 Task: Search one way flight ticket for 4 adults, 2 children, 2 infants in seat and 1 infant on lap in economy from Hattiesburg/laurel: Hattiesburg-laurel Regional Airport to Rock Springs: Southwest Wyoming Regional Airport (rock Springs Sweetwater County Airport) on 8-5-2023. Choice of flights is American. Number of bags: 1 carry on bag. Price is upto 95000. Outbound departure time preference is 19:30.
Action: Mouse moved to (418, 345)
Screenshot: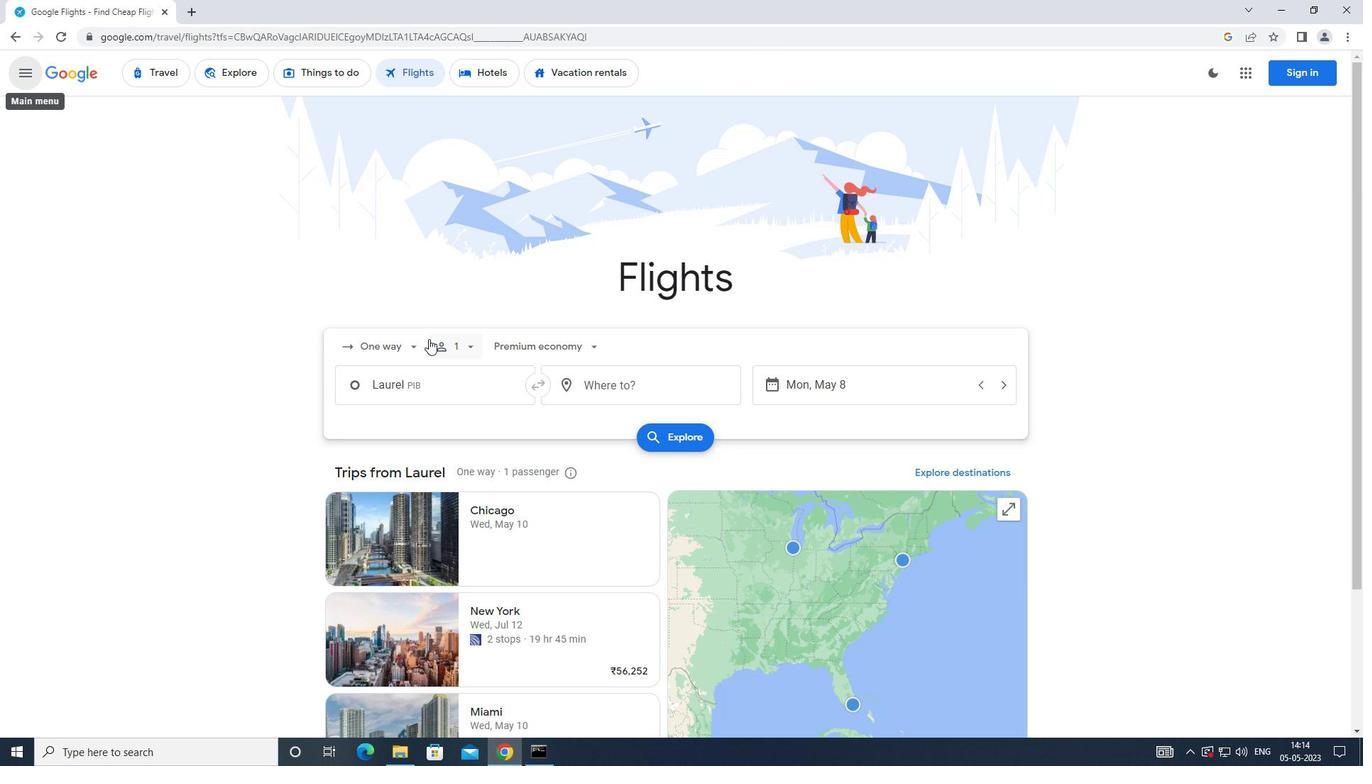 
Action: Mouse pressed left at (418, 345)
Screenshot: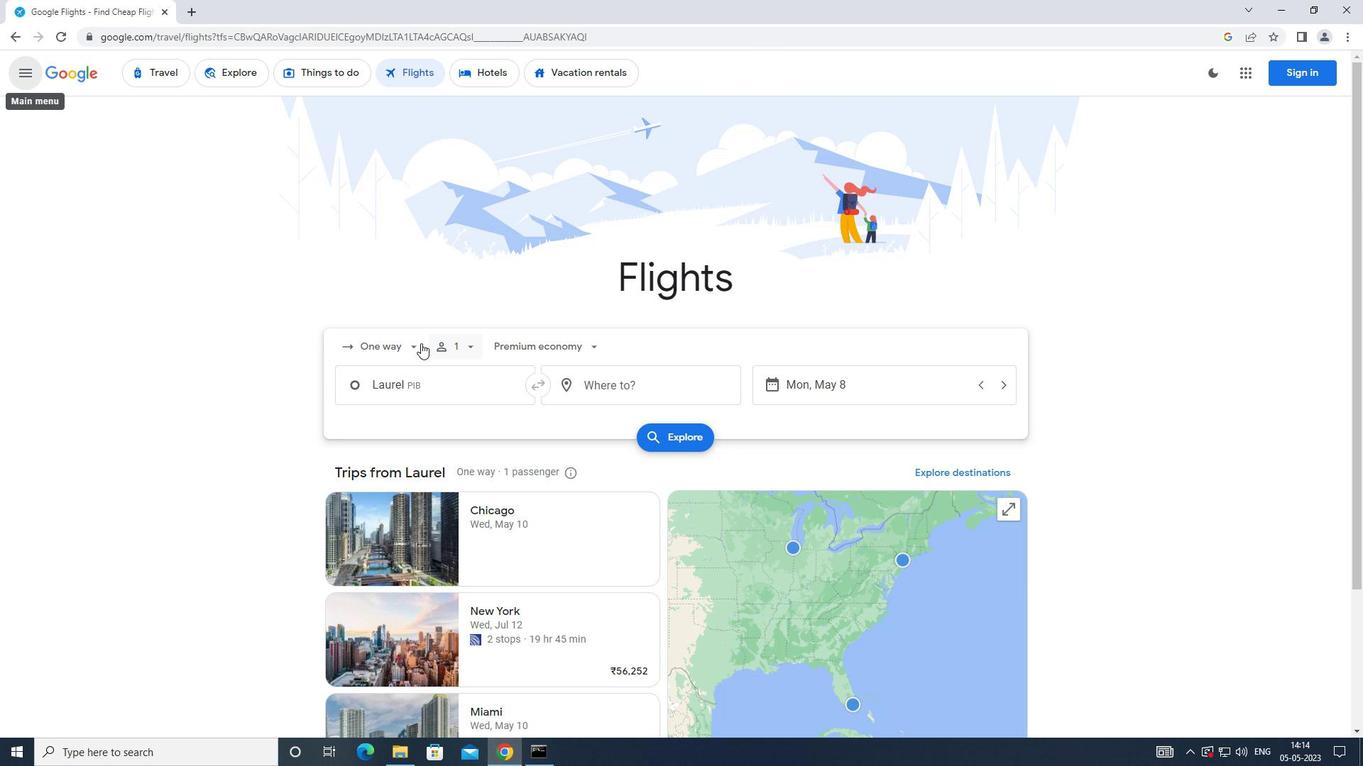 
Action: Mouse moved to (414, 411)
Screenshot: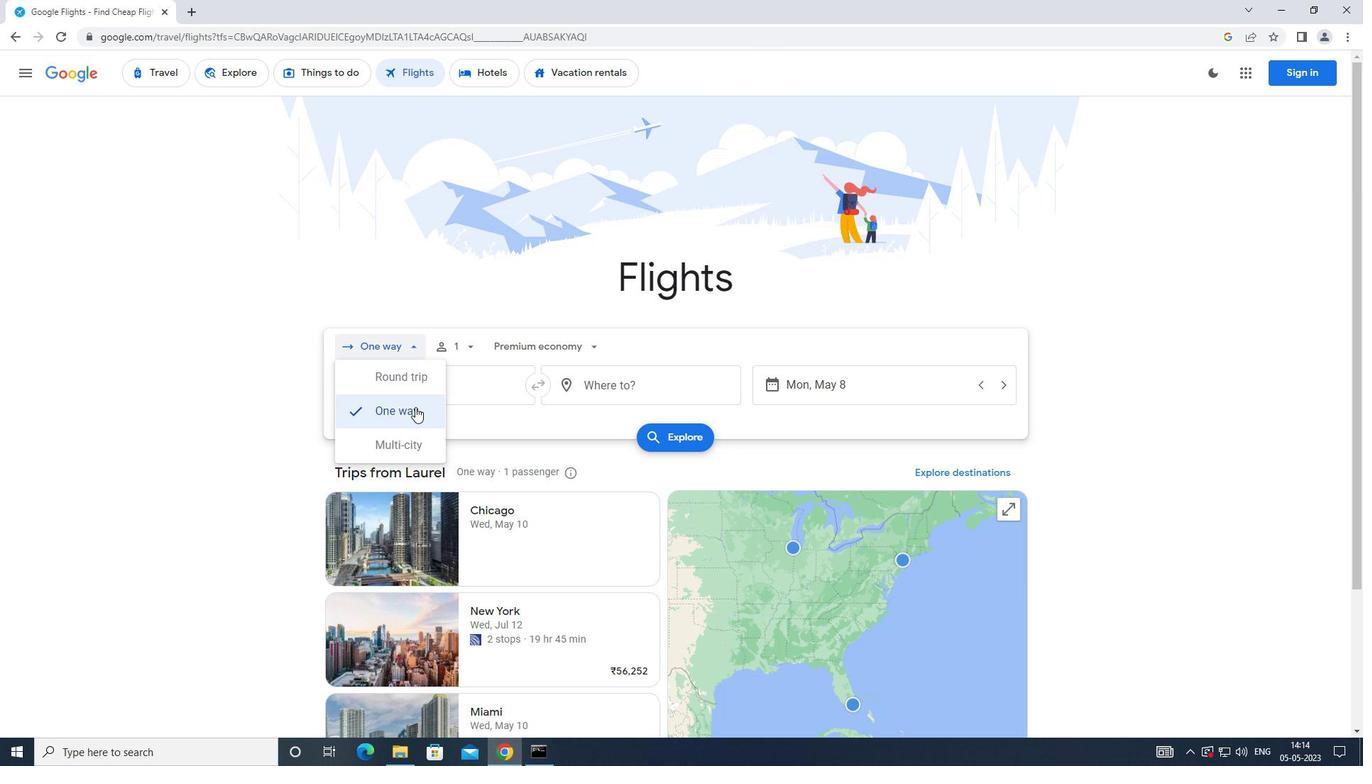 
Action: Mouse pressed left at (414, 411)
Screenshot: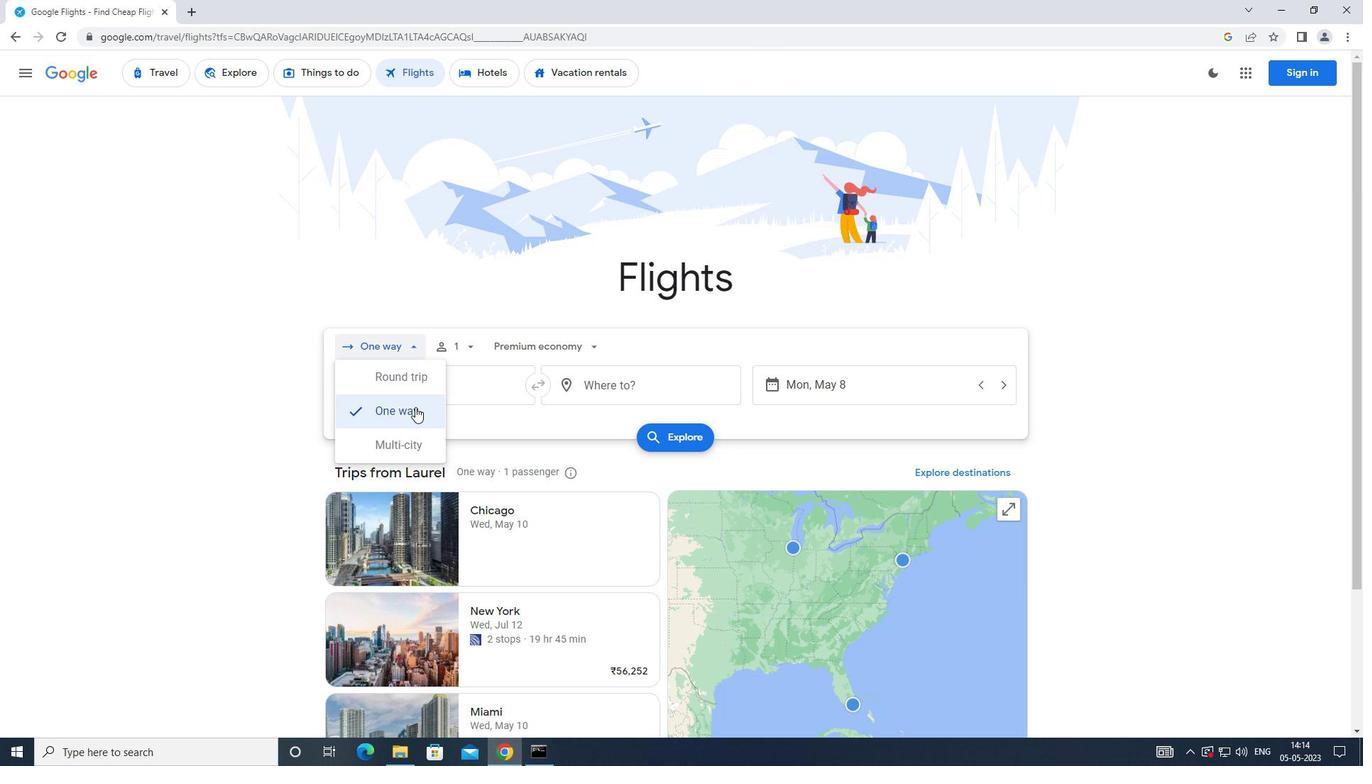 
Action: Mouse moved to (460, 345)
Screenshot: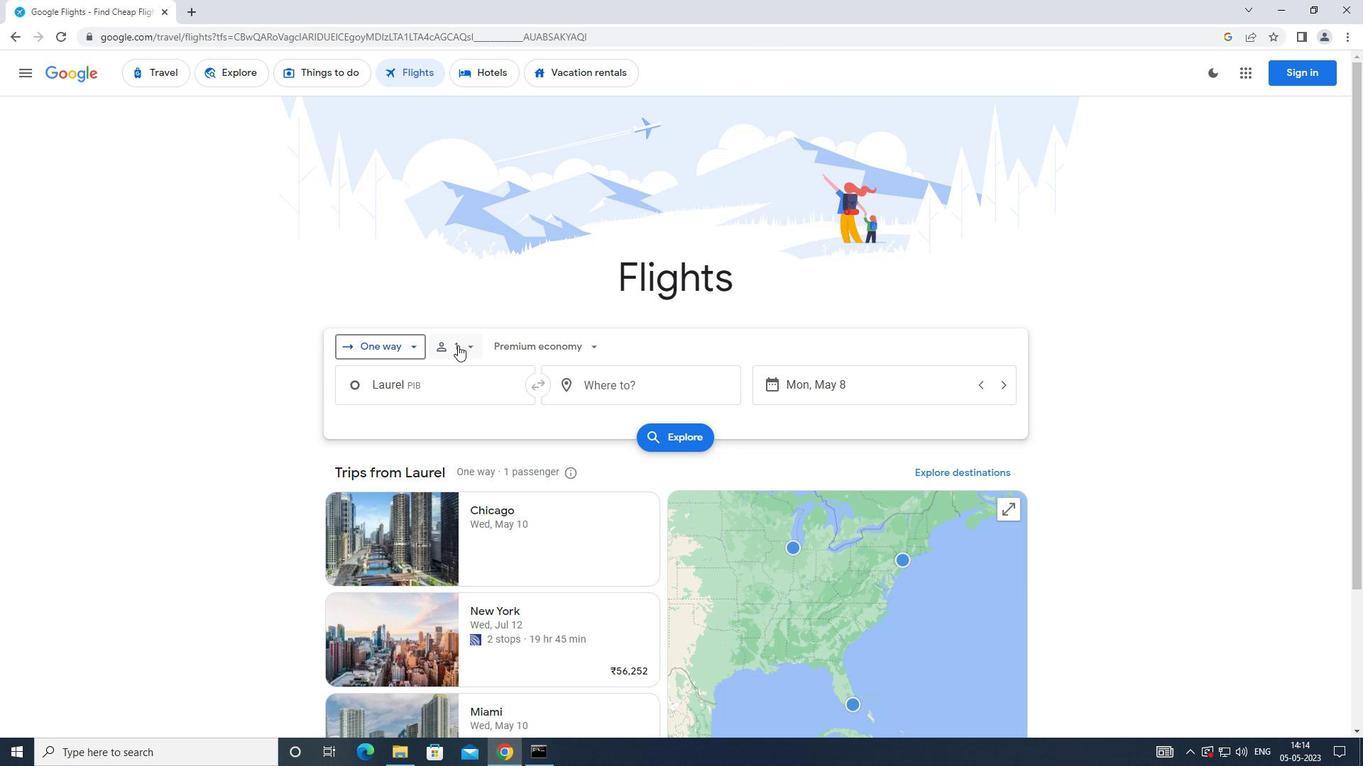 
Action: Mouse pressed left at (460, 345)
Screenshot: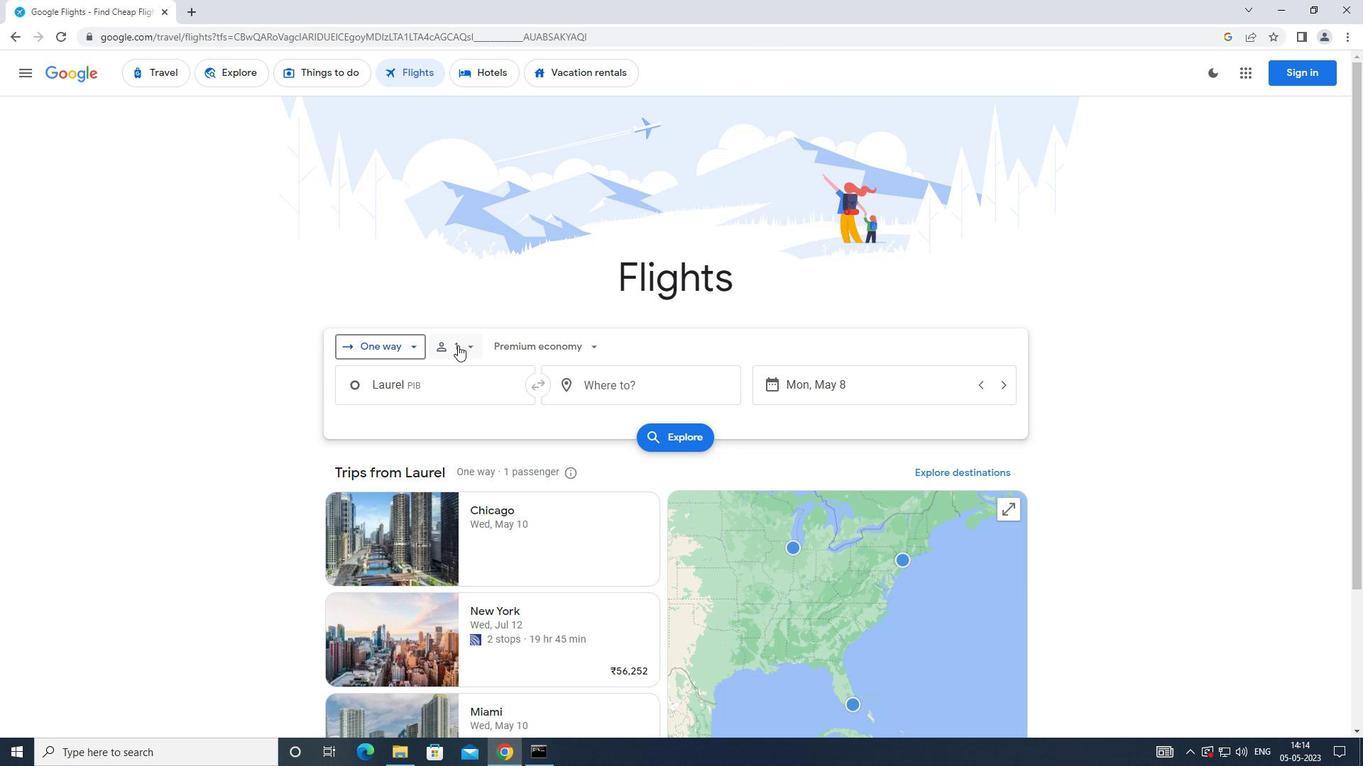 
Action: Mouse moved to (572, 381)
Screenshot: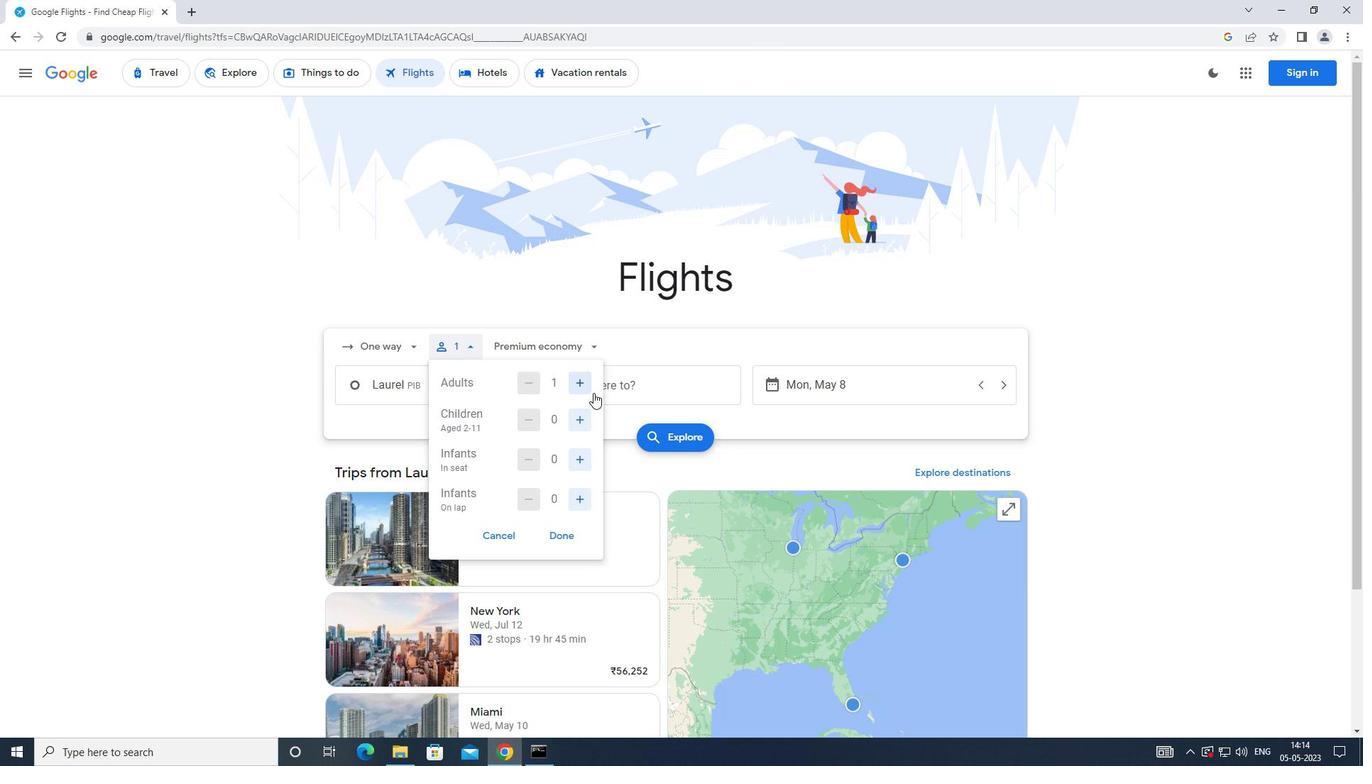 
Action: Mouse pressed left at (572, 381)
Screenshot: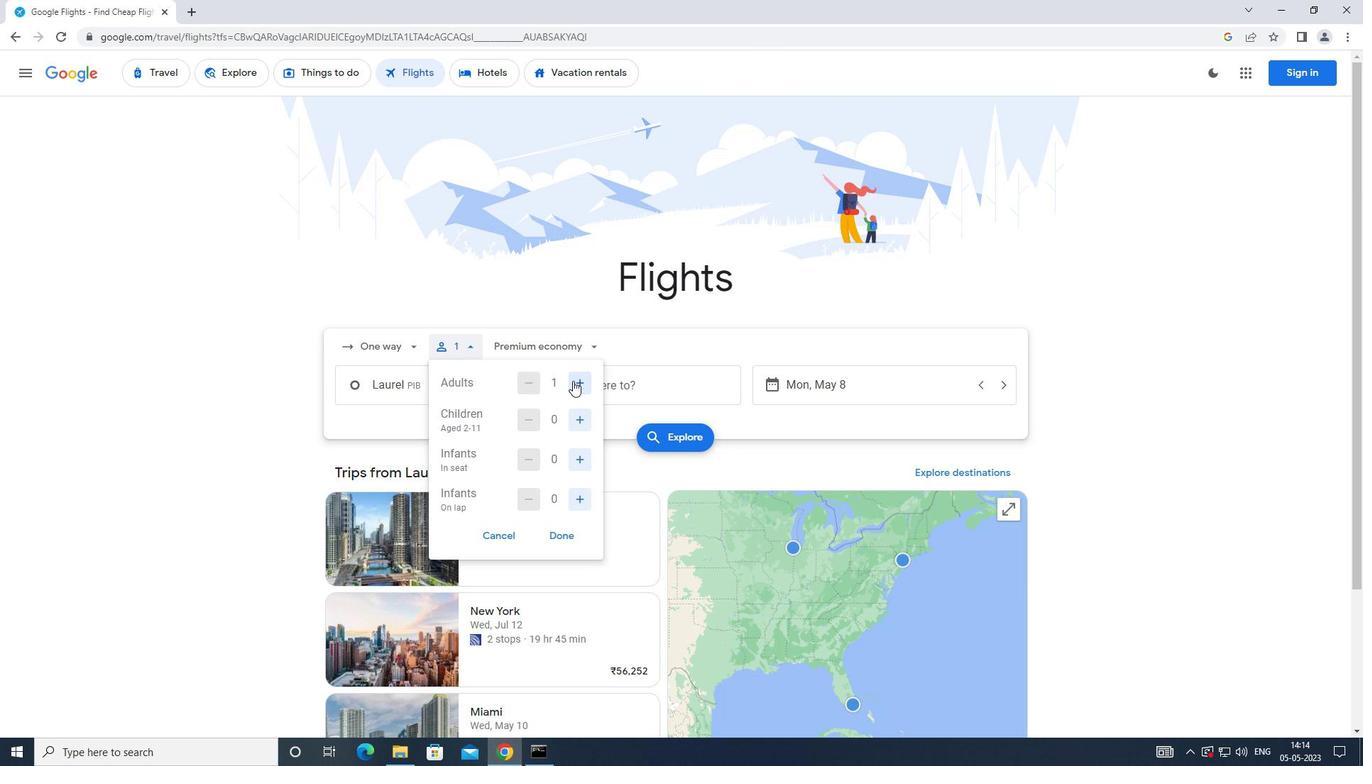 
Action: Mouse moved to (572, 381)
Screenshot: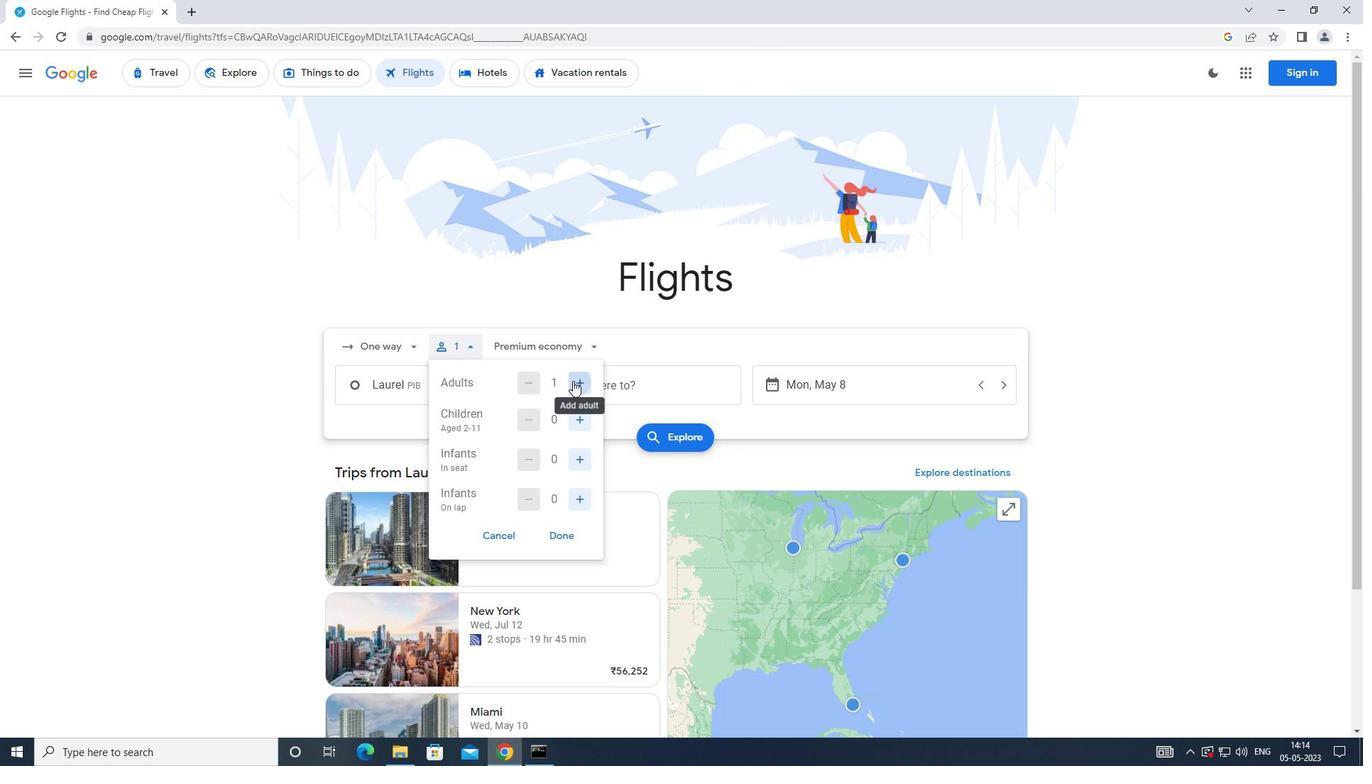 
Action: Mouse pressed left at (572, 381)
Screenshot: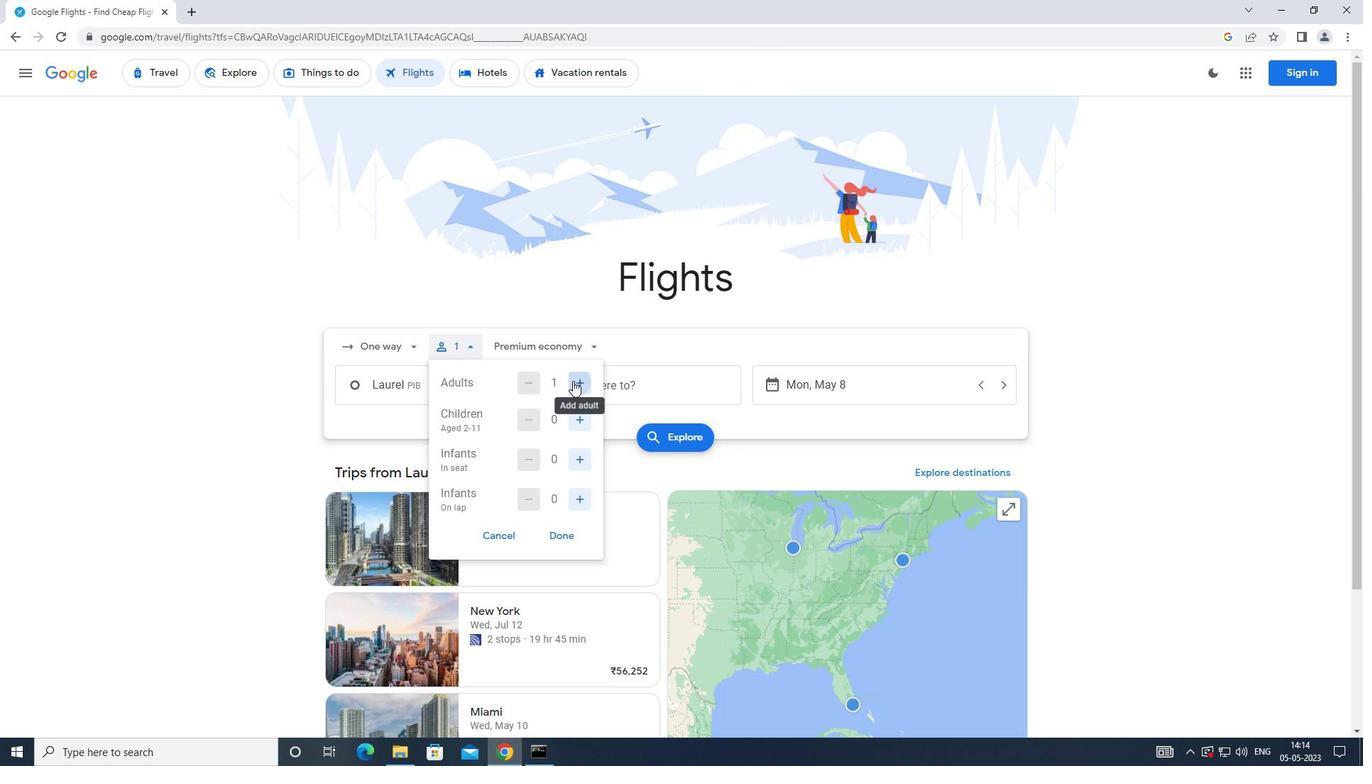 
Action: Mouse moved to (571, 381)
Screenshot: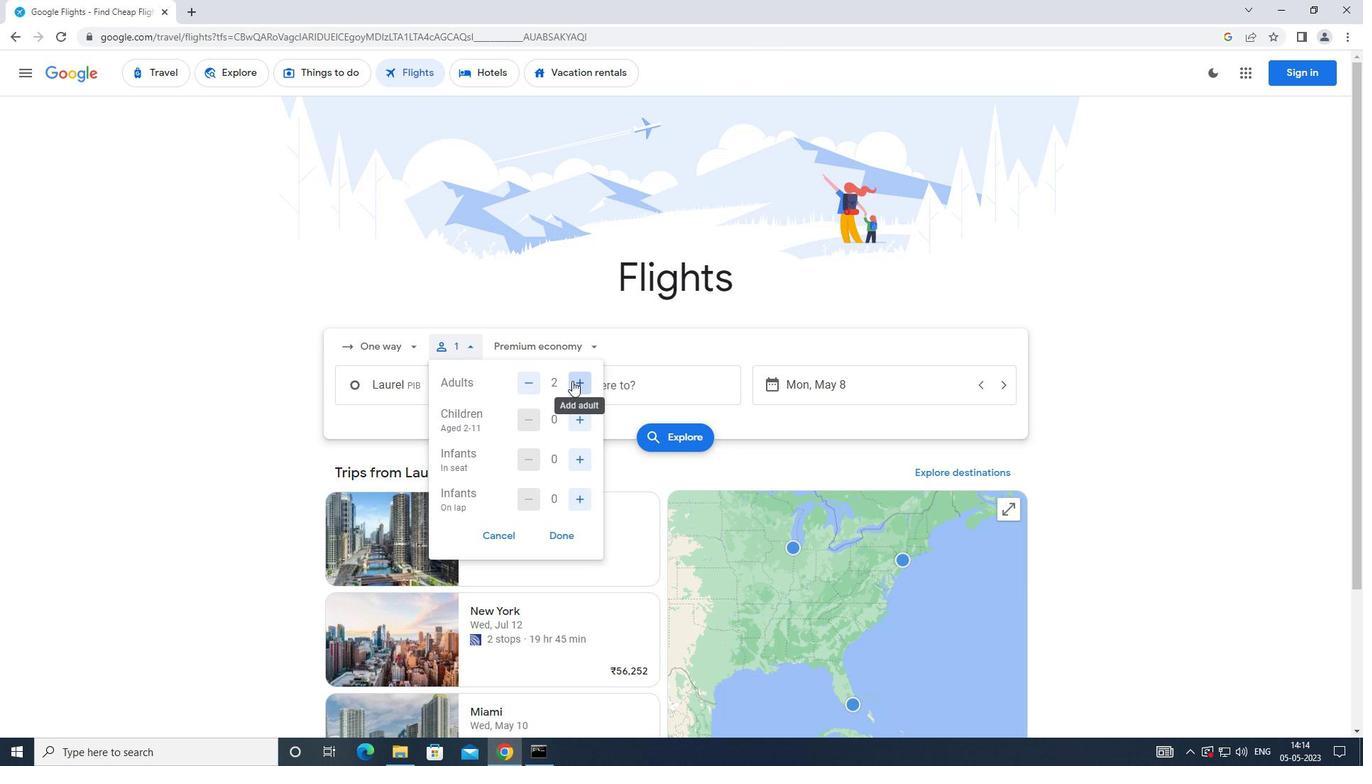 
Action: Mouse pressed left at (571, 381)
Screenshot: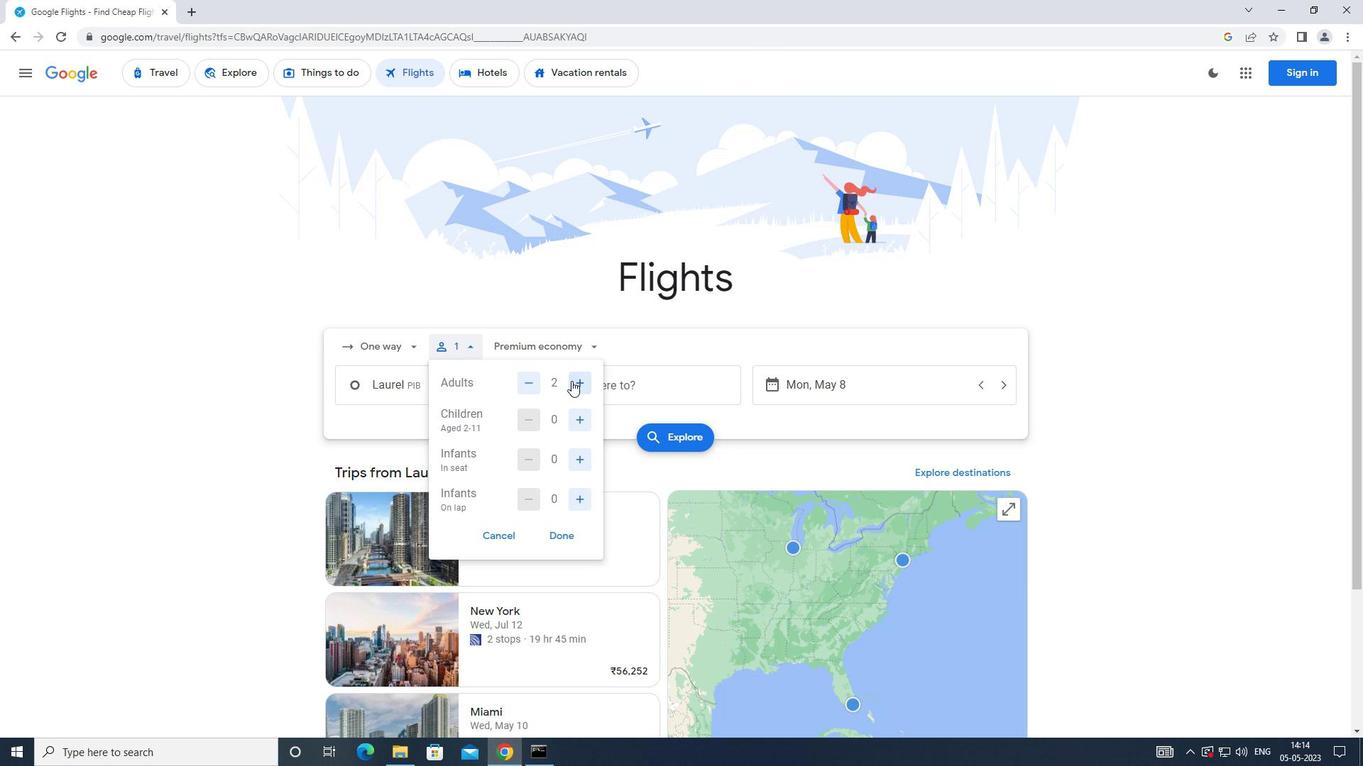 
Action: Mouse moved to (582, 416)
Screenshot: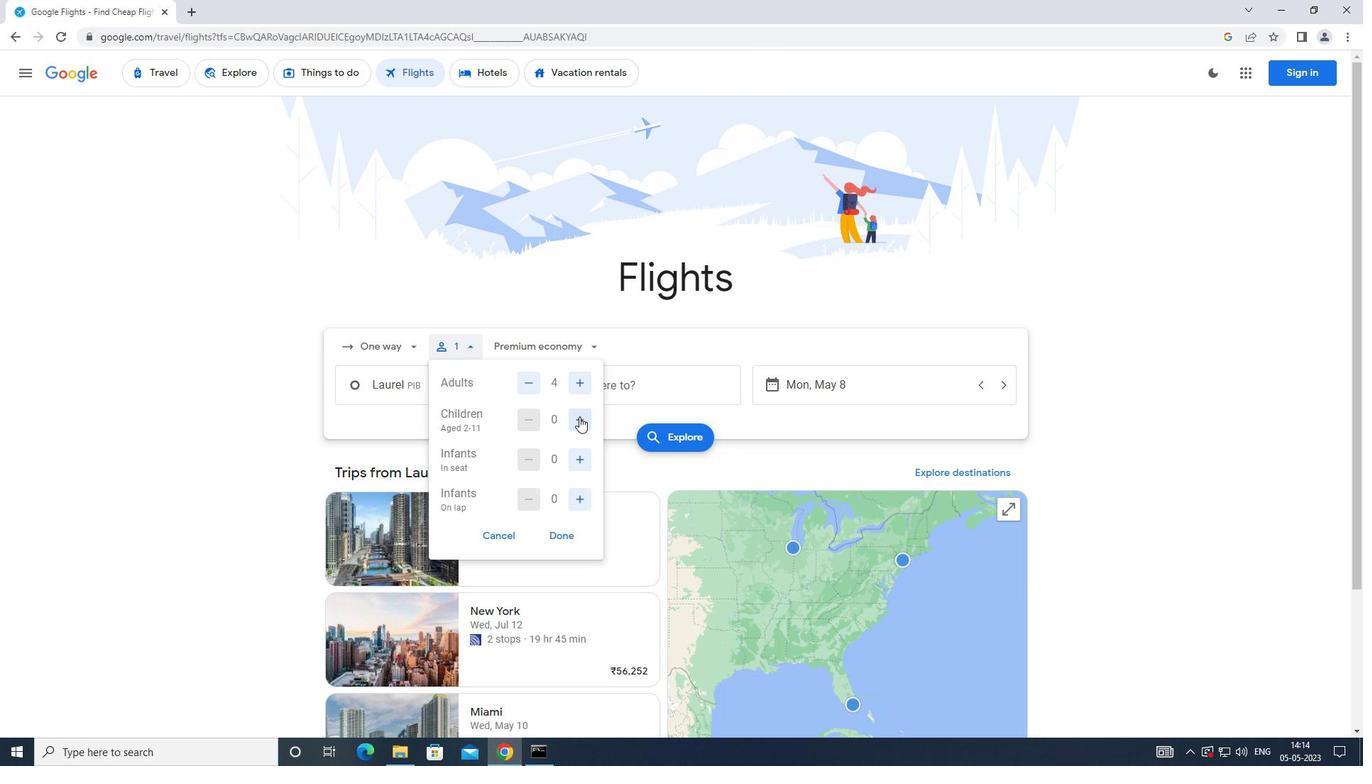 
Action: Mouse pressed left at (582, 416)
Screenshot: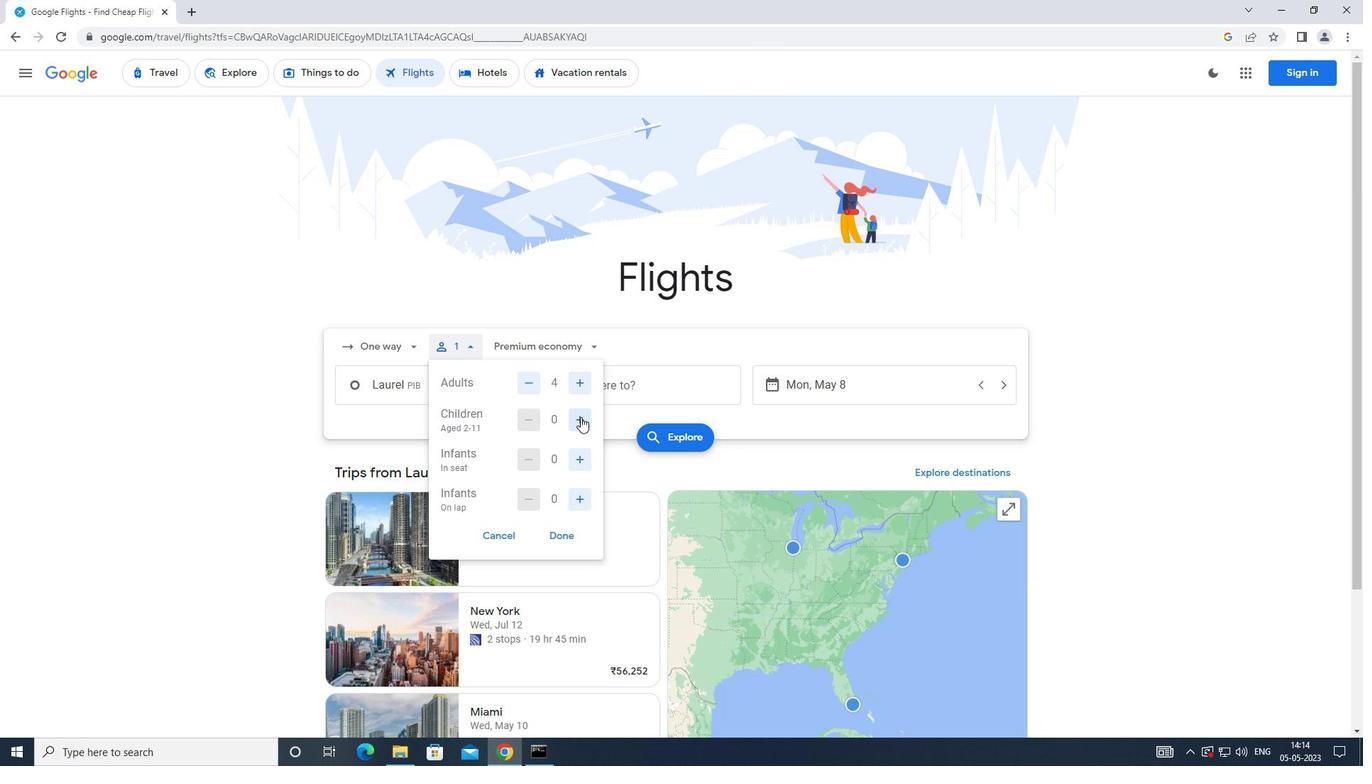 
Action: Mouse pressed left at (582, 416)
Screenshot: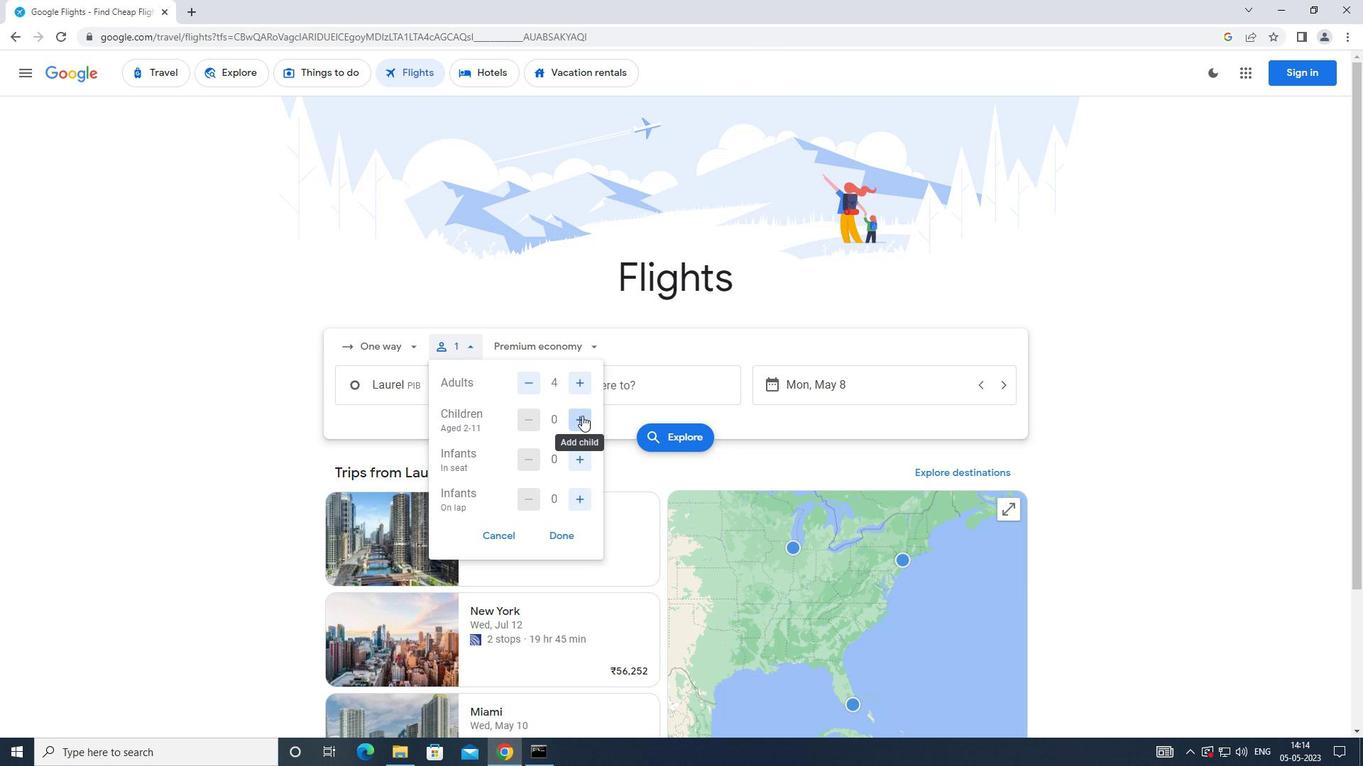 
Action: Mouse moved to (579, 452)
Screenshot: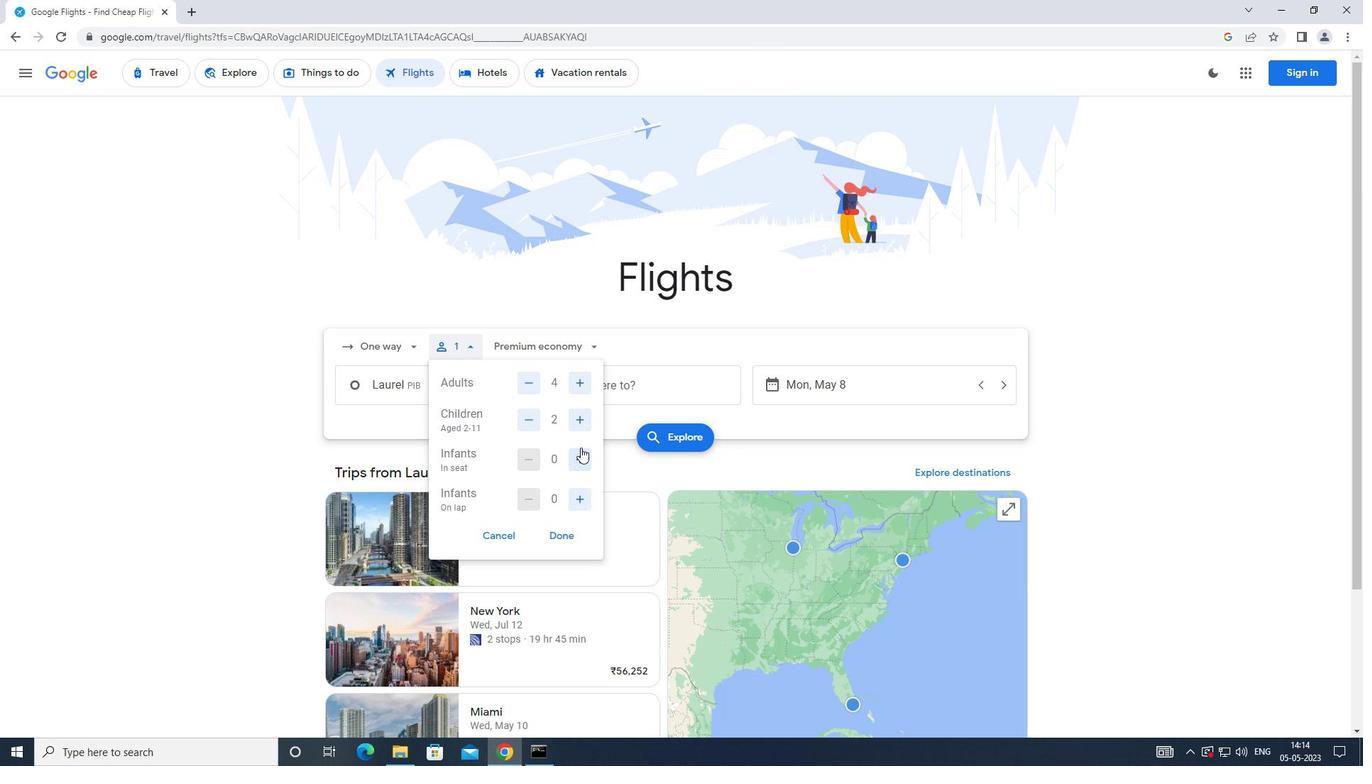 
Action: Mouse pressed left at (579, 452)
Screenshot: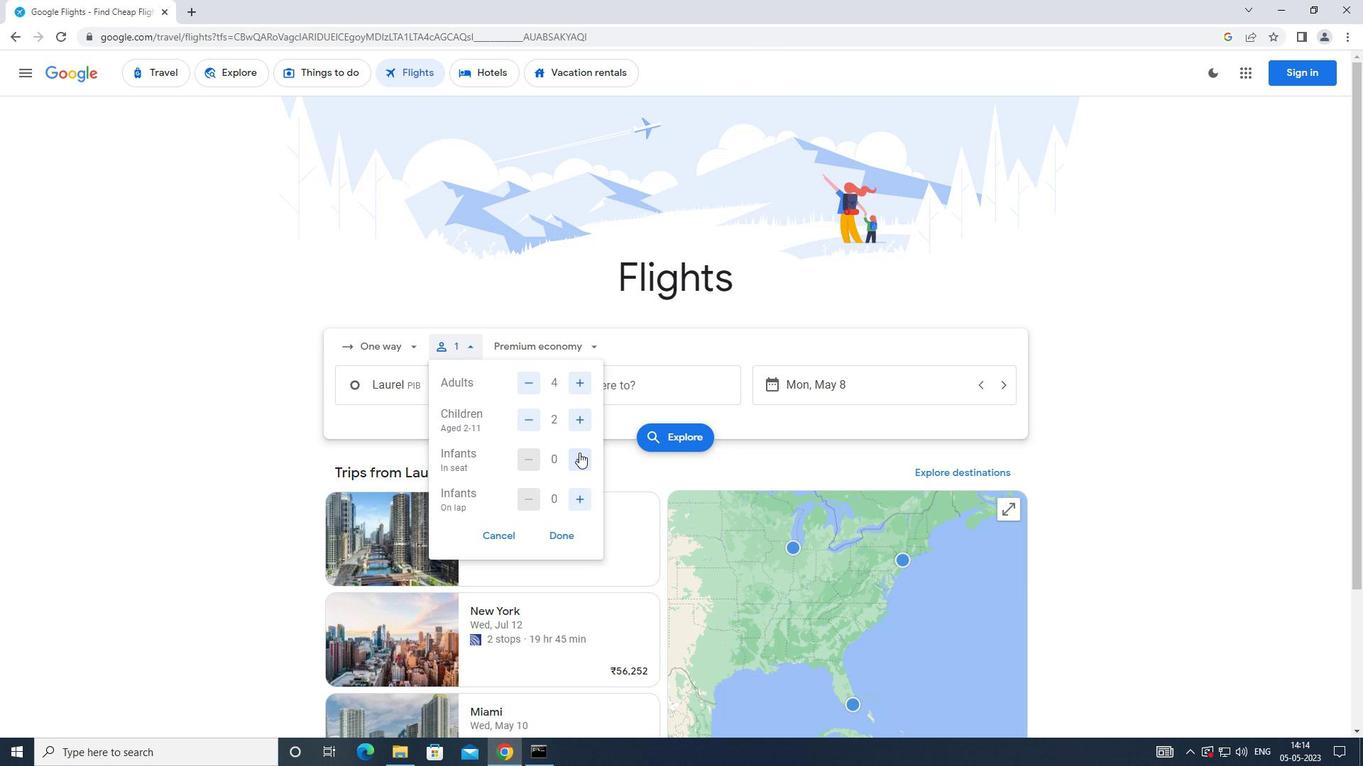 
Action: Mouse moved to (579, 452)
Screenshot: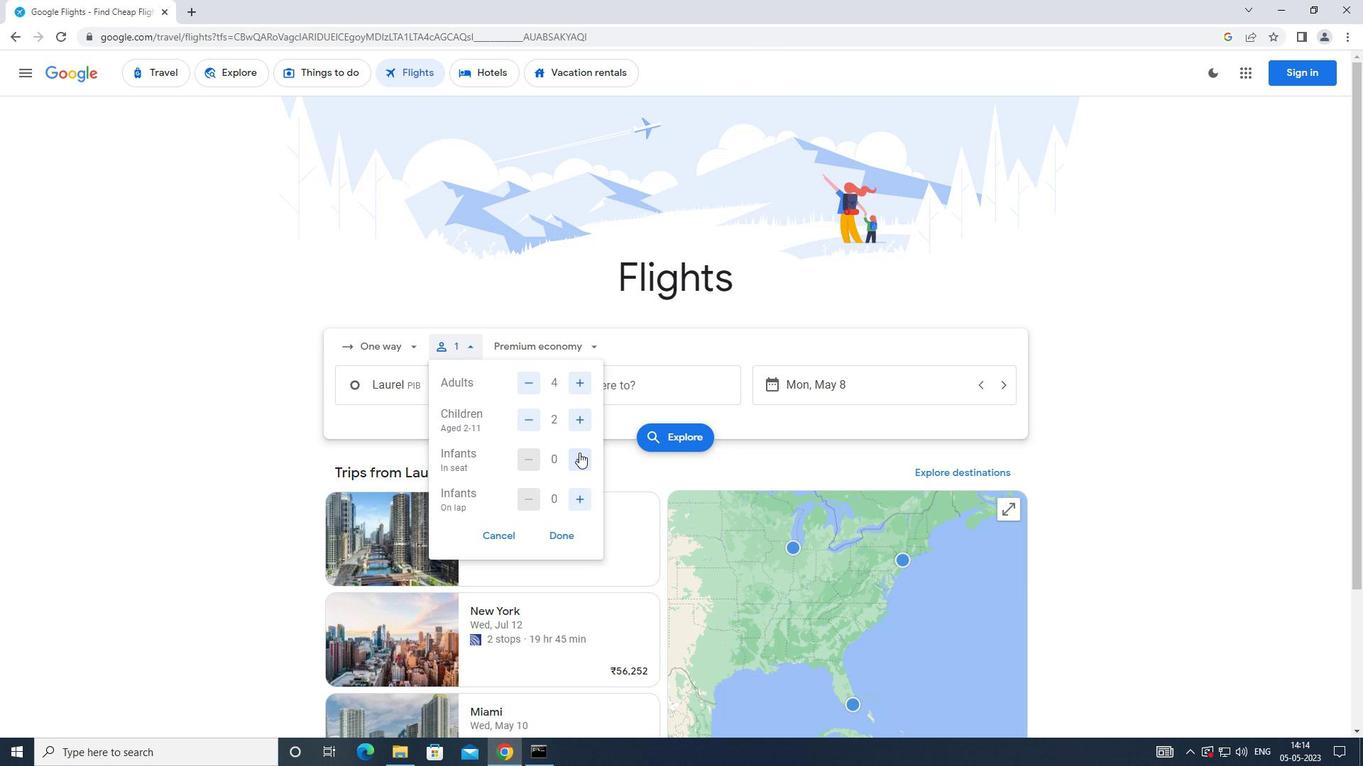 
Action: Mouse pressed left at (579, 452)
Screenshot: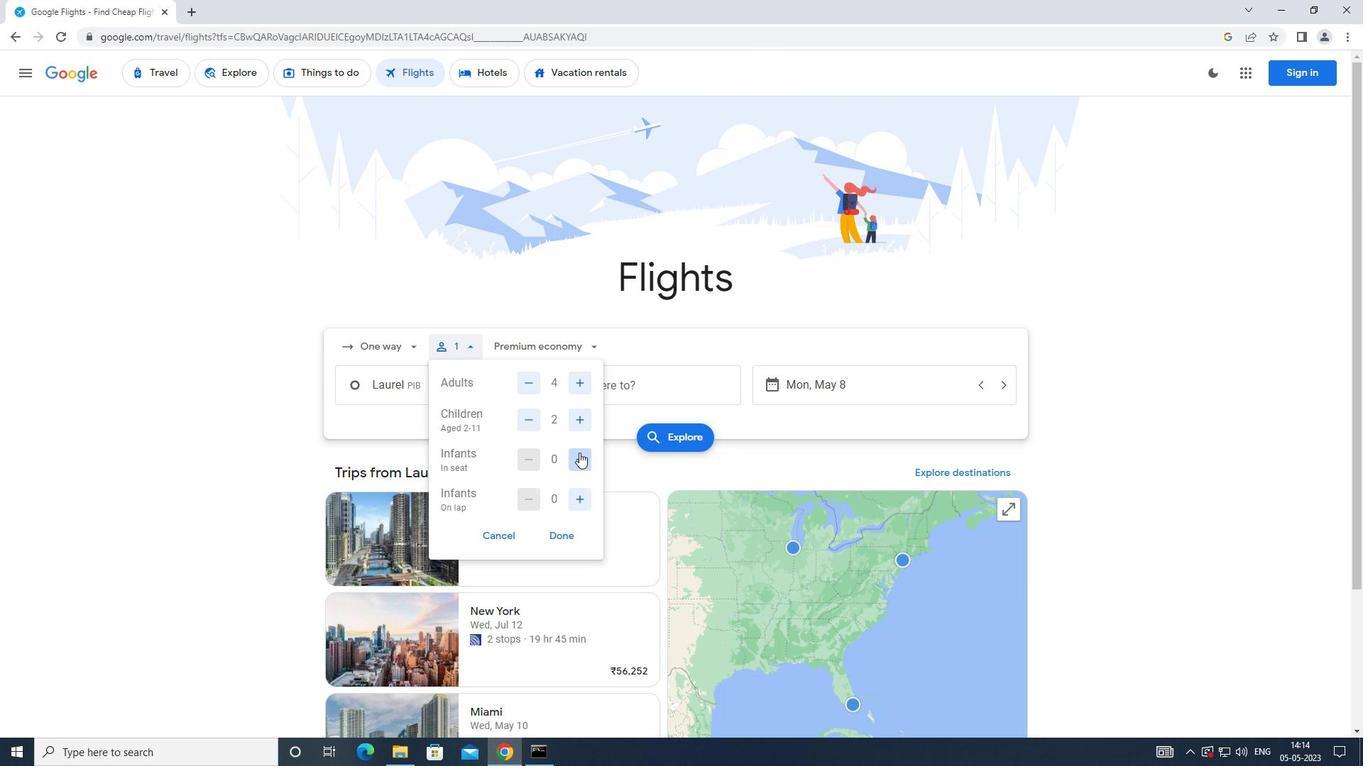 
Action: Mouse moved to (581, 499)
Screenshot: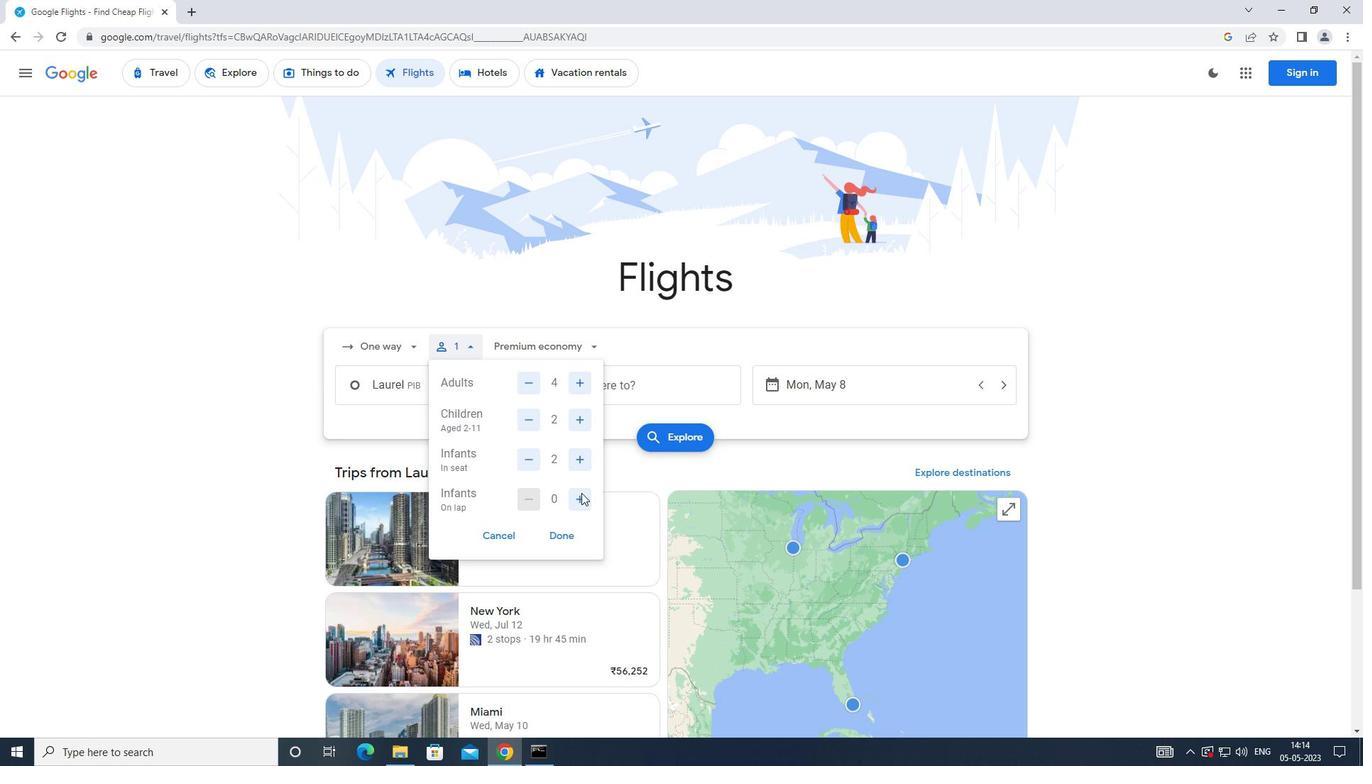 
Action: Mouse pressed left at (581, 499)
Screenshot: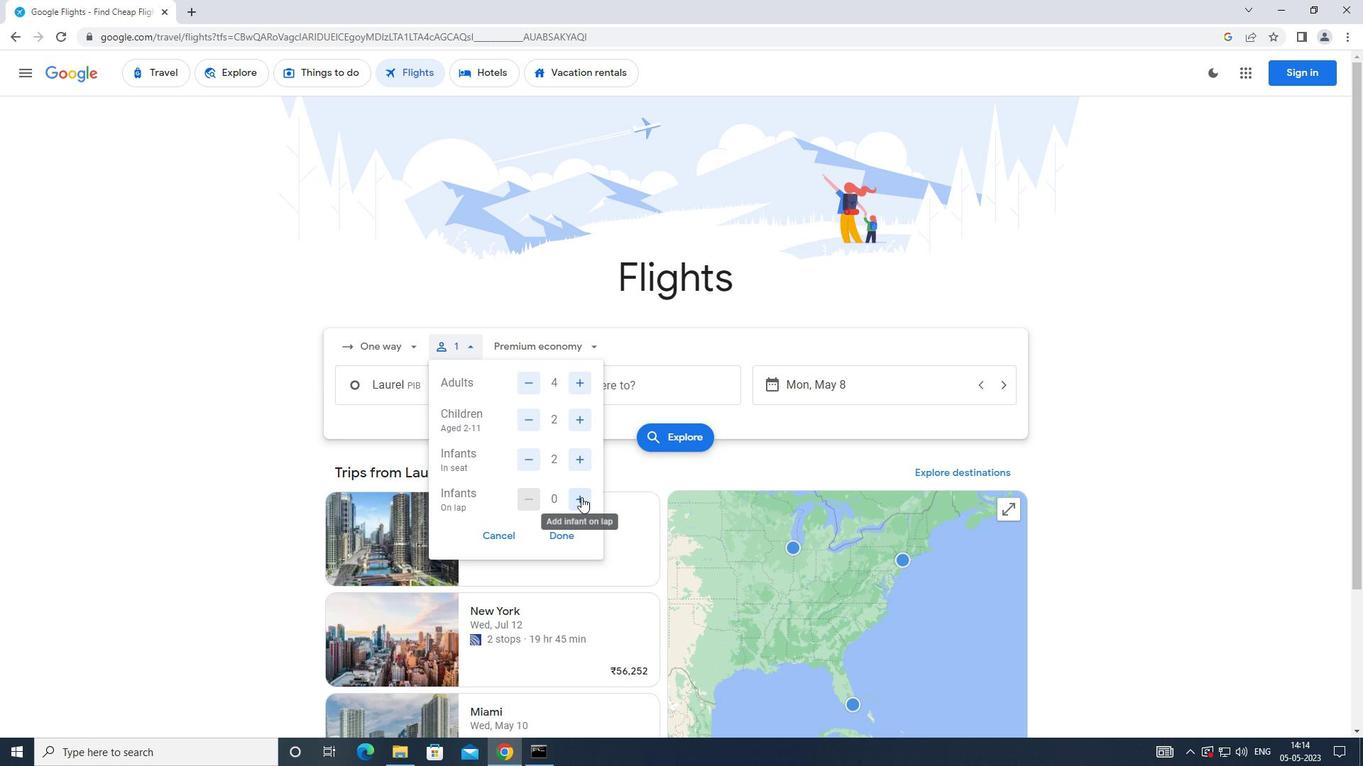
Action: Mouse moved to (568, 529)
Screenshot: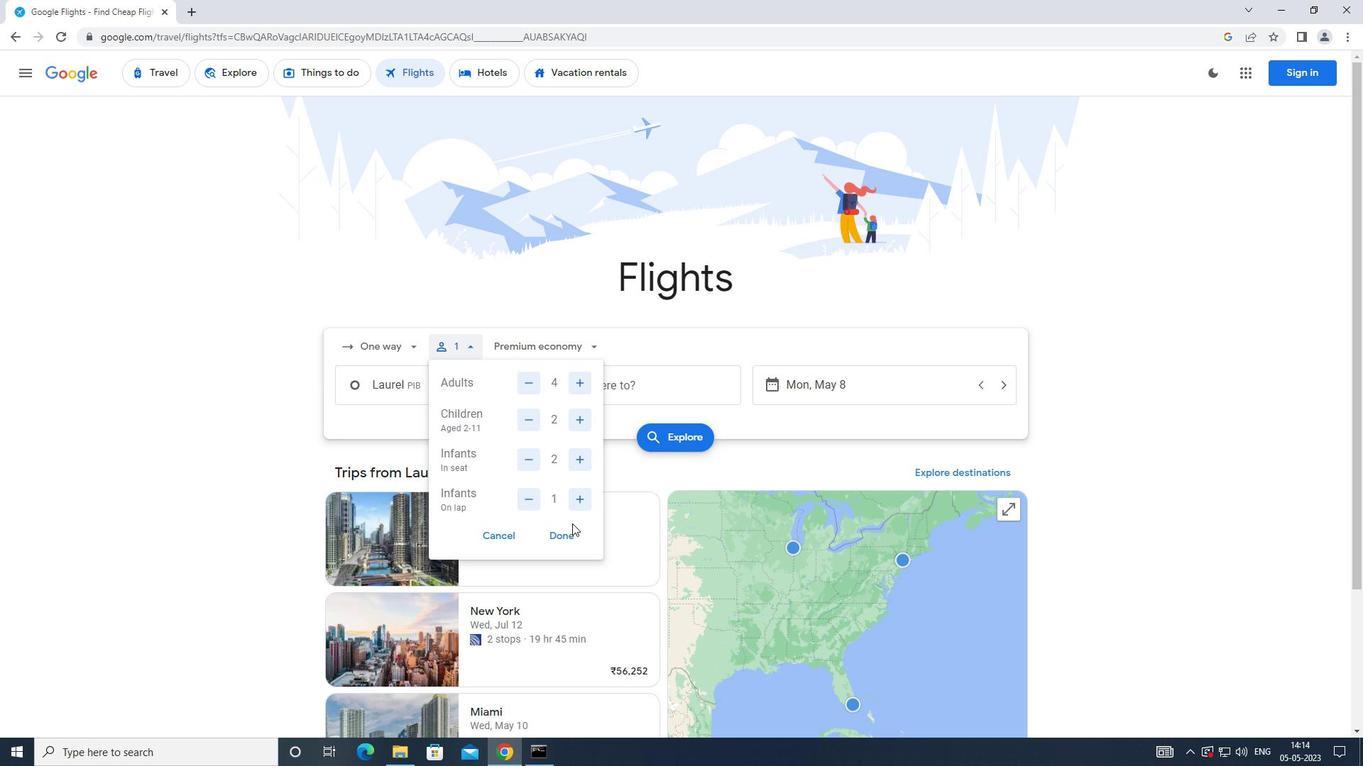 
Action: Mouse pressed left at (568, 529)
Screenshot: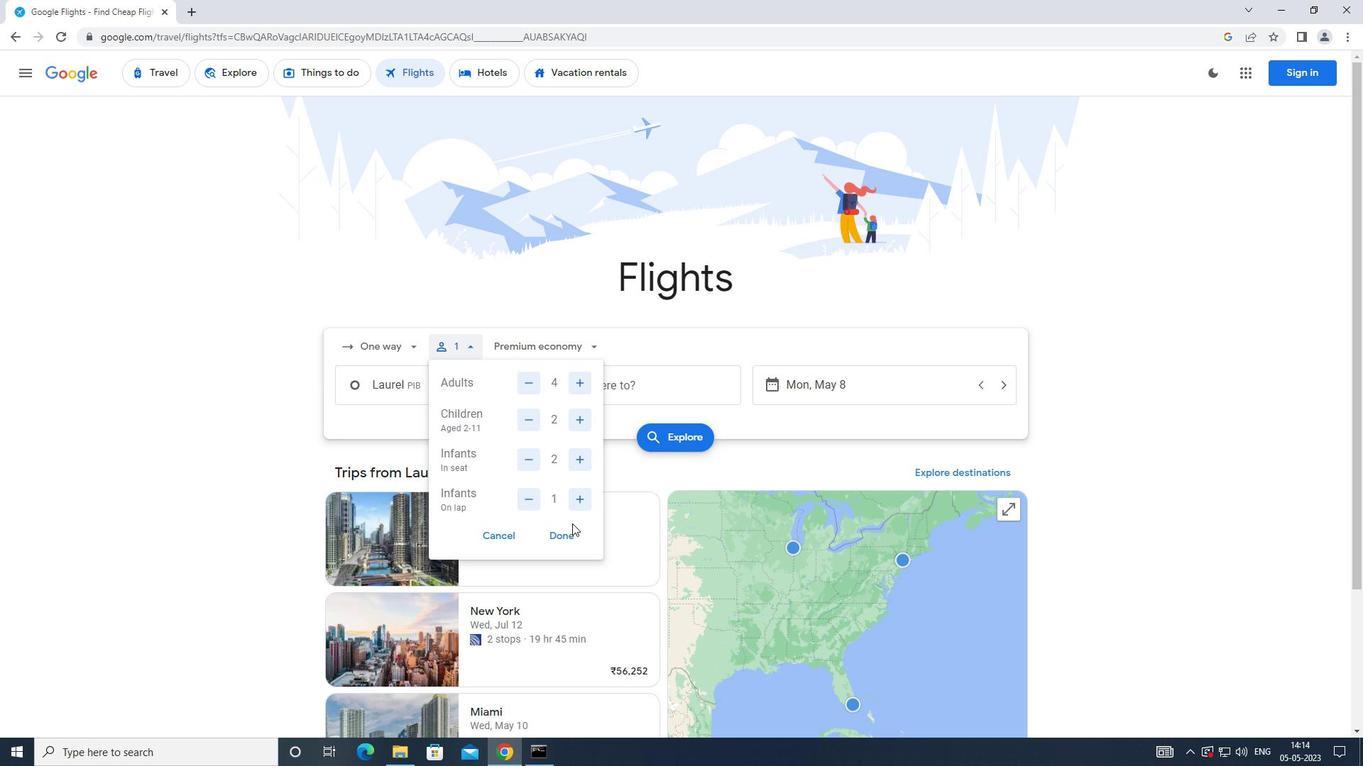 
Action: Mouse moved to (580, 352)
Screenshot: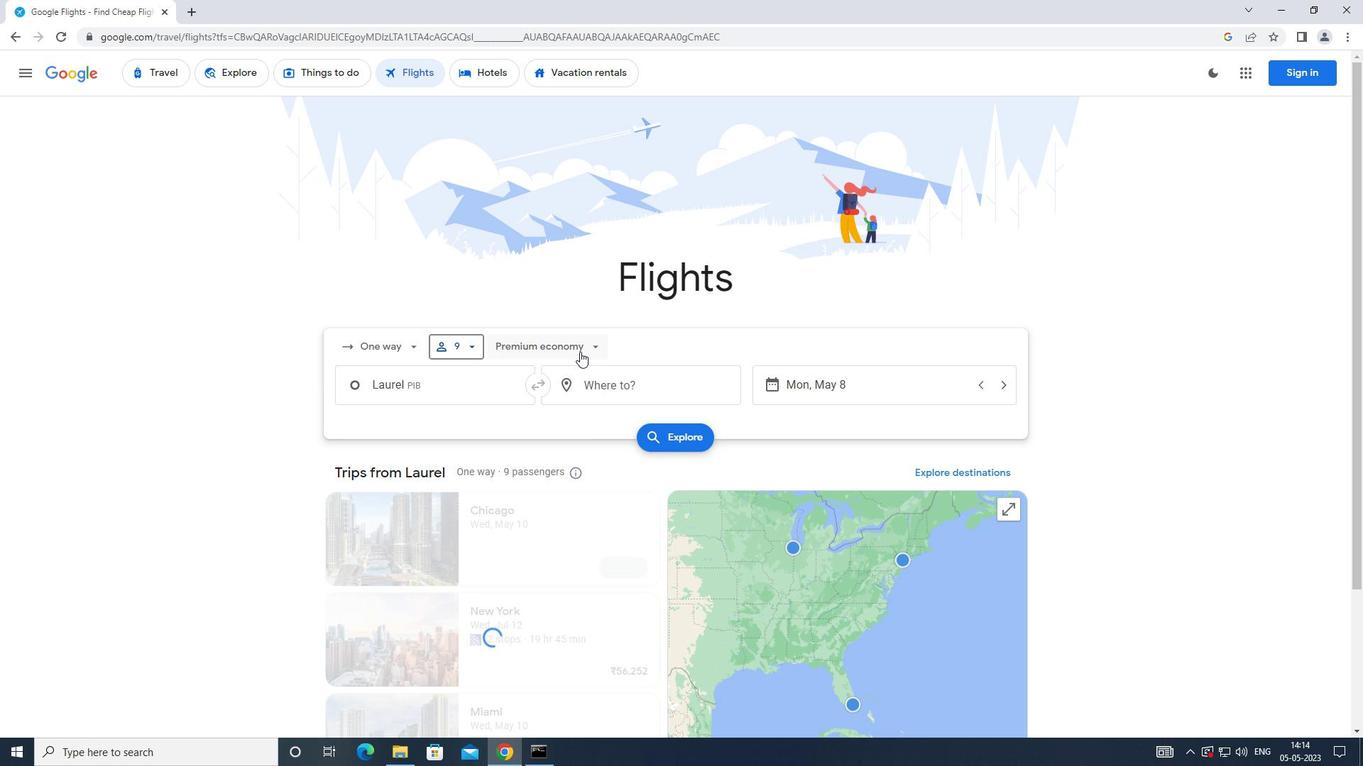 
Action: Mouse pressed left at (580, 352)
Screenshot: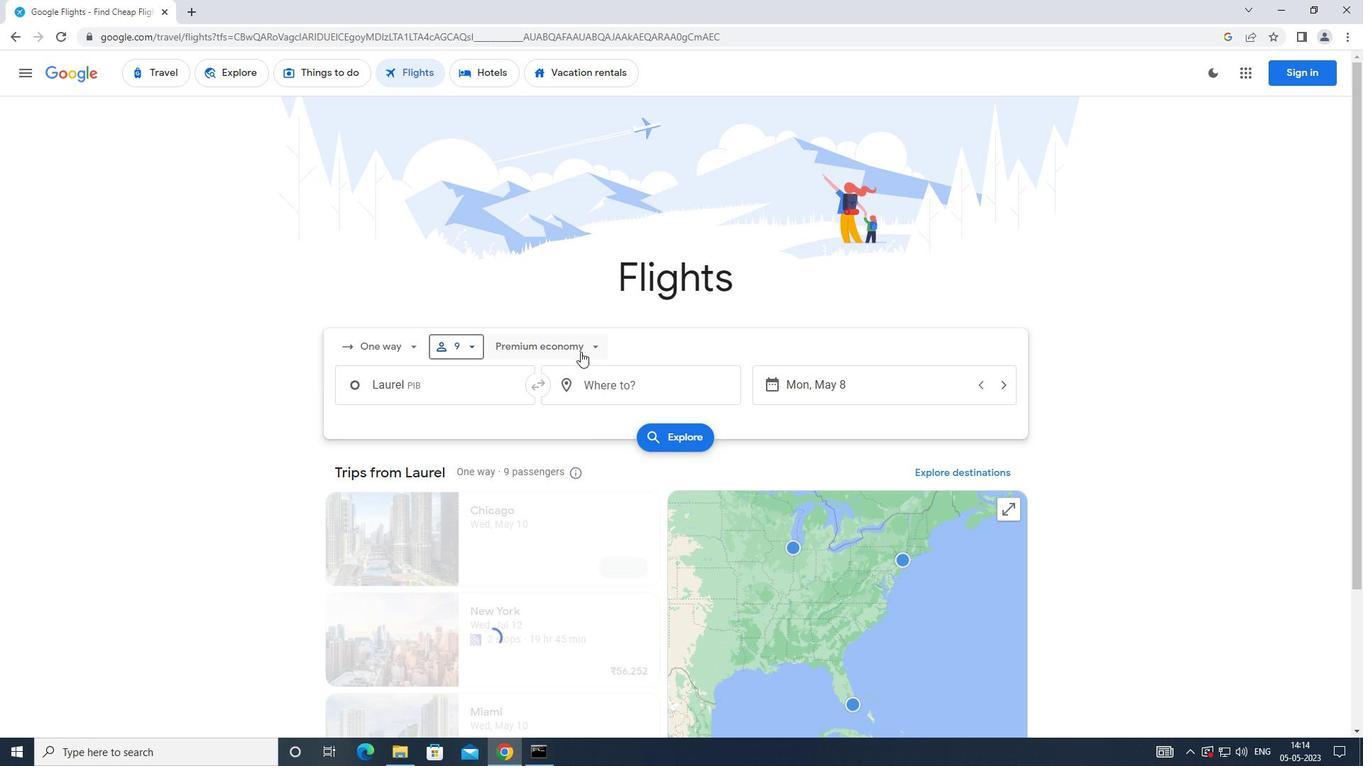 
Action: Mouse moved to (581, 389)
Screenshot: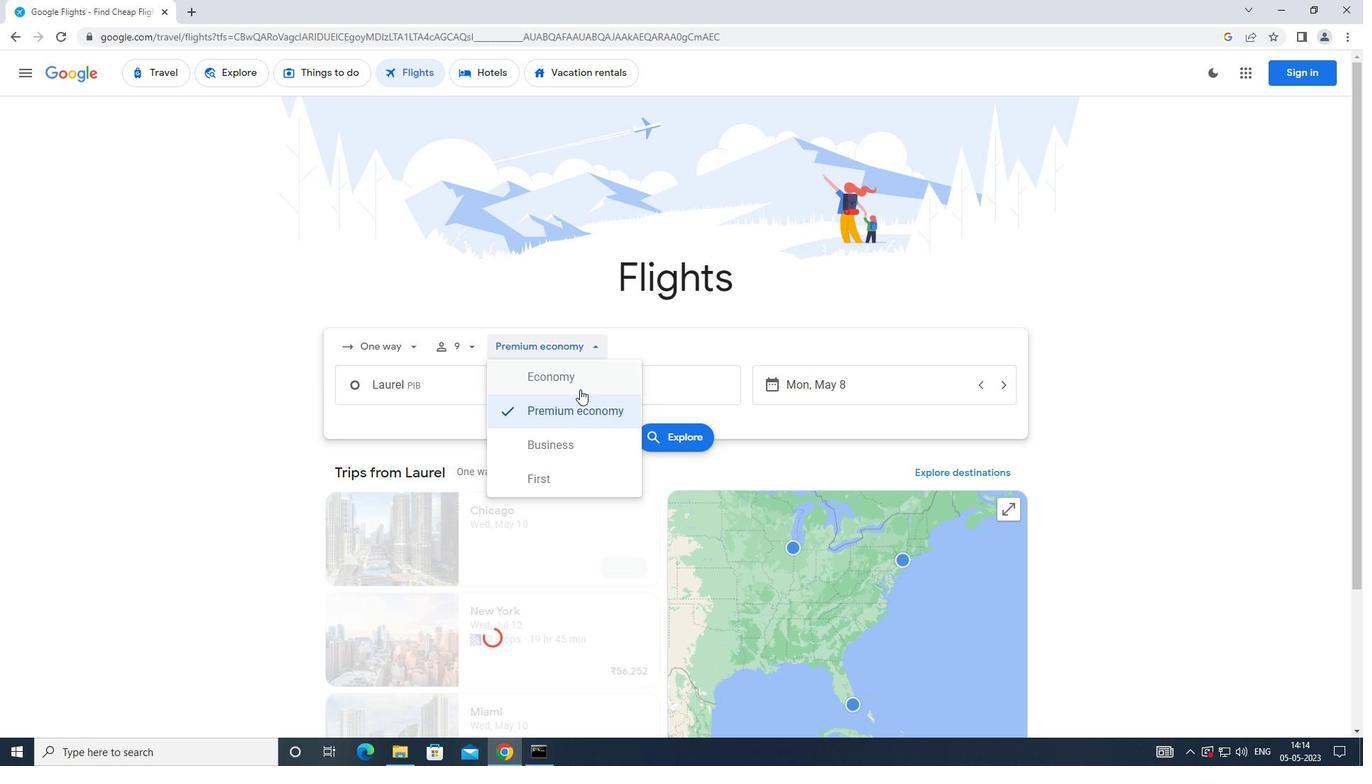 
Action: Mouse pressed left at (581, 389)
Screenshot: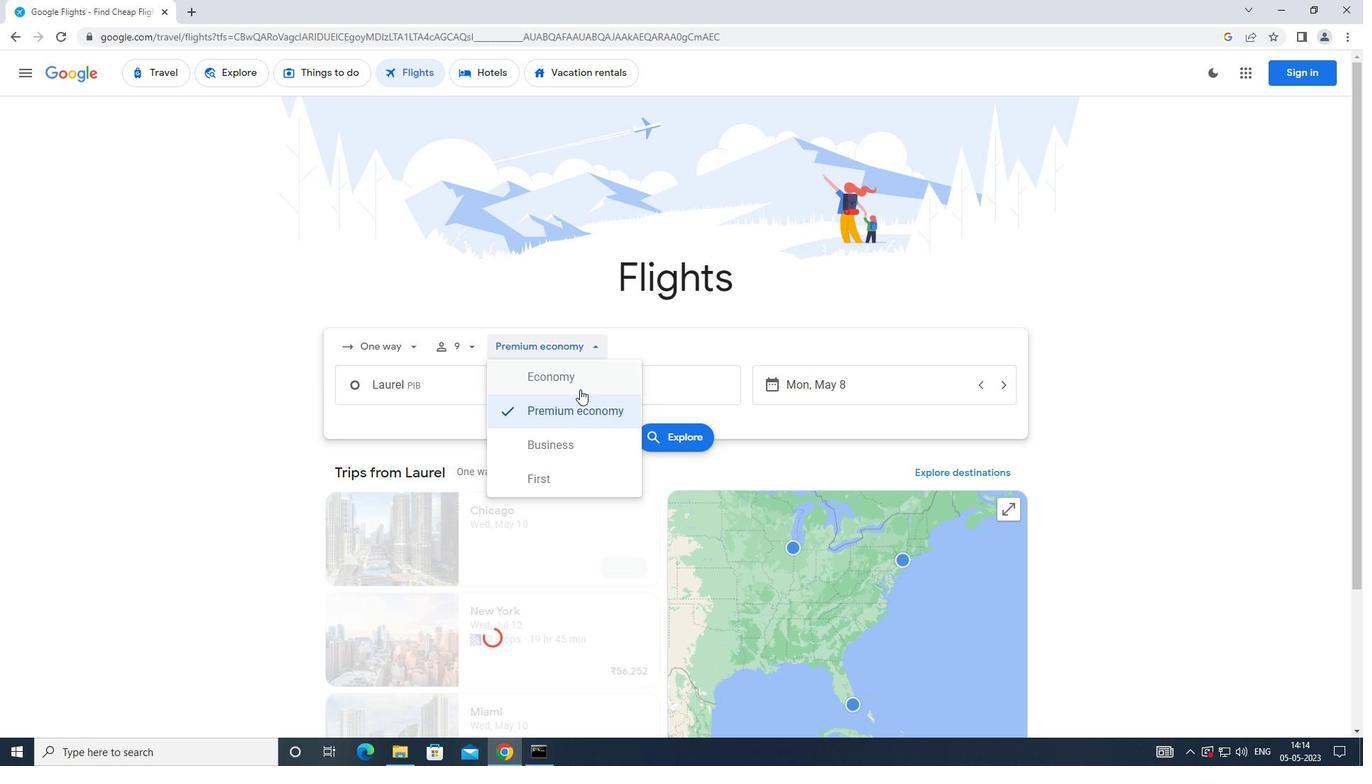 
Action: Mouse moved to (476, 389)
Screenshot: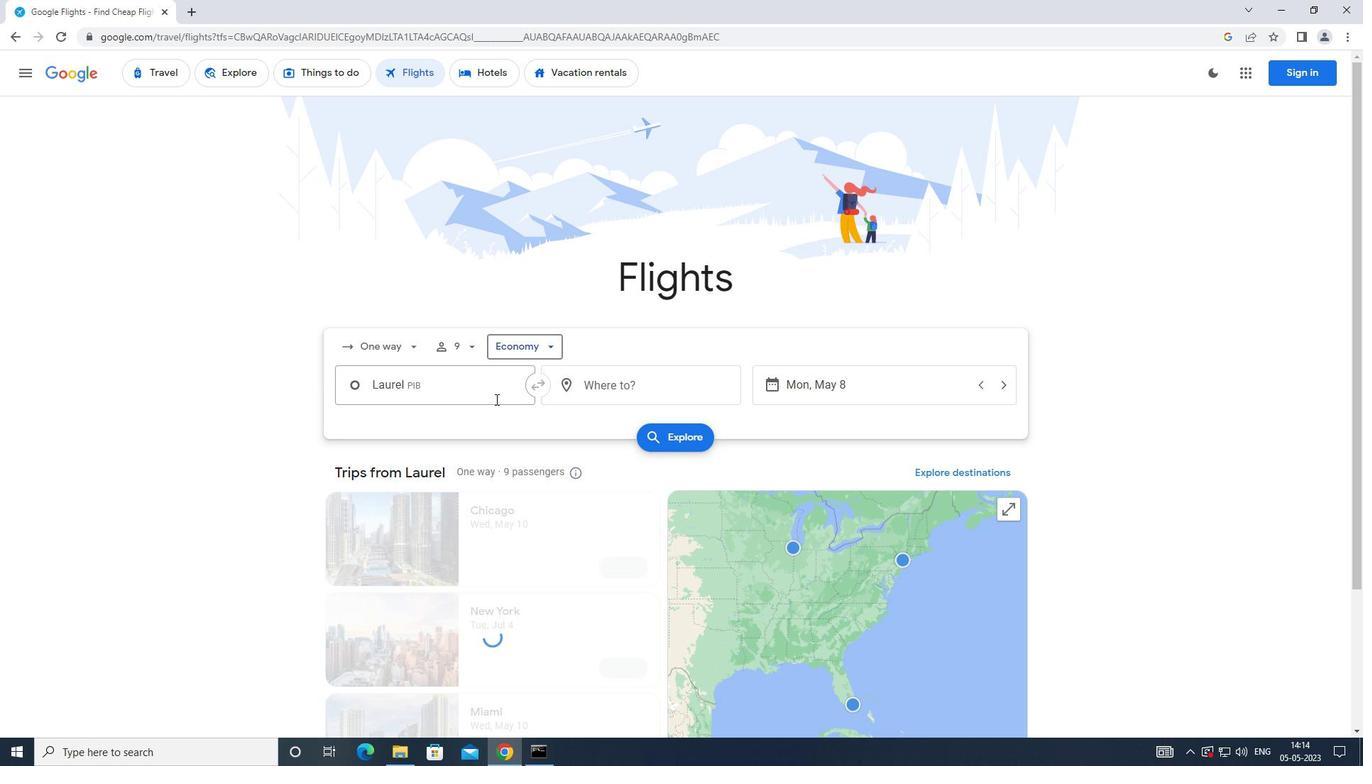 
Action: Mouse pressed left at (476, 389)
Screenshot: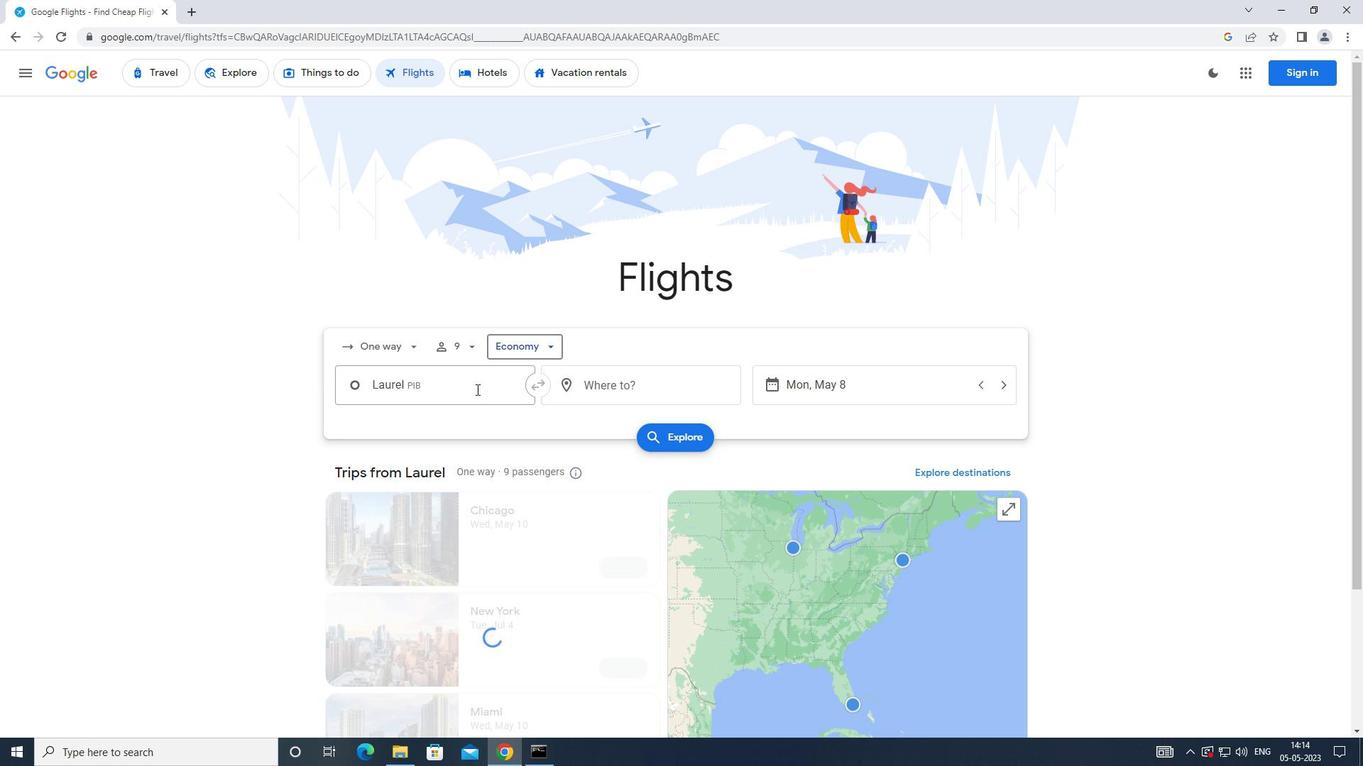 
Action: Mouse moved to (497, 394)
Screenshot: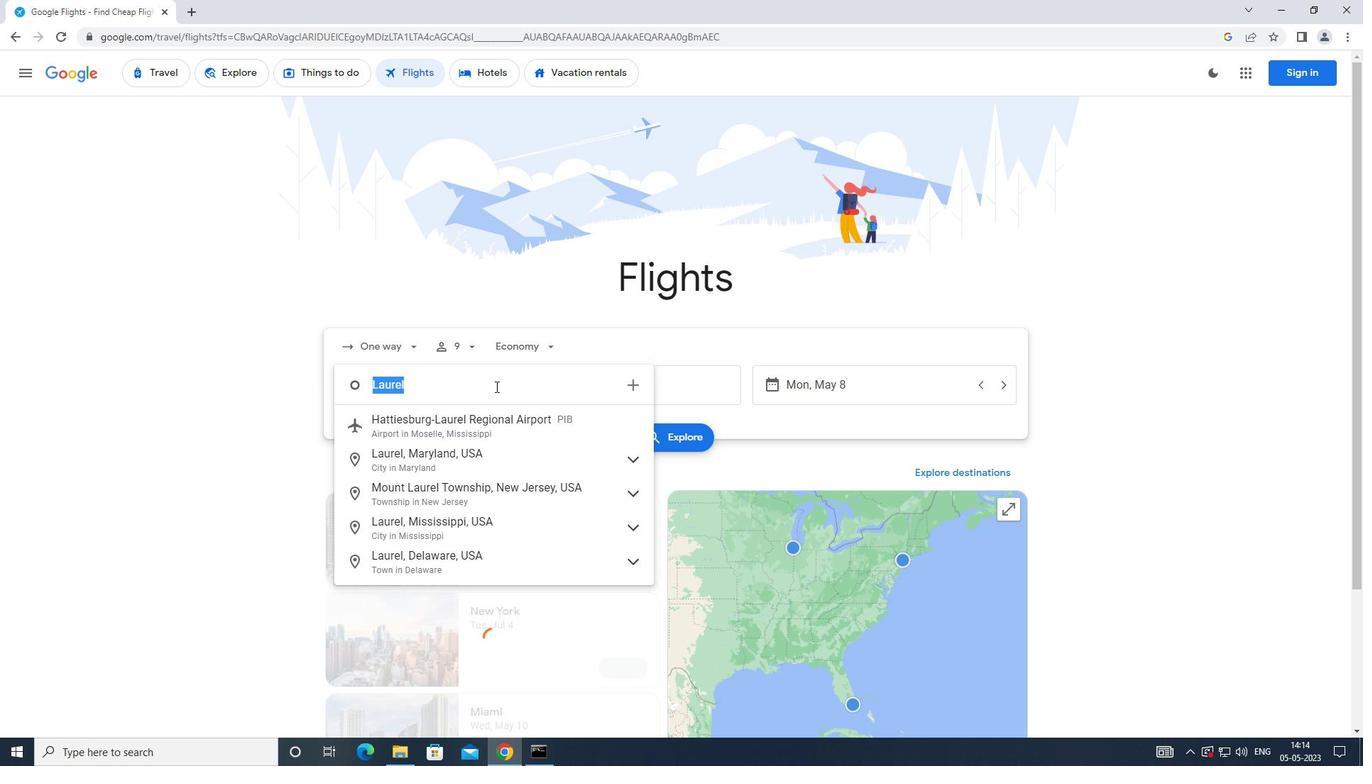 
Action: Key pressed <Key.caps_lock>h<Key.caps_lock>attieburg
Screenshot: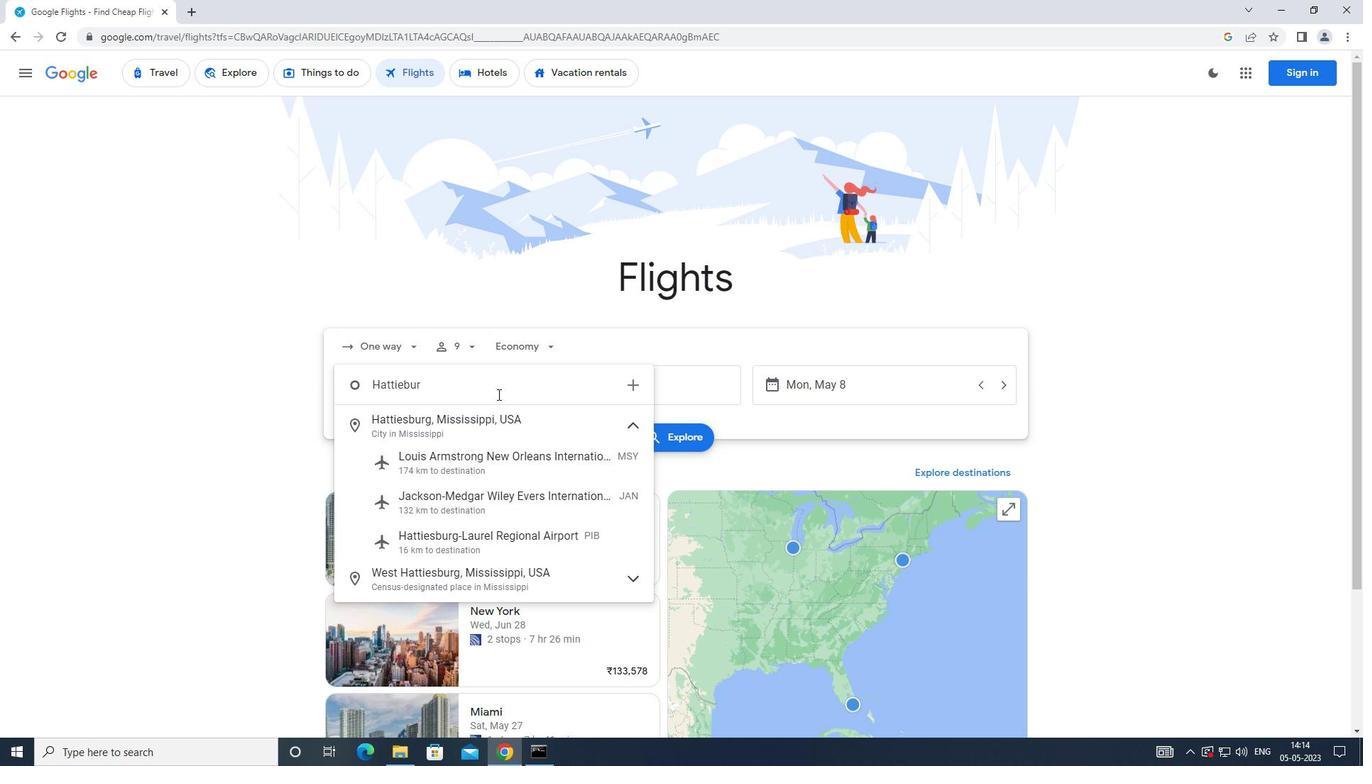 
Action: Mouse moved to (512, 552)
Screenshot: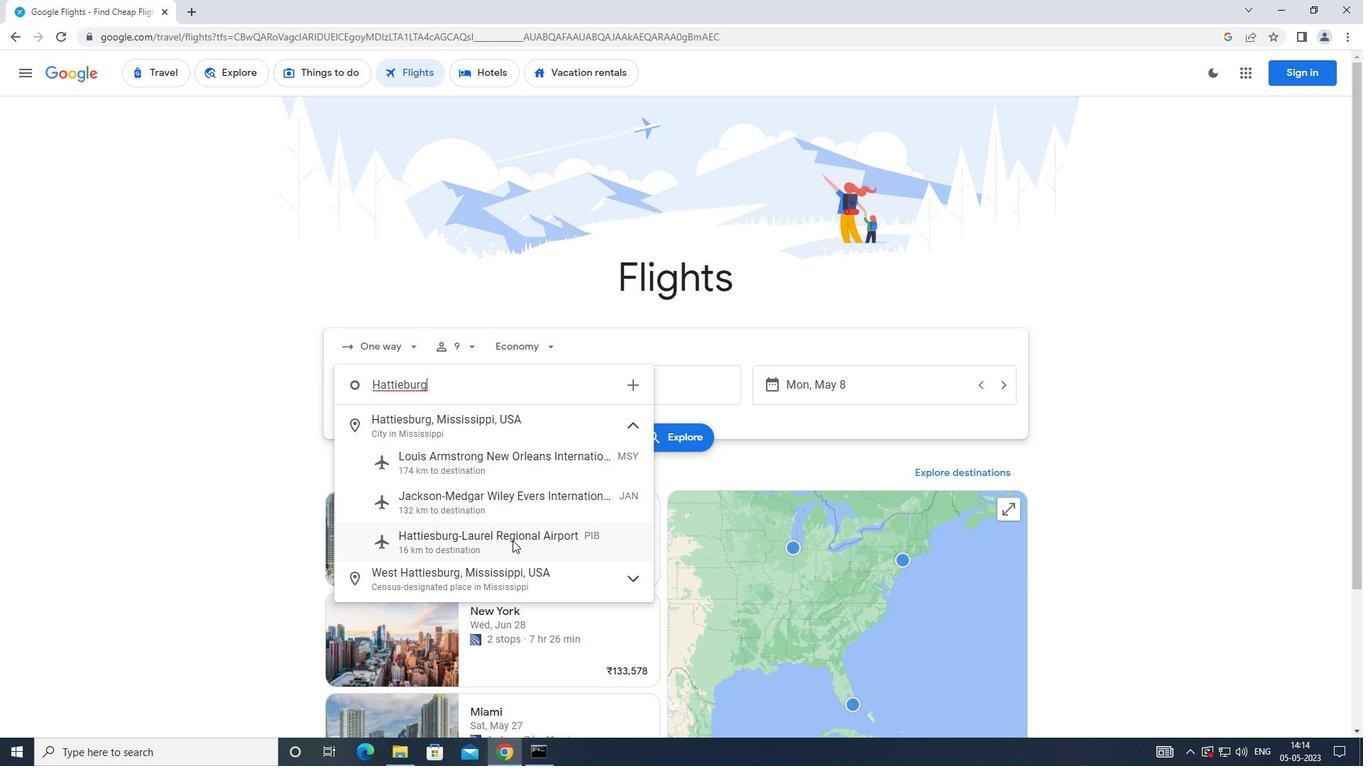 
Action: Mouse pressed left at (512, 552)
Screenshot: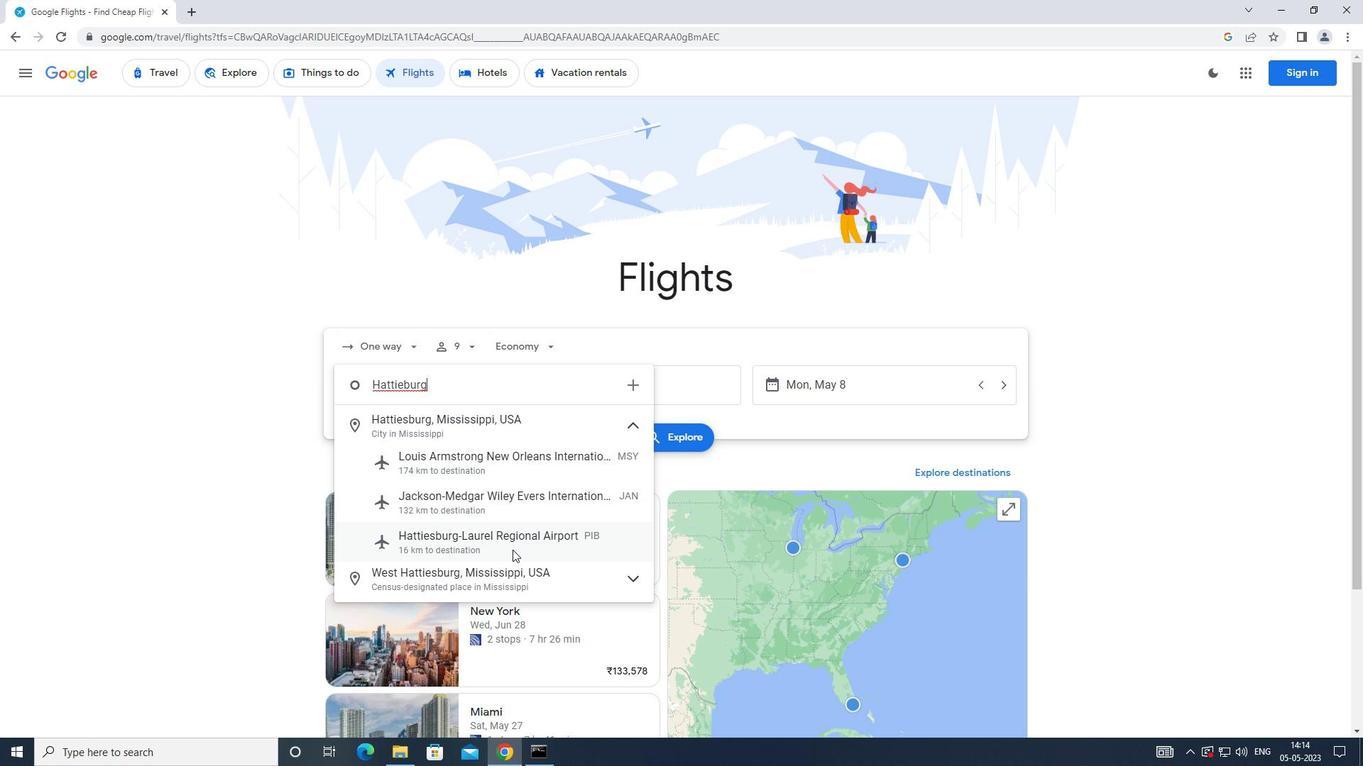 
Action: Mouse moved to (705, 392)
Screenshot: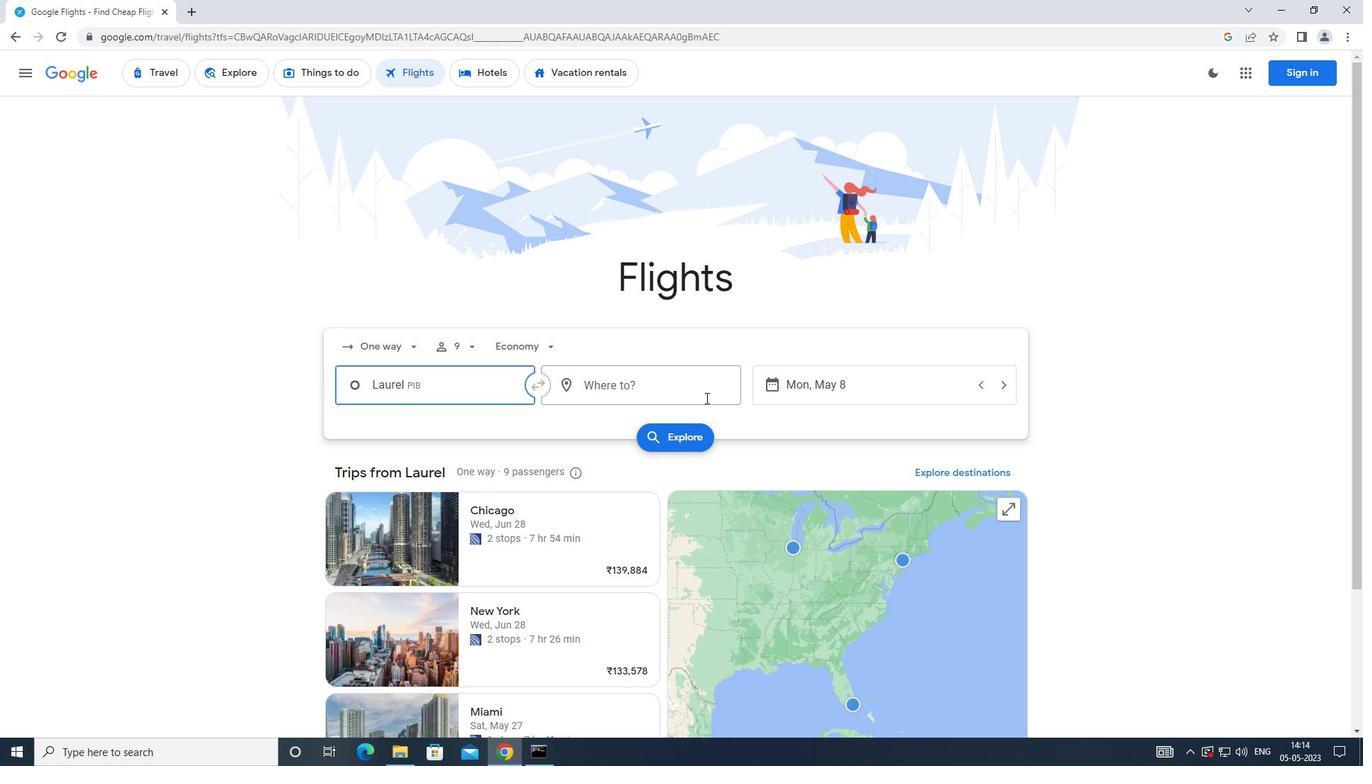 
Action: Mouse pressed left at (705, 392)
Screenshot: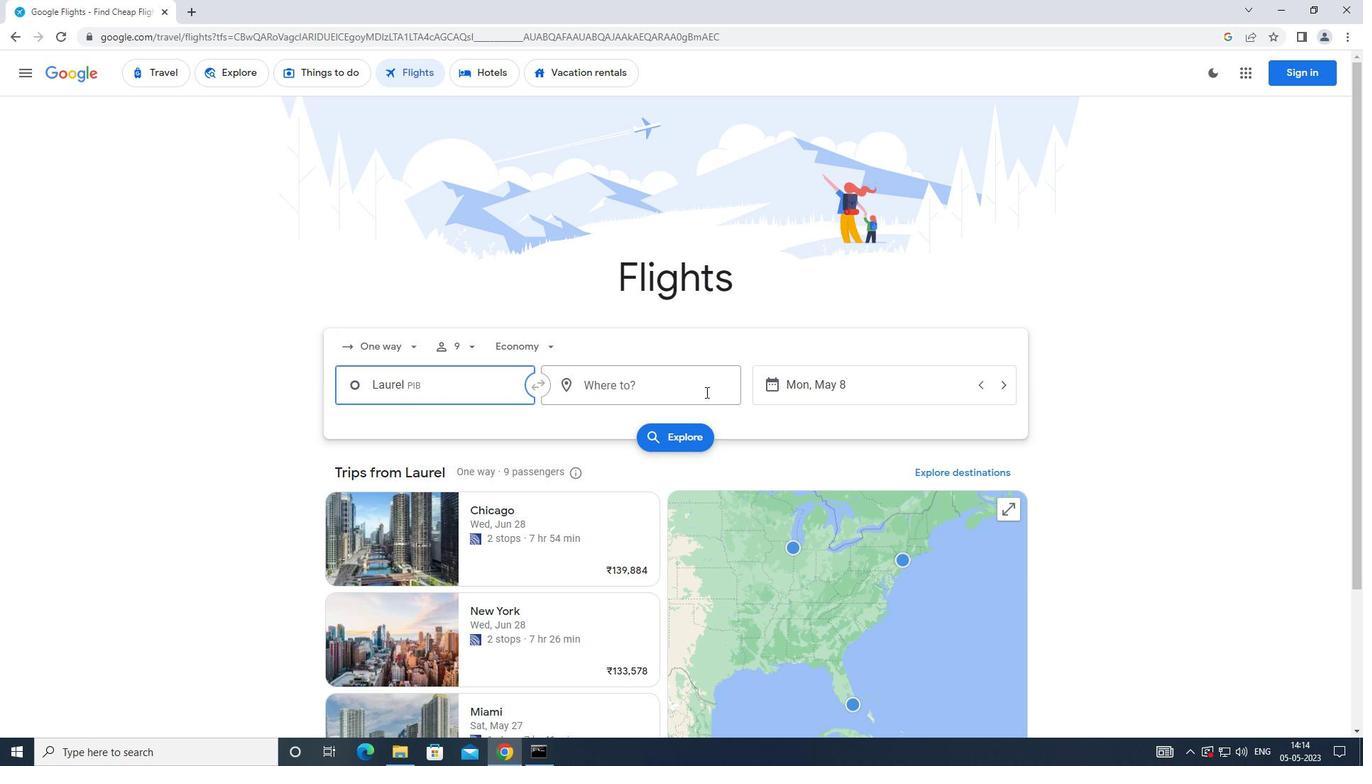 
Action: Mouse moved to (706, 384)
Screenshot: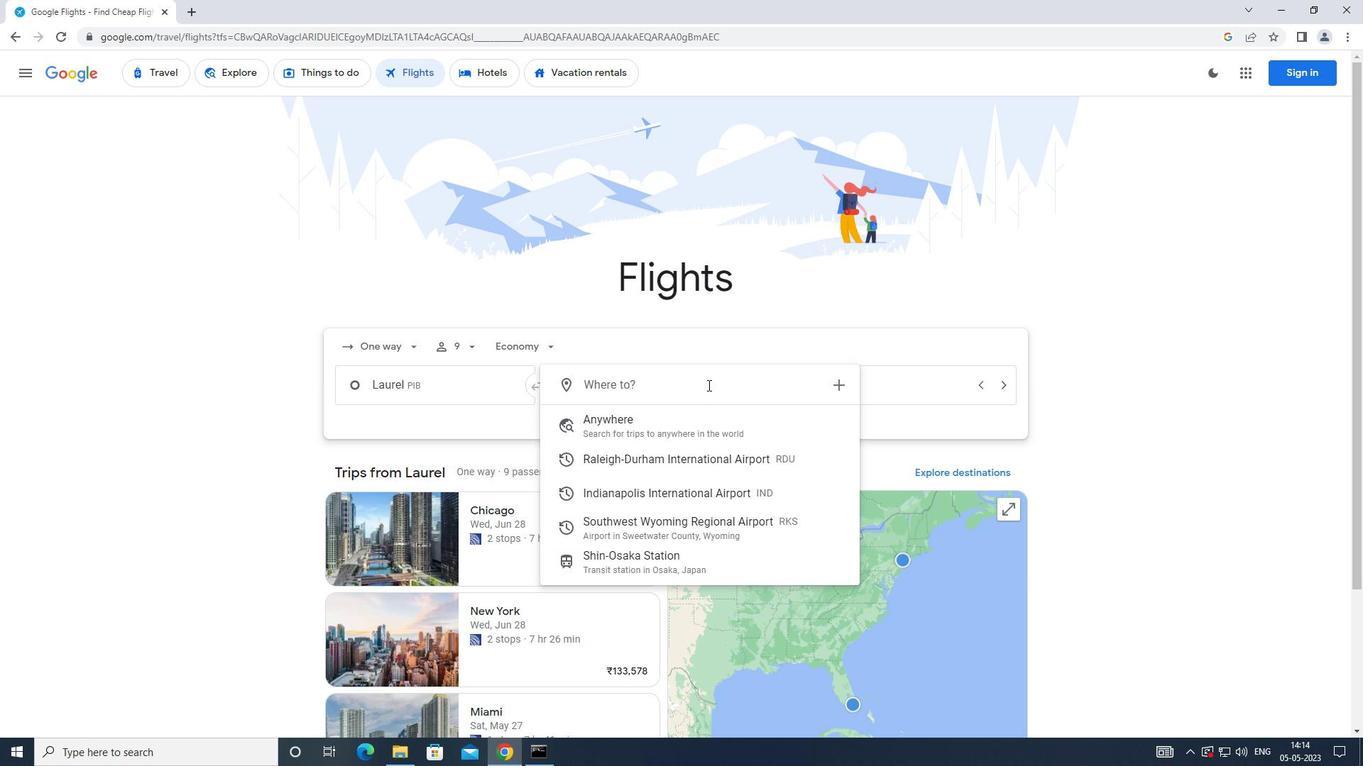 
Action: Key pressed <Key.caps_lock>s<Key.caps_lock>outhwest
Screenshot: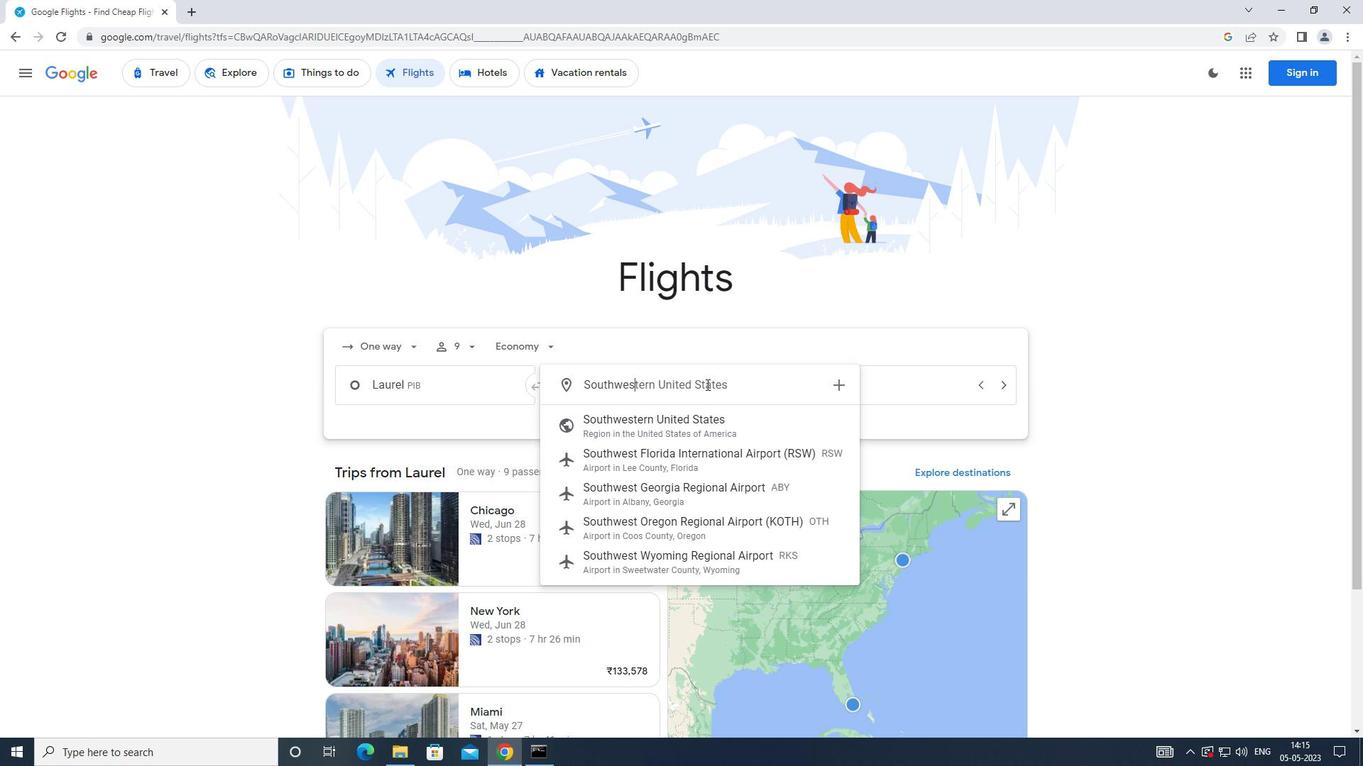 
Action: Mouse moved to (676, 558)
Screenshot: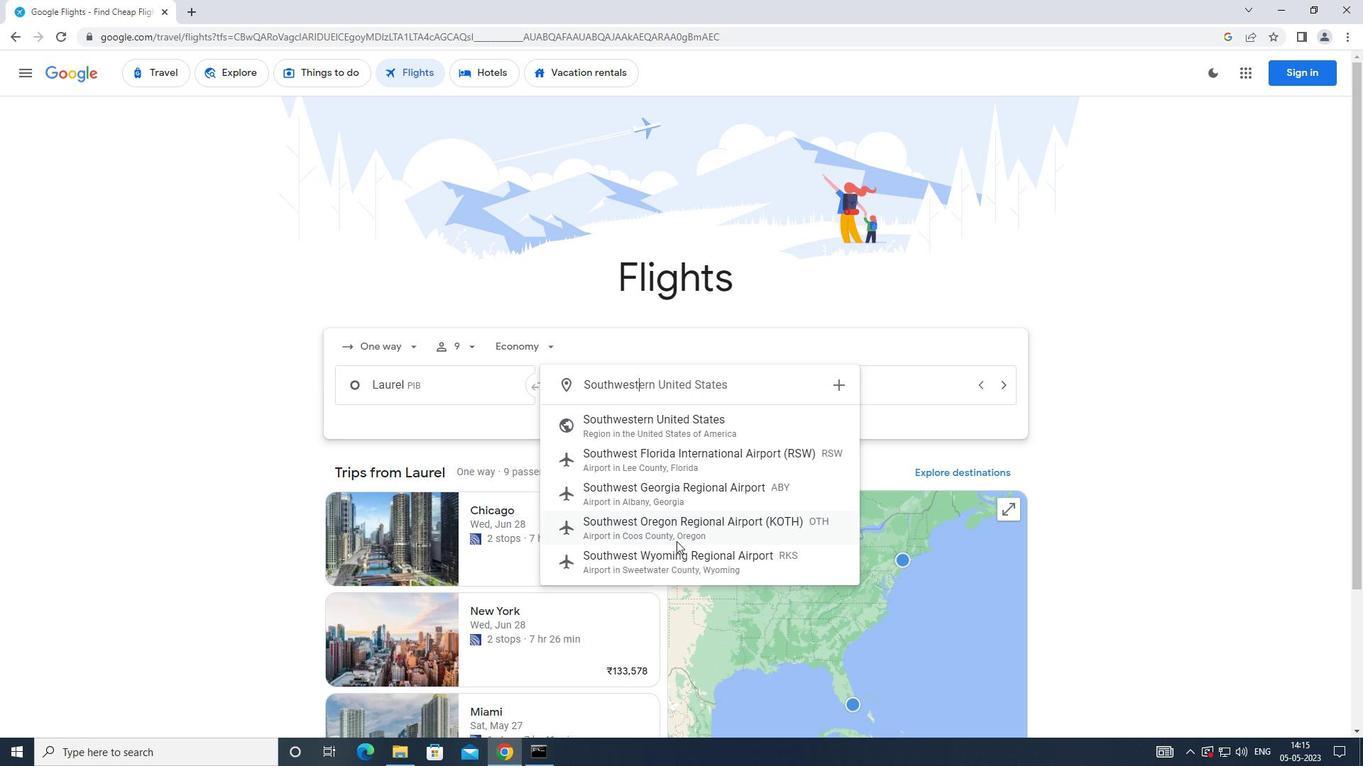 
Action: Mouse pressed left at (676, 558)
Screenshot: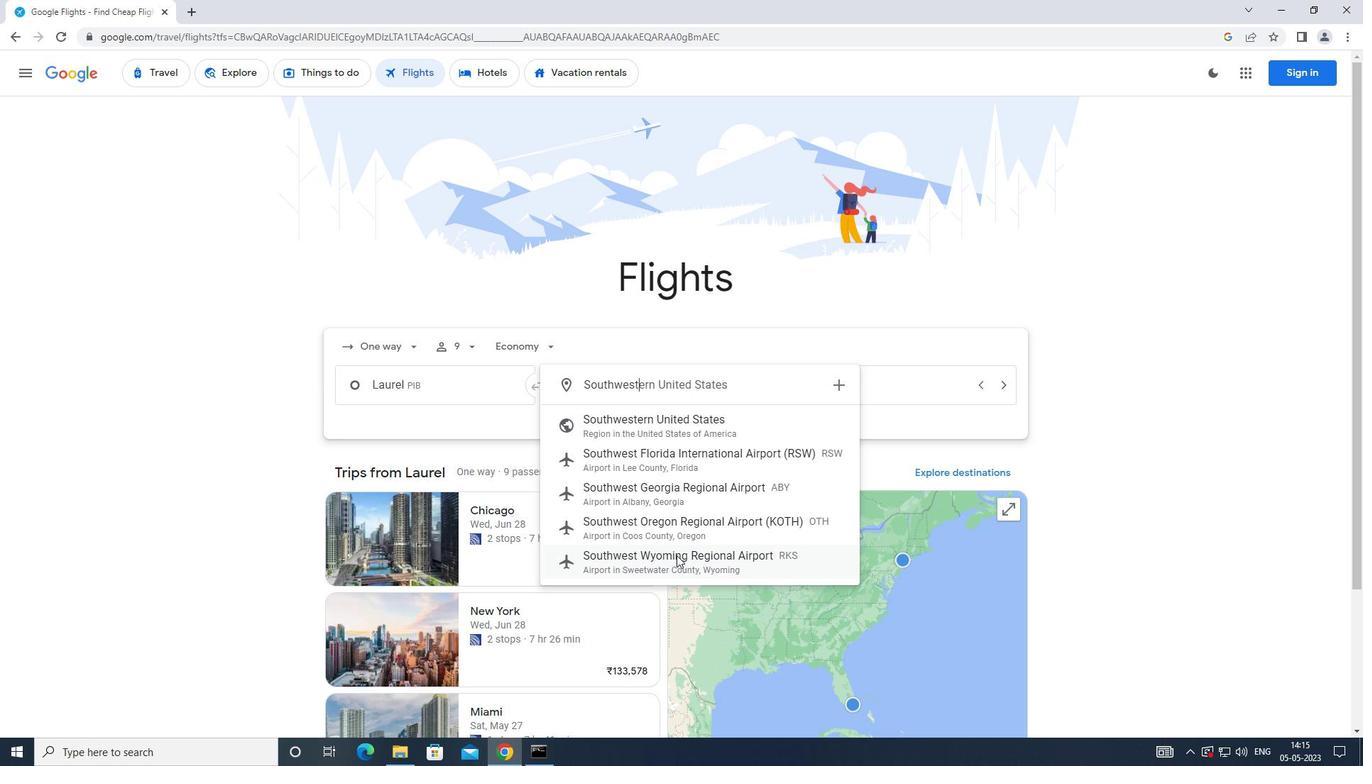 
Action: Mouse moved to (822, 400)
Screenshot: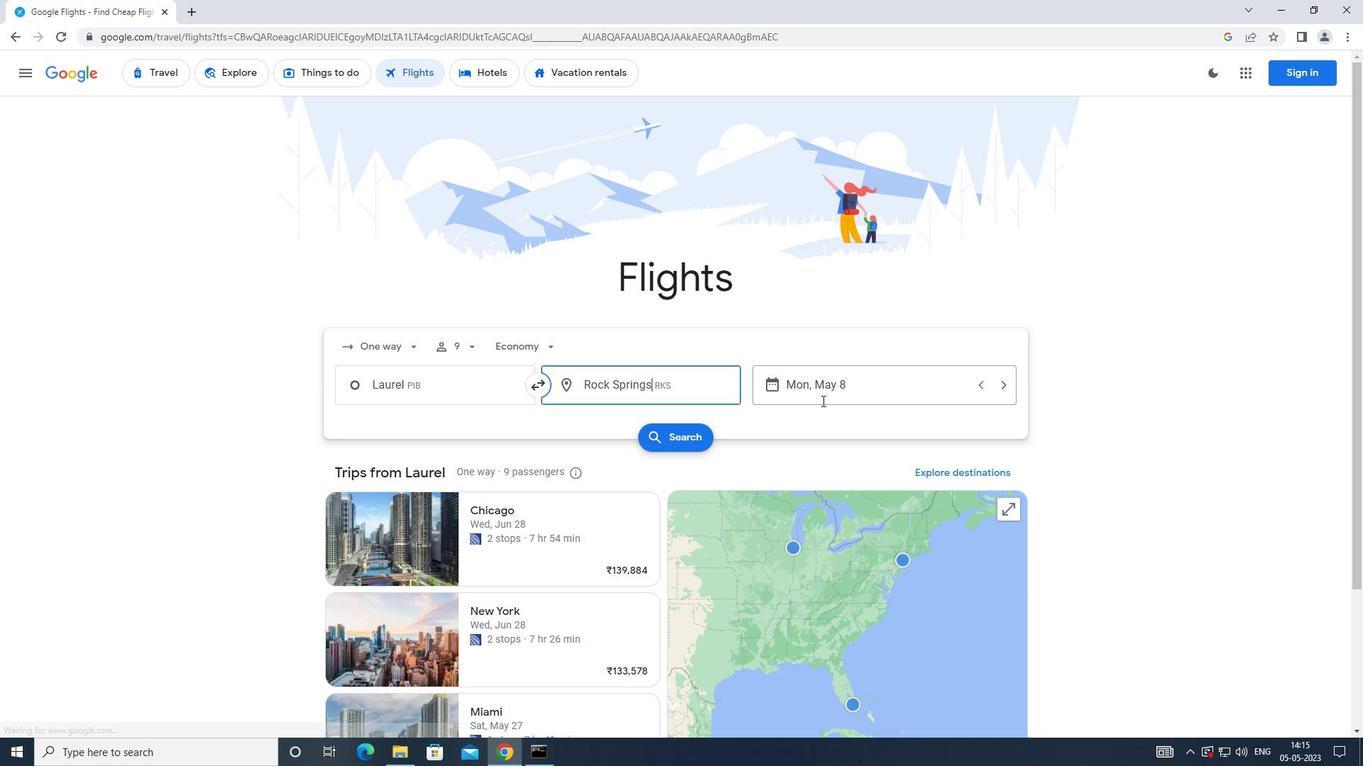 
Action: Mouse pressed left at (822, 400)
Screenshot: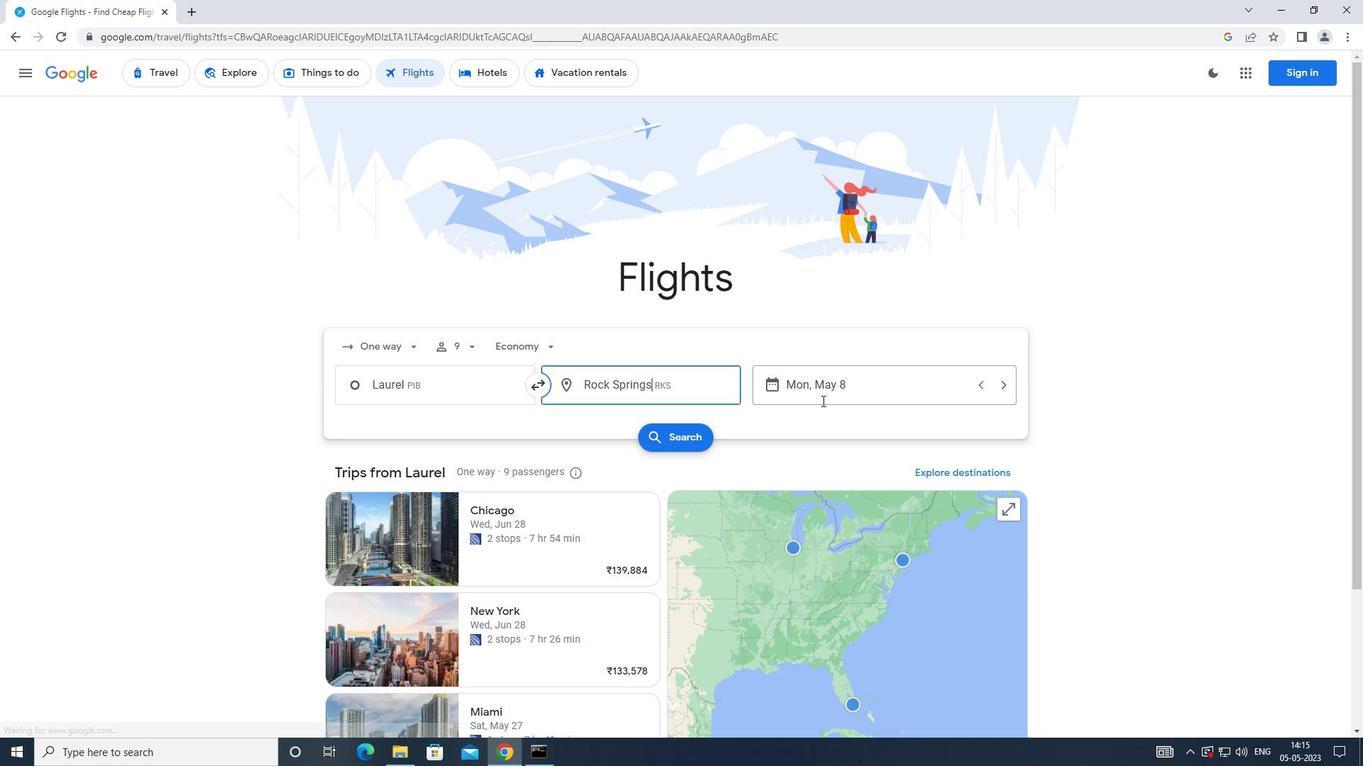 
Action: Mouse moved to (543, 519)
Screenshot: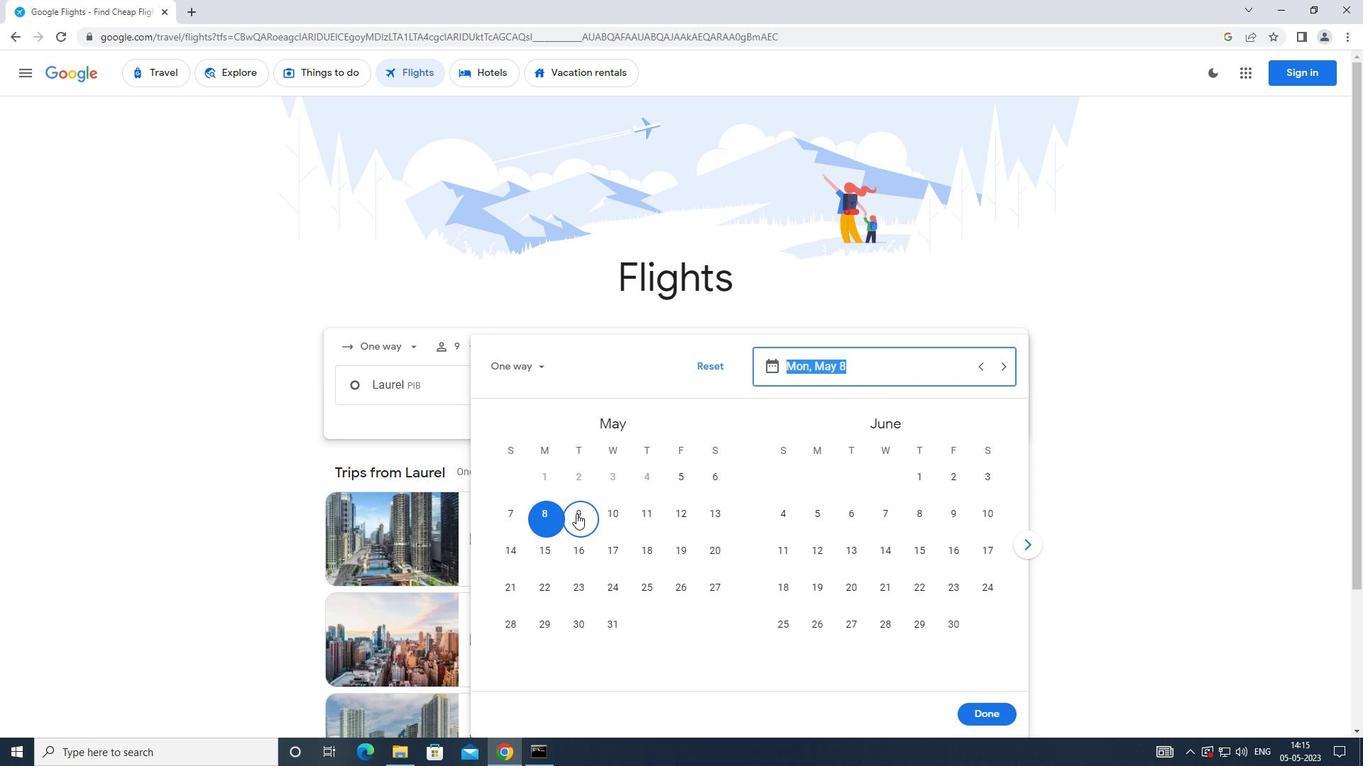 
Action: Mouse pressed left at (543, 519)
Screenshot: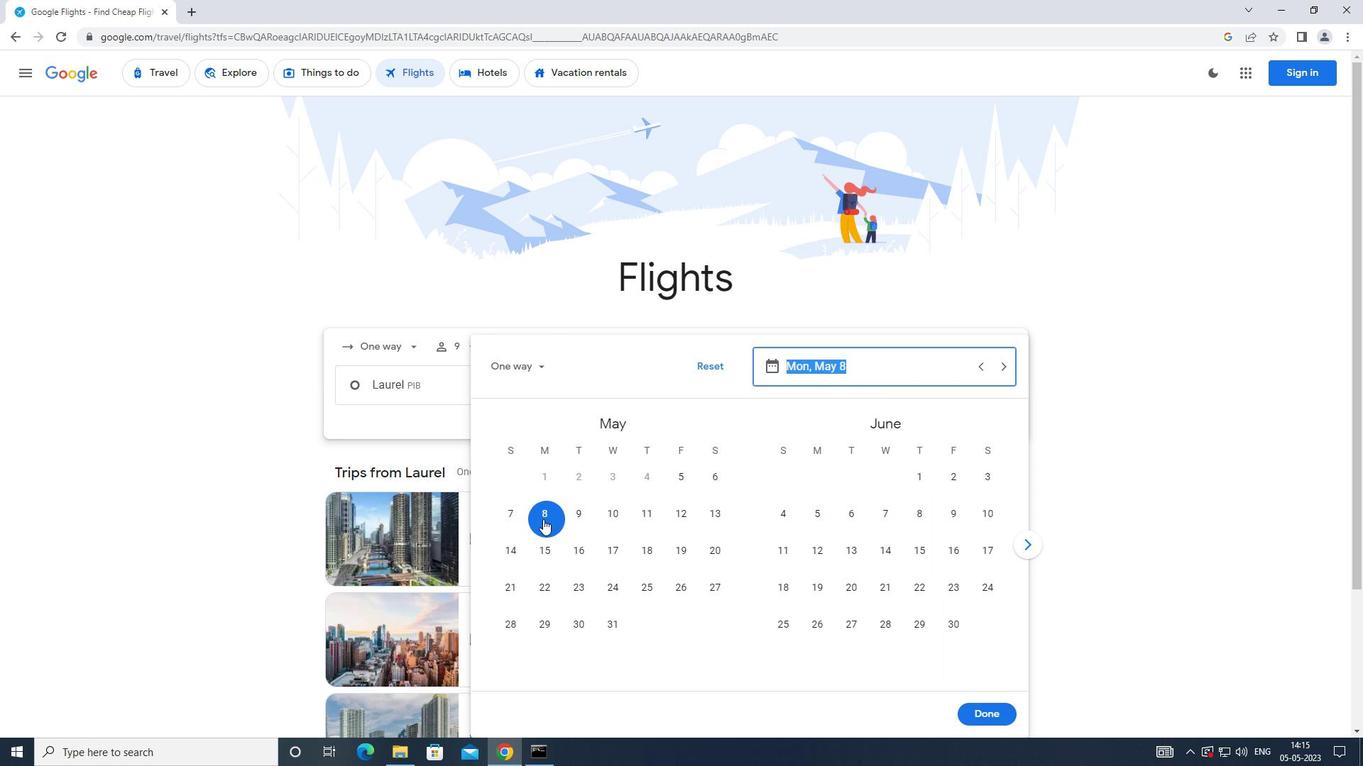 
Action: Mouse moved to (996, 711)
Screenshot: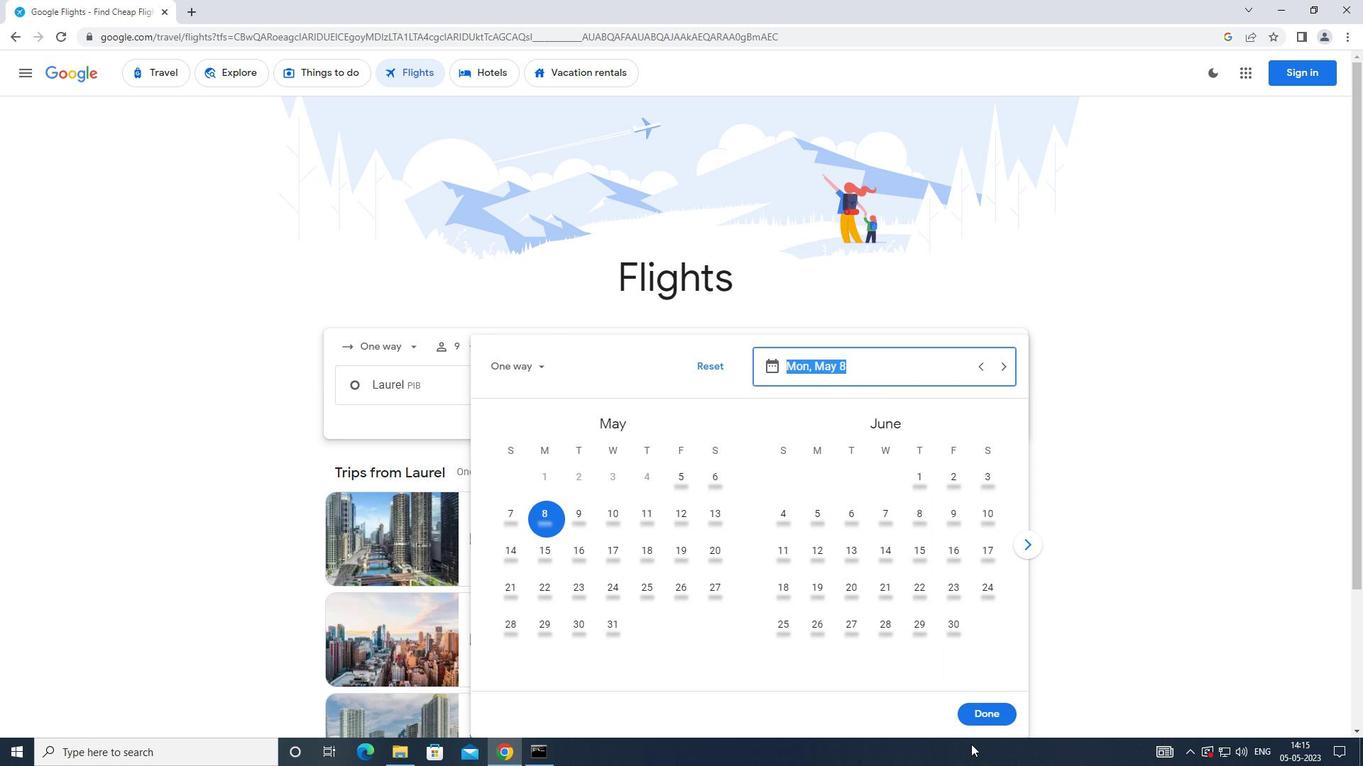 
Action: Mouse pressed left at (996, 711)
Screenshot: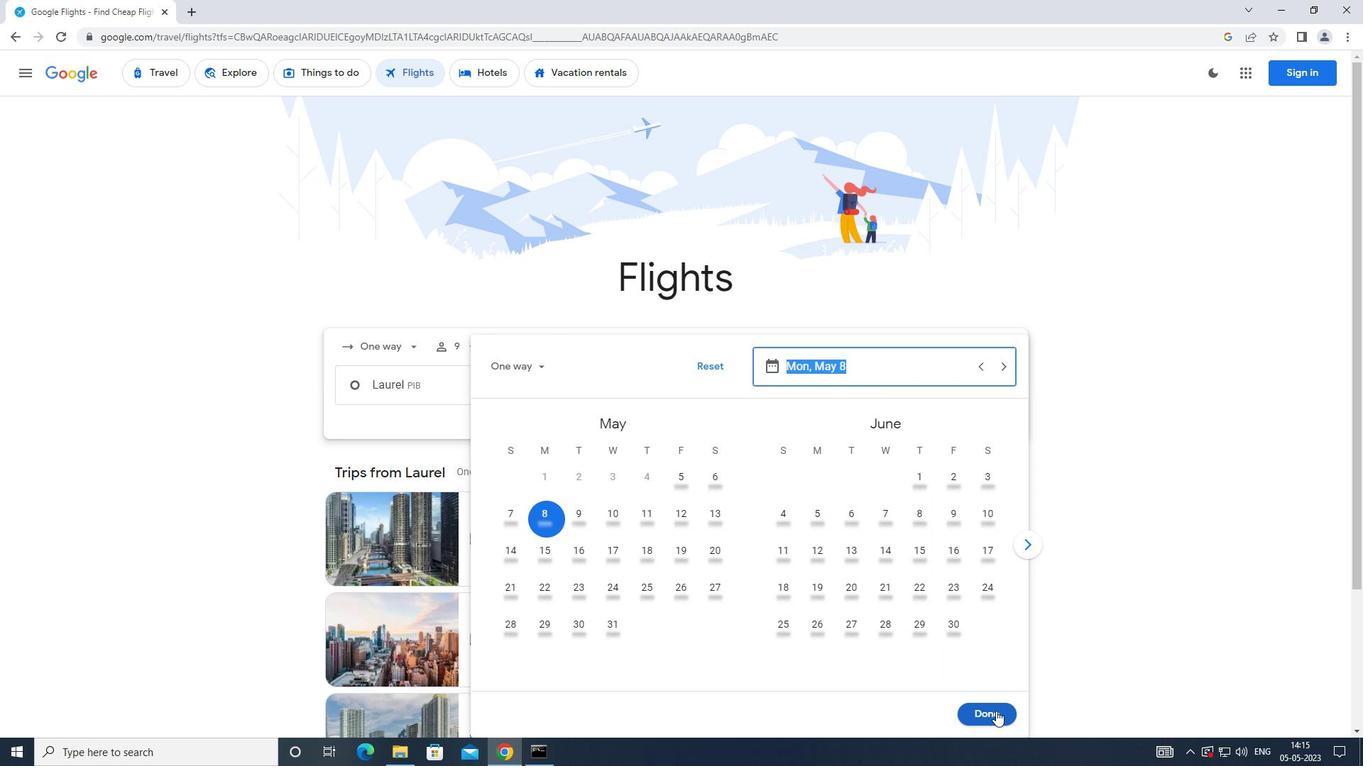 
Action: Mouse moved to (686, 432)
Screenshot: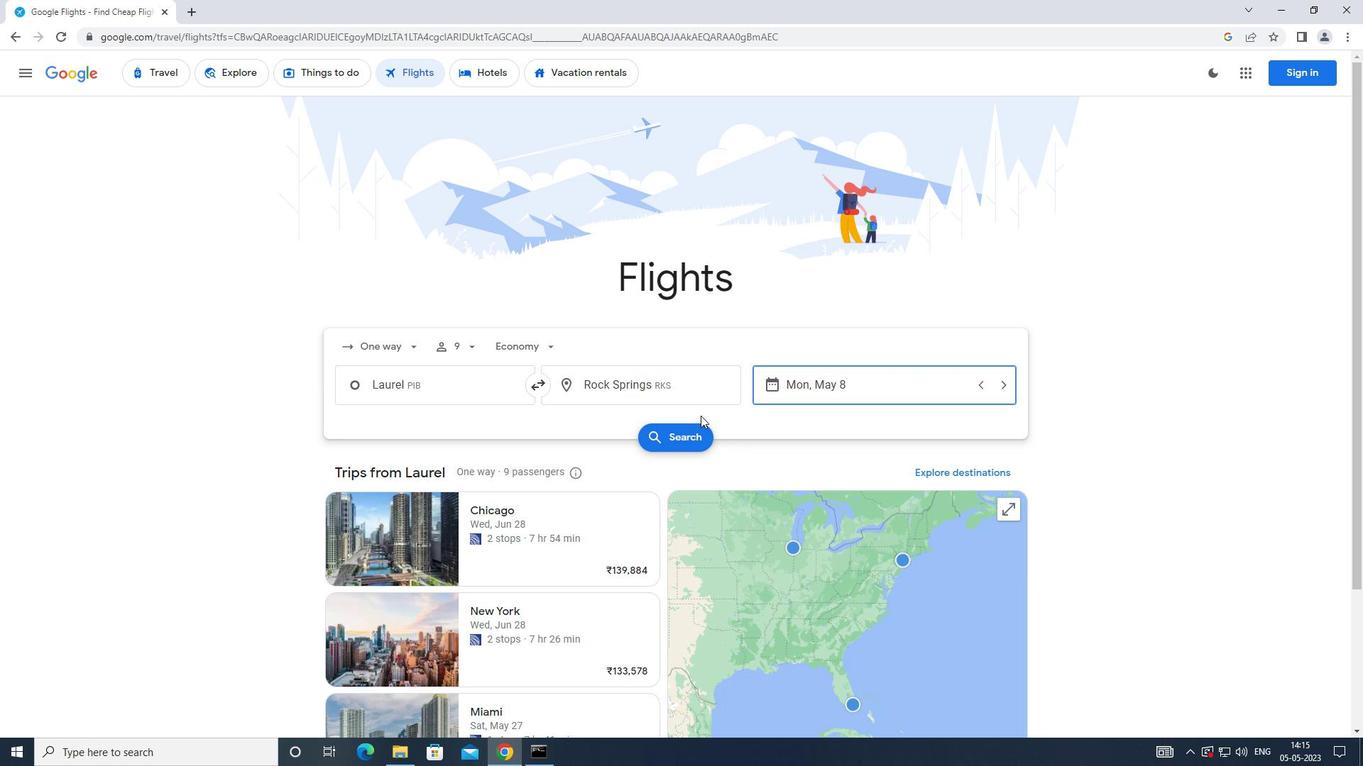 
Action: Mouse pressed left at (686, 432)
Screenshot: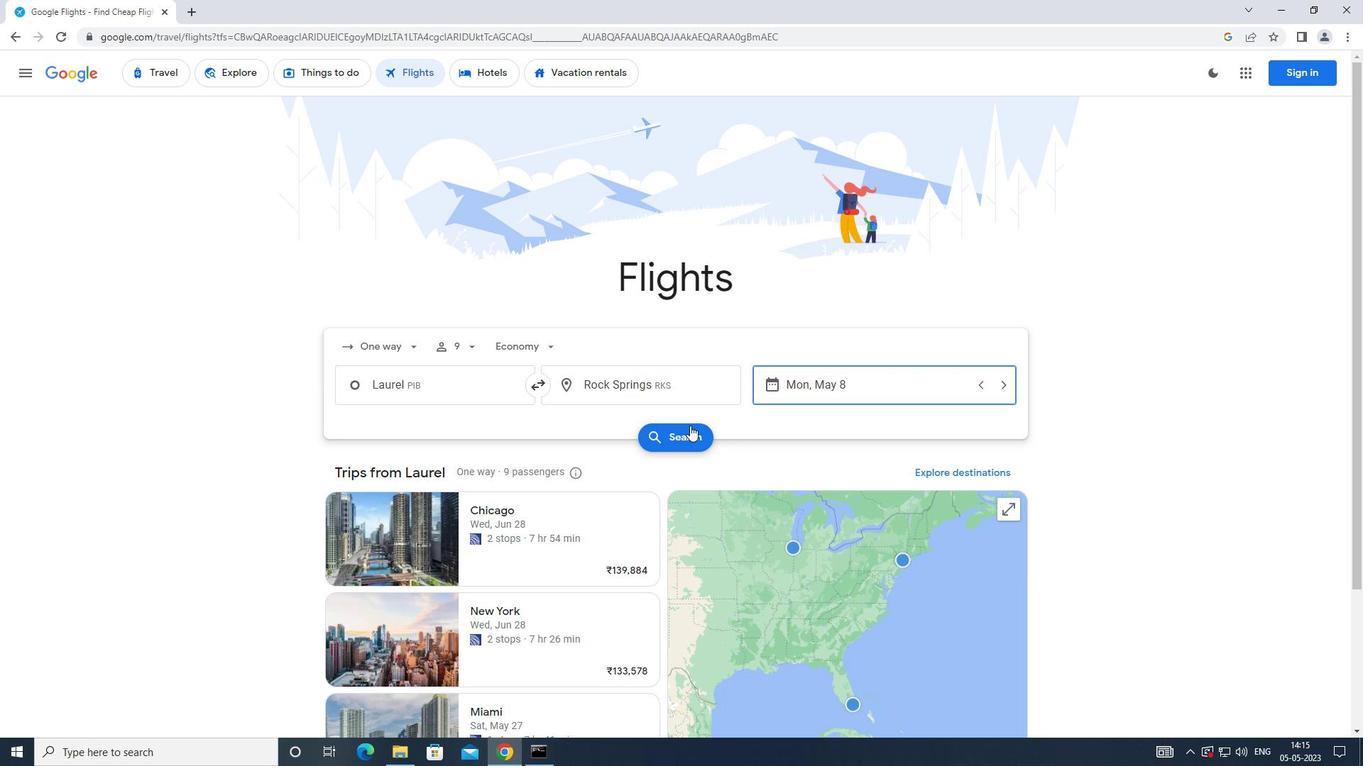 
Action: Mouse moved to (380, 204)
Screenshot: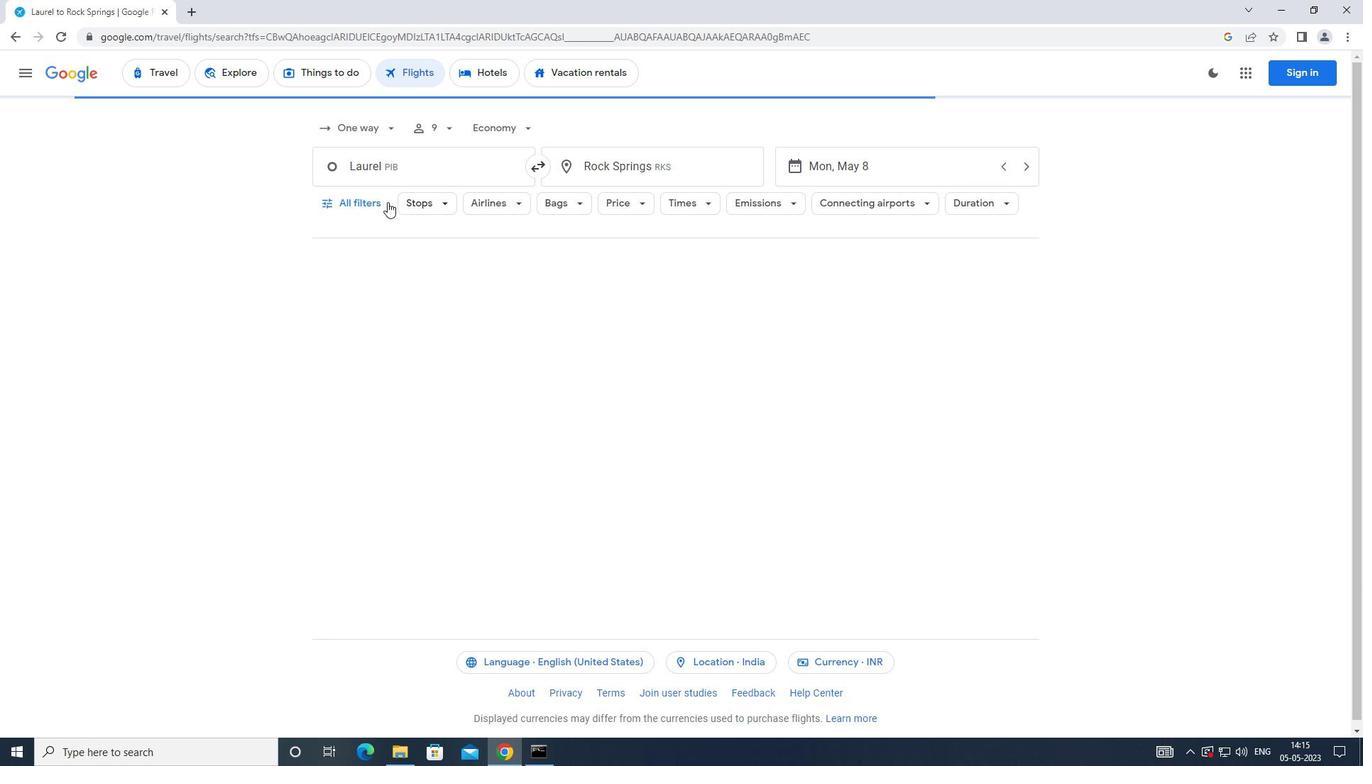 
Action: Mouse pressed left at (380, 204)
Screenshot: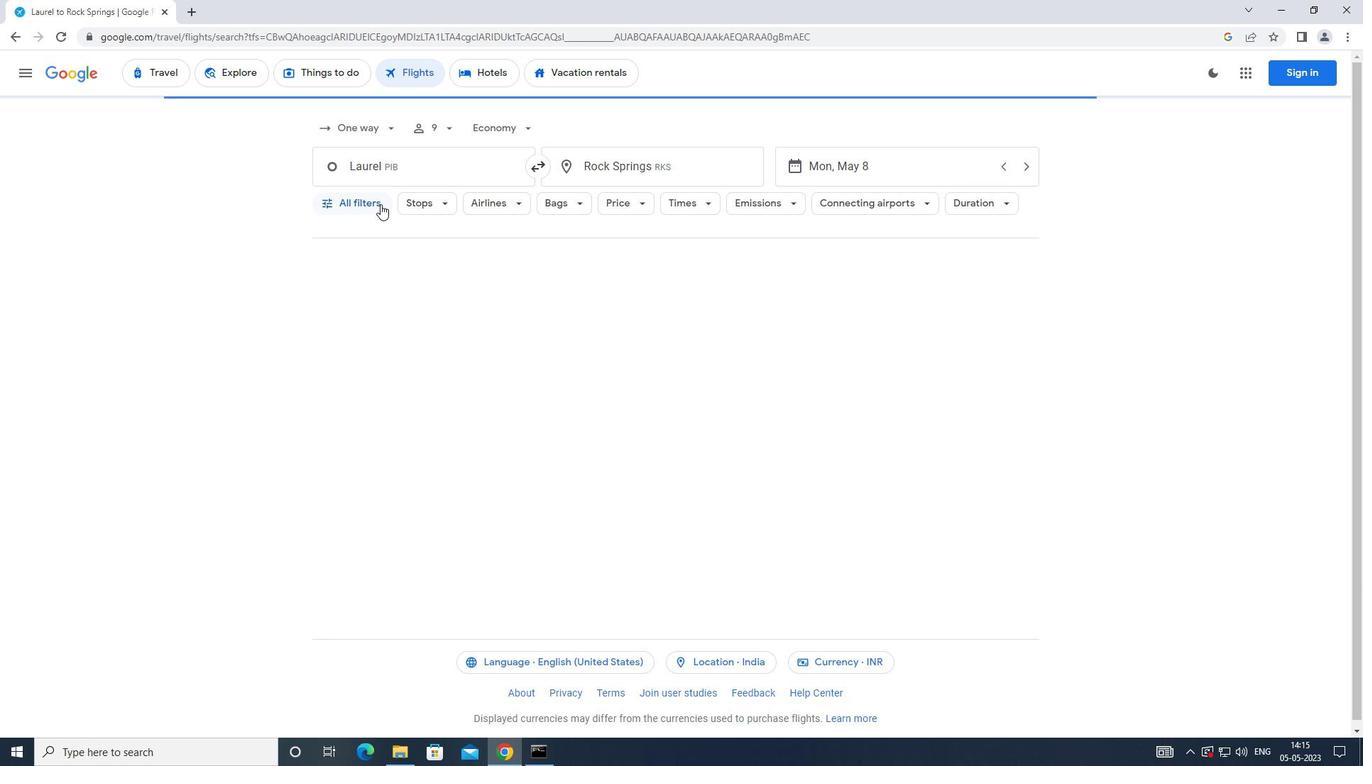 
Action: Mouse moved to (330, 189)
Screenshot: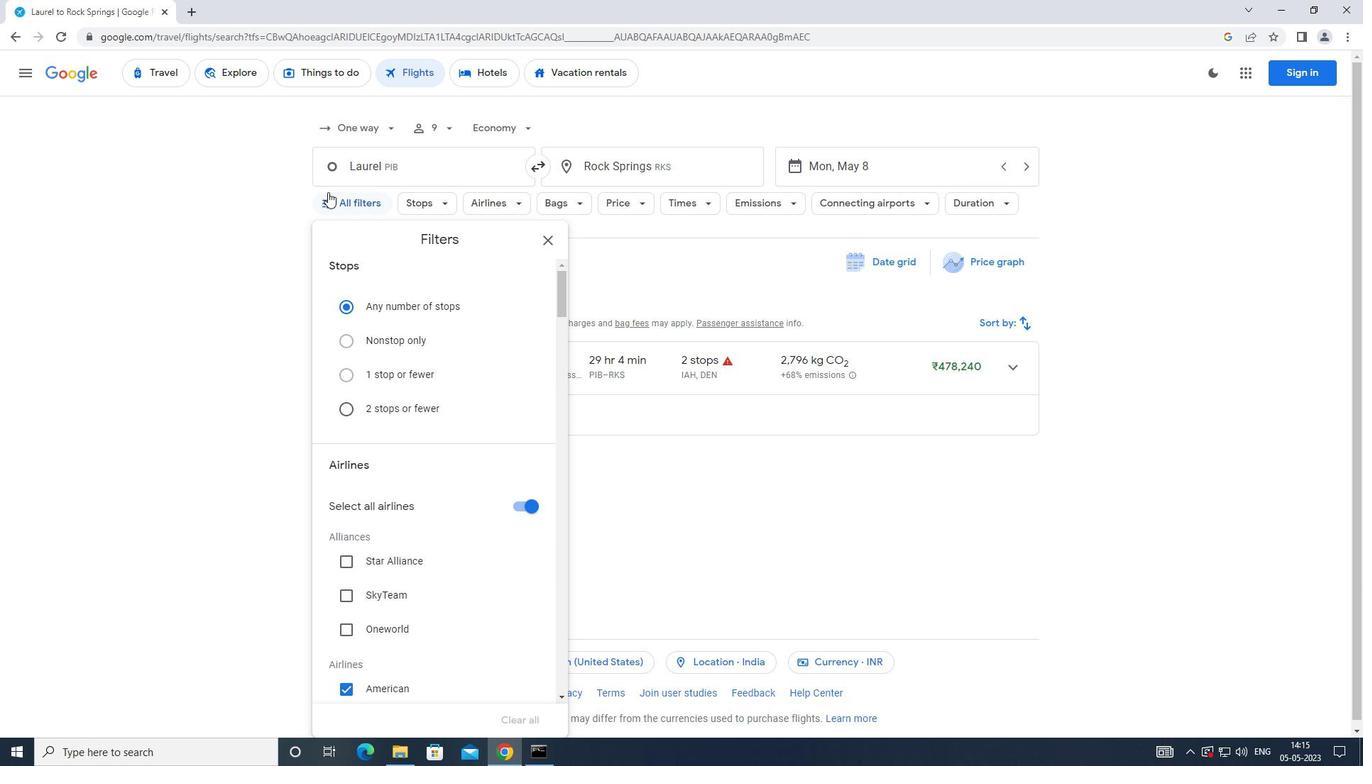 
Action: Mouse scrolled (330, 188) with delta (0, 0)
Screenshot: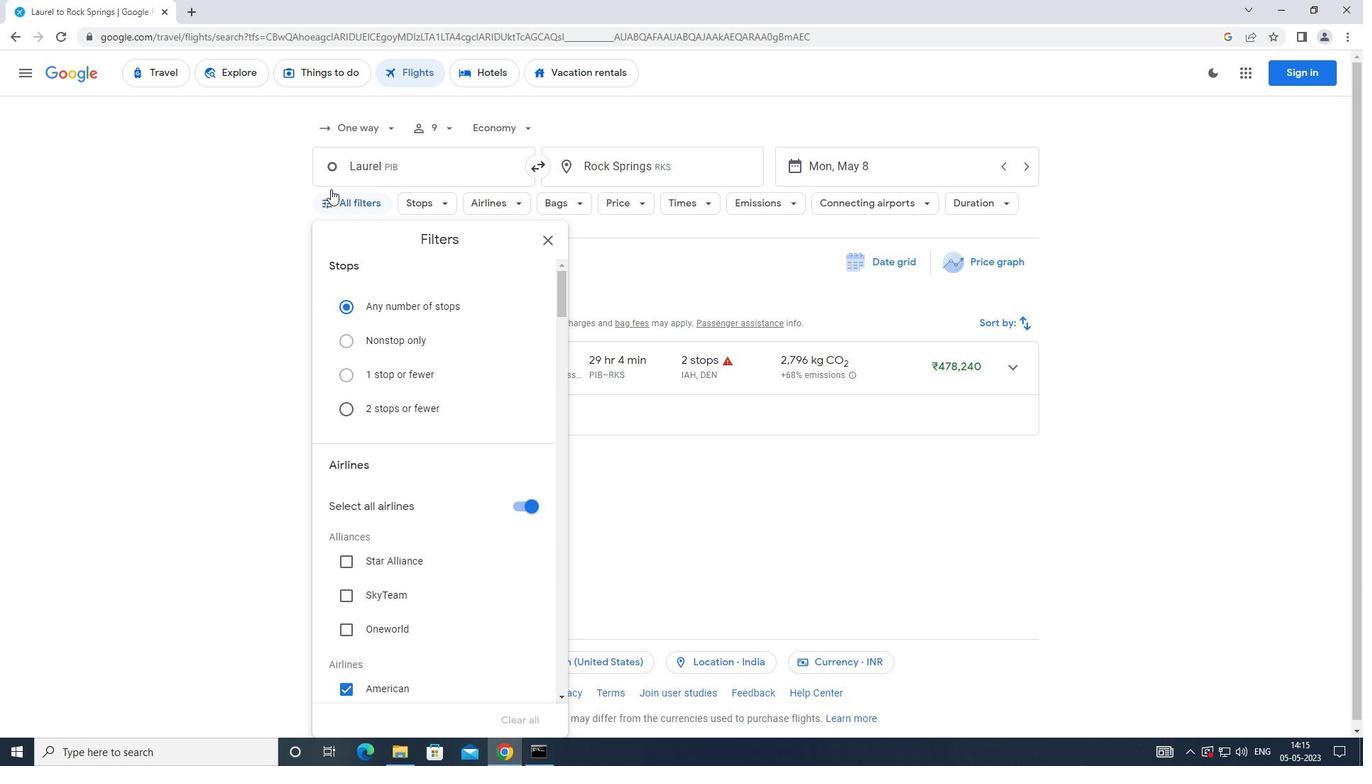 
Action: Mouse moved to (332, 187)
Screenshot: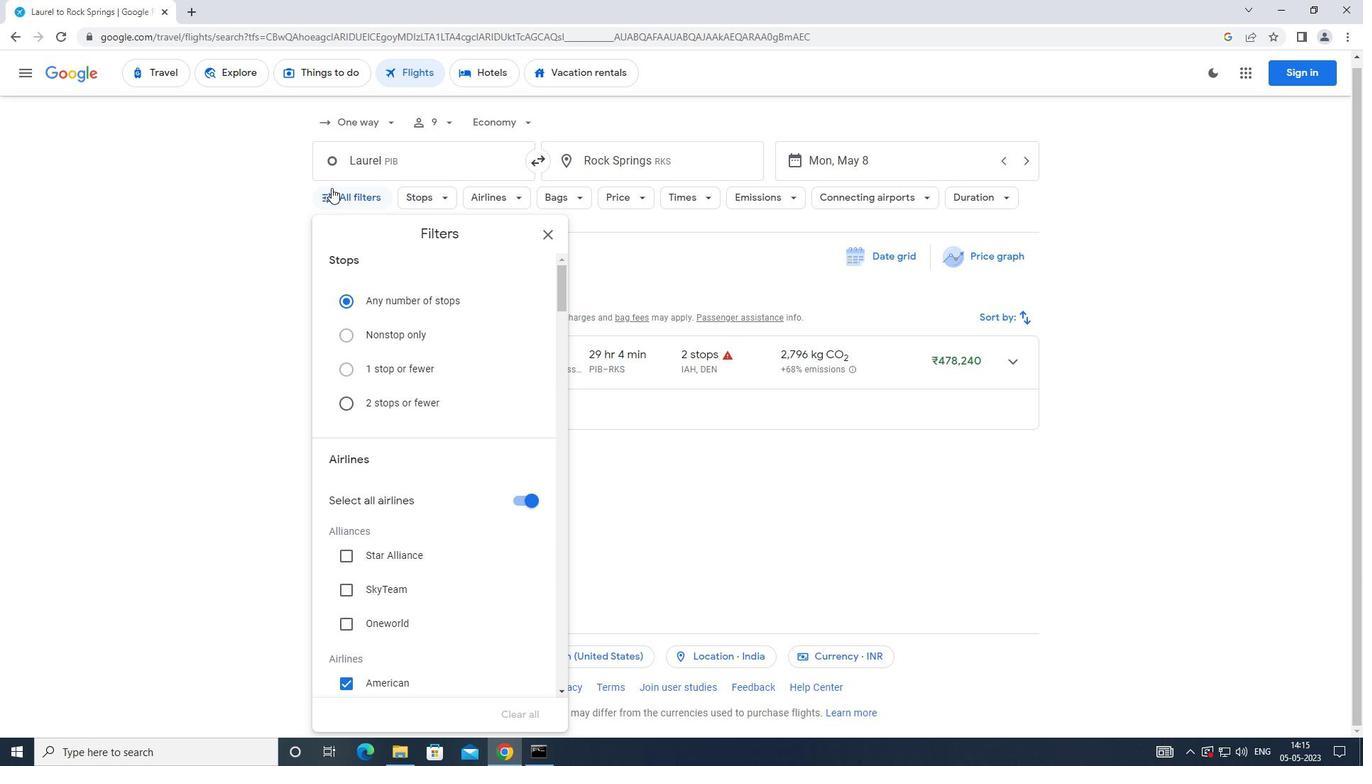 
Action: Mouse scrolled (332, 186) with delta (0, 0)
Screenshot: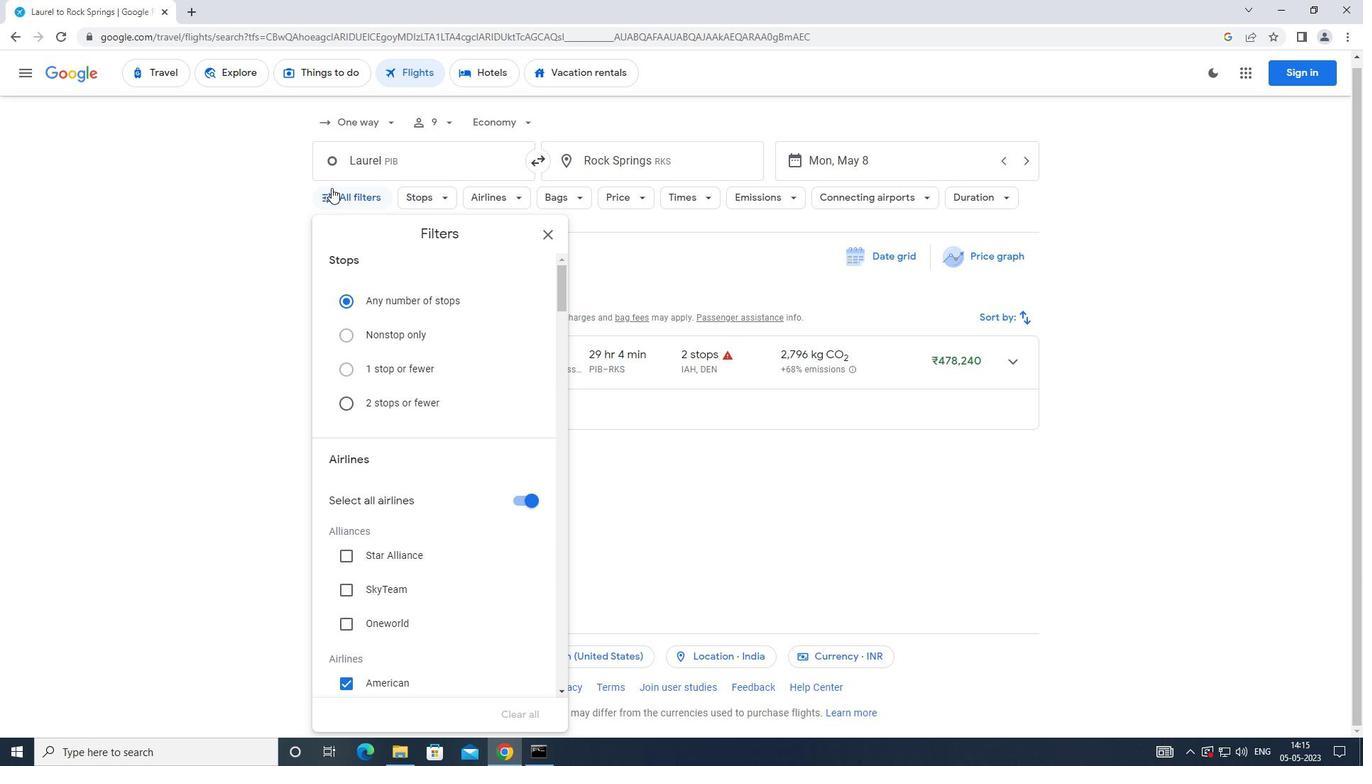 
Action: Mouse moved to (333, 186)
Screenshot: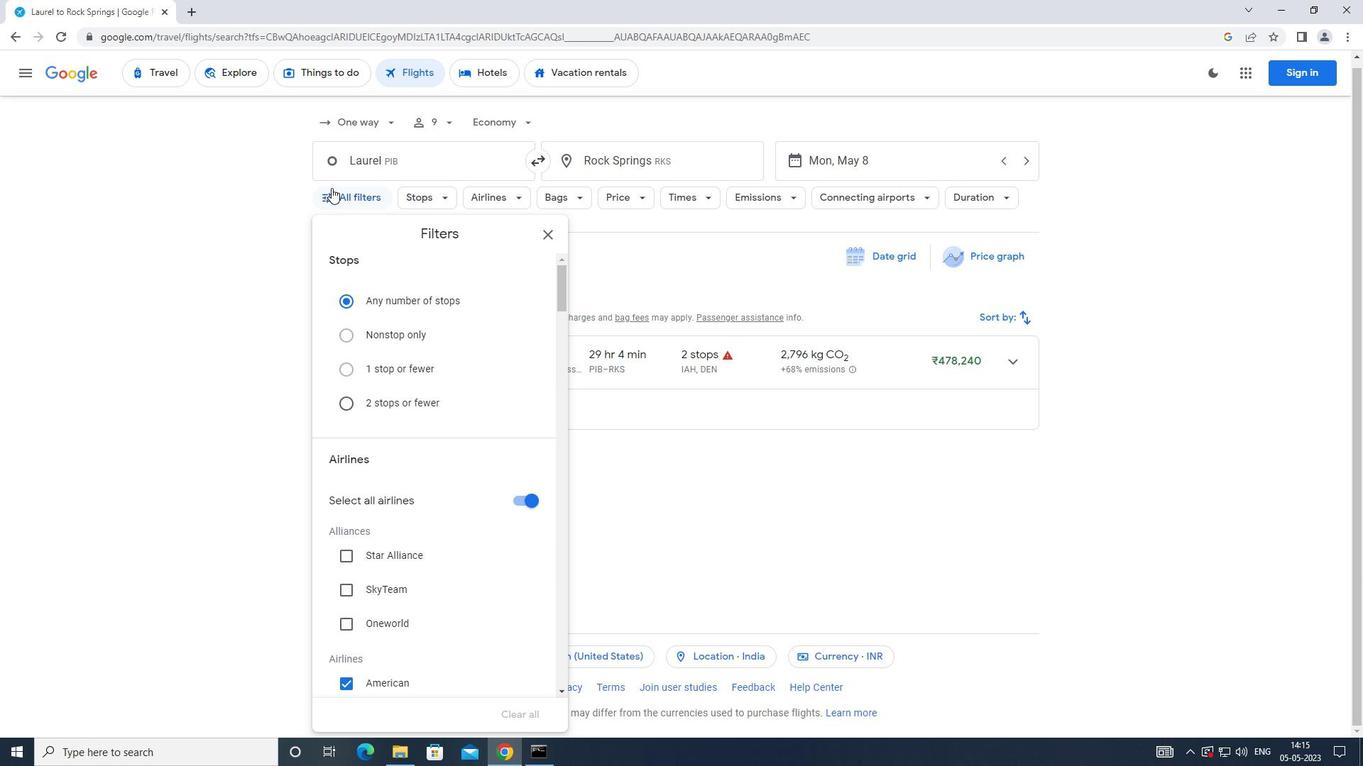 
Action: Mouse scrolled (333, 186) with delta (0, 0)
Screenshot: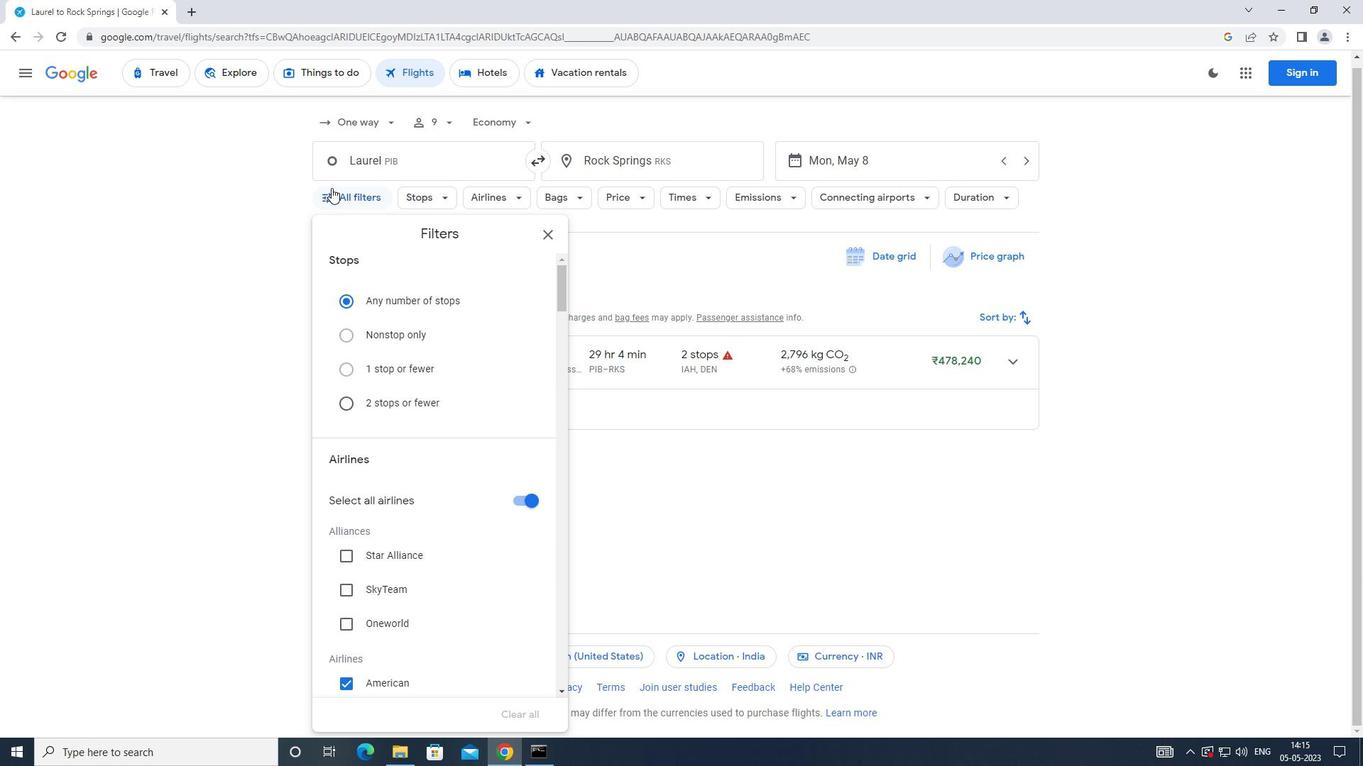
Action: Mouse moved to (335, 186)
Screenshot: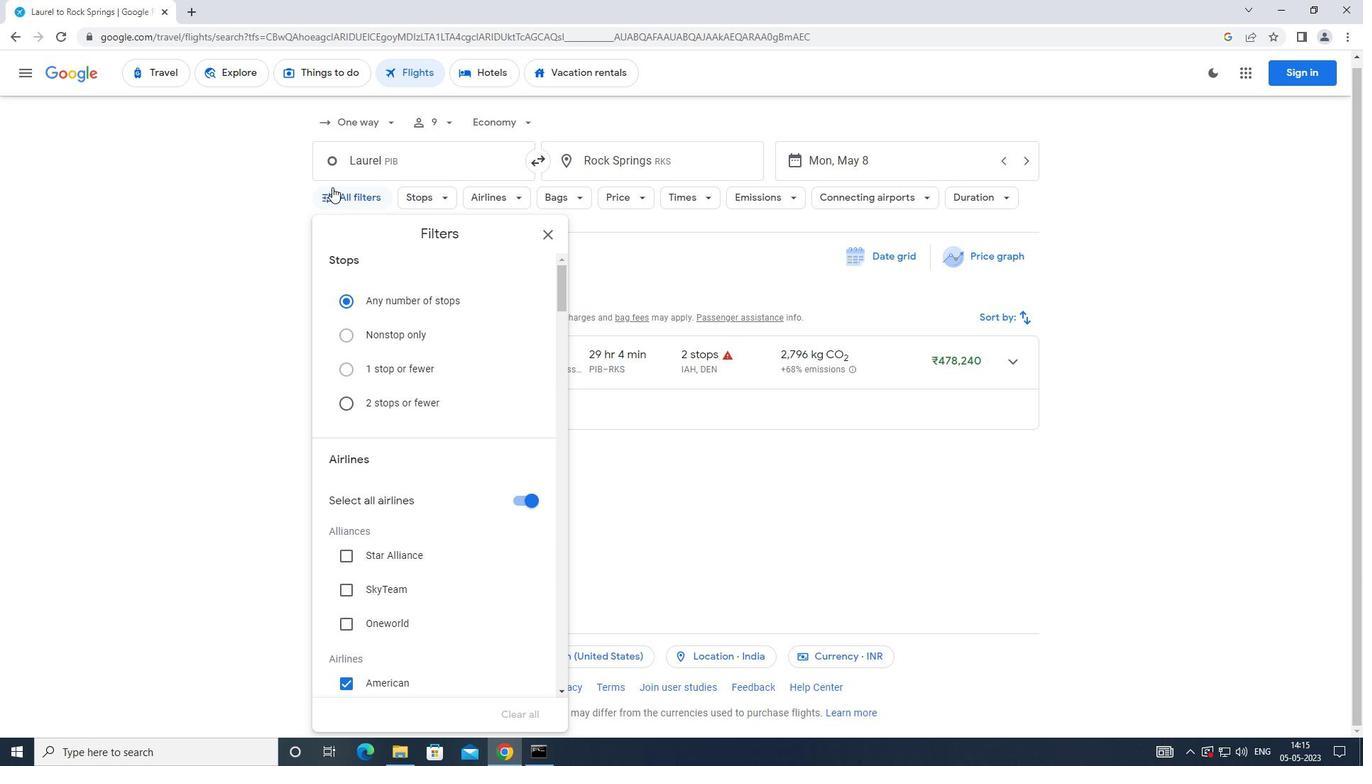 
Action: Mouse scrolled (335, 185) with delta (0, 0)
Screenshot: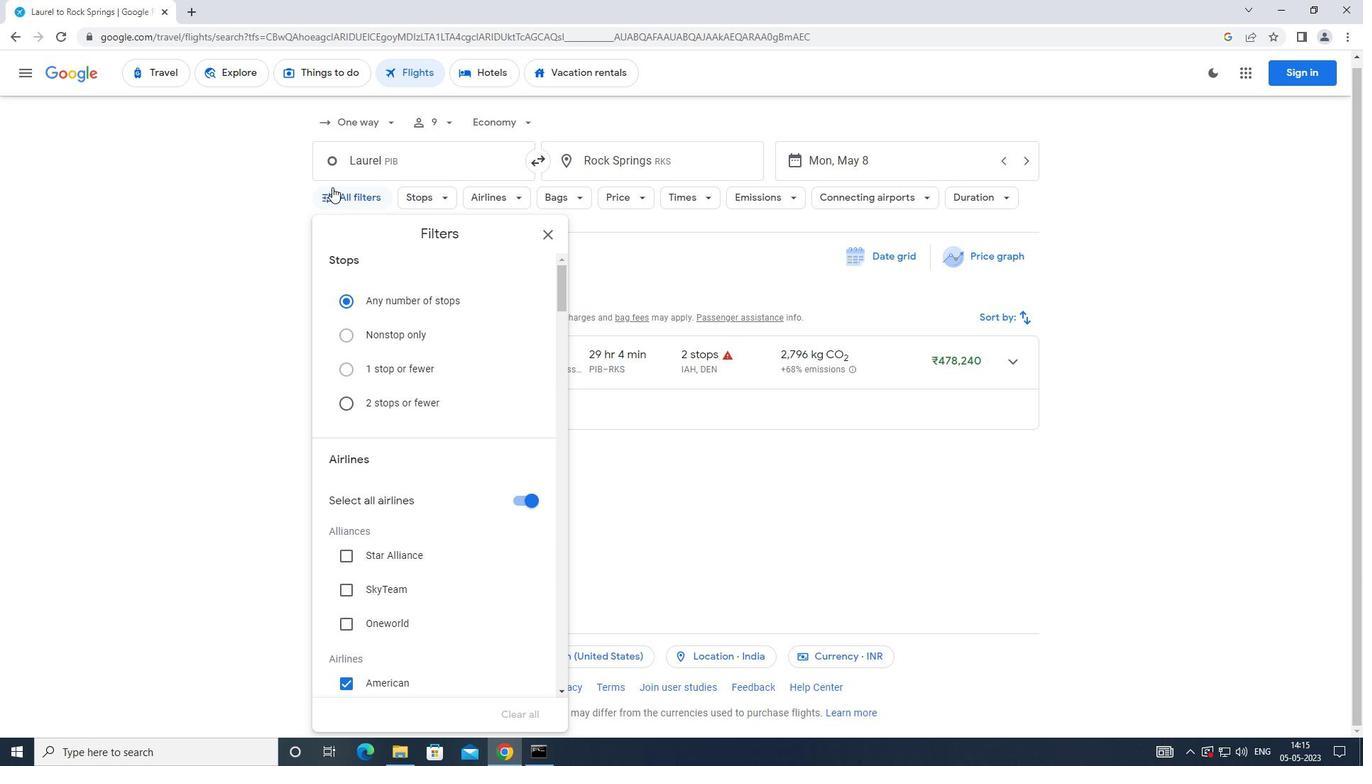 
Action: Mouse moved to (518, 500)
Screenshot: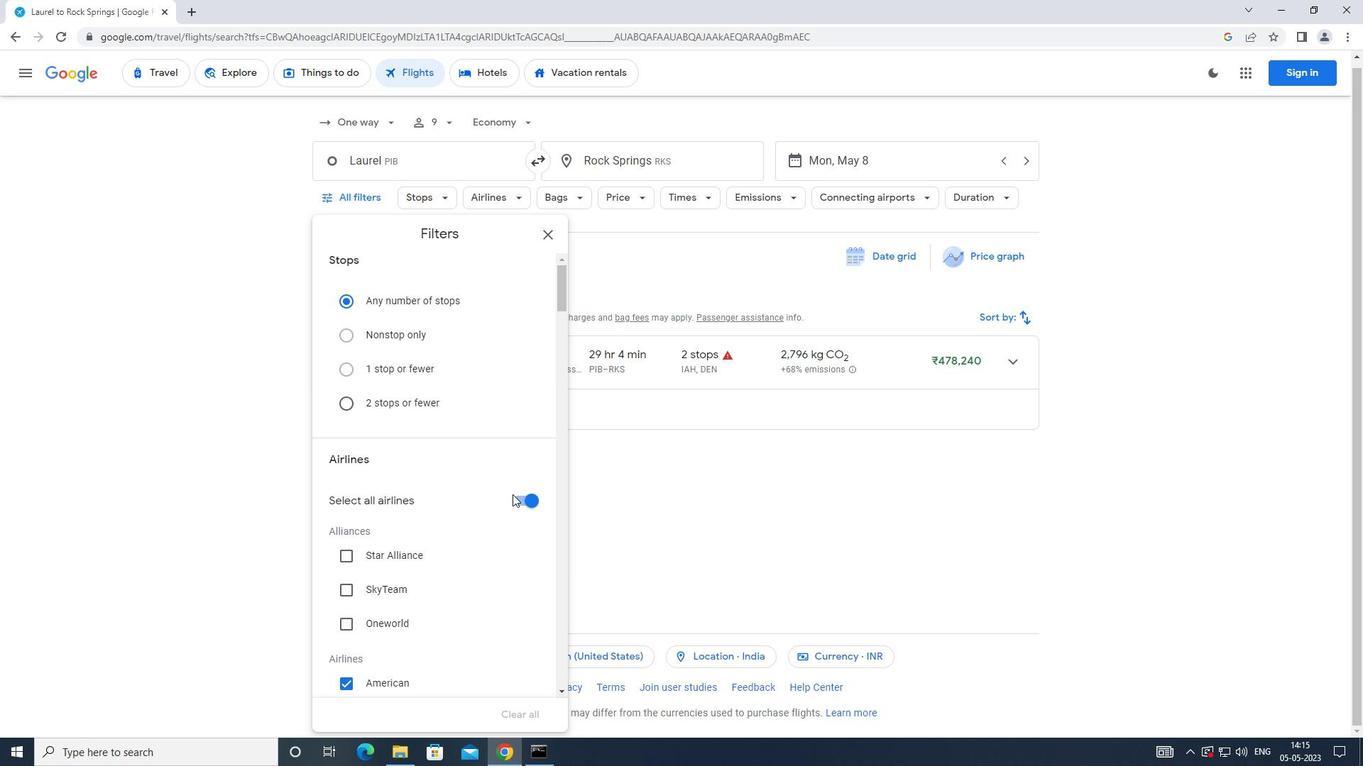 
Action: Mouse pressed left at (518, 500)
Screenshot: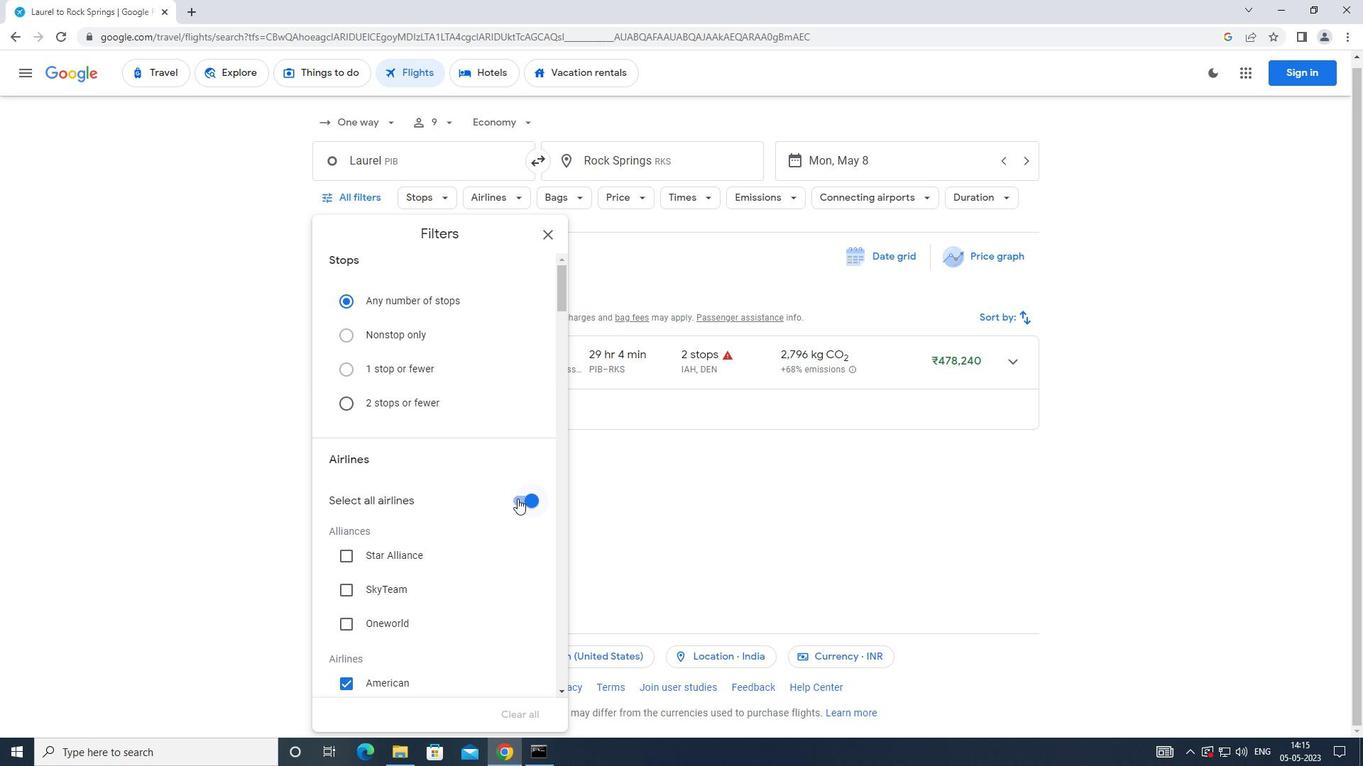 
Action: Mouse moved to (517, 398)
Screenshot: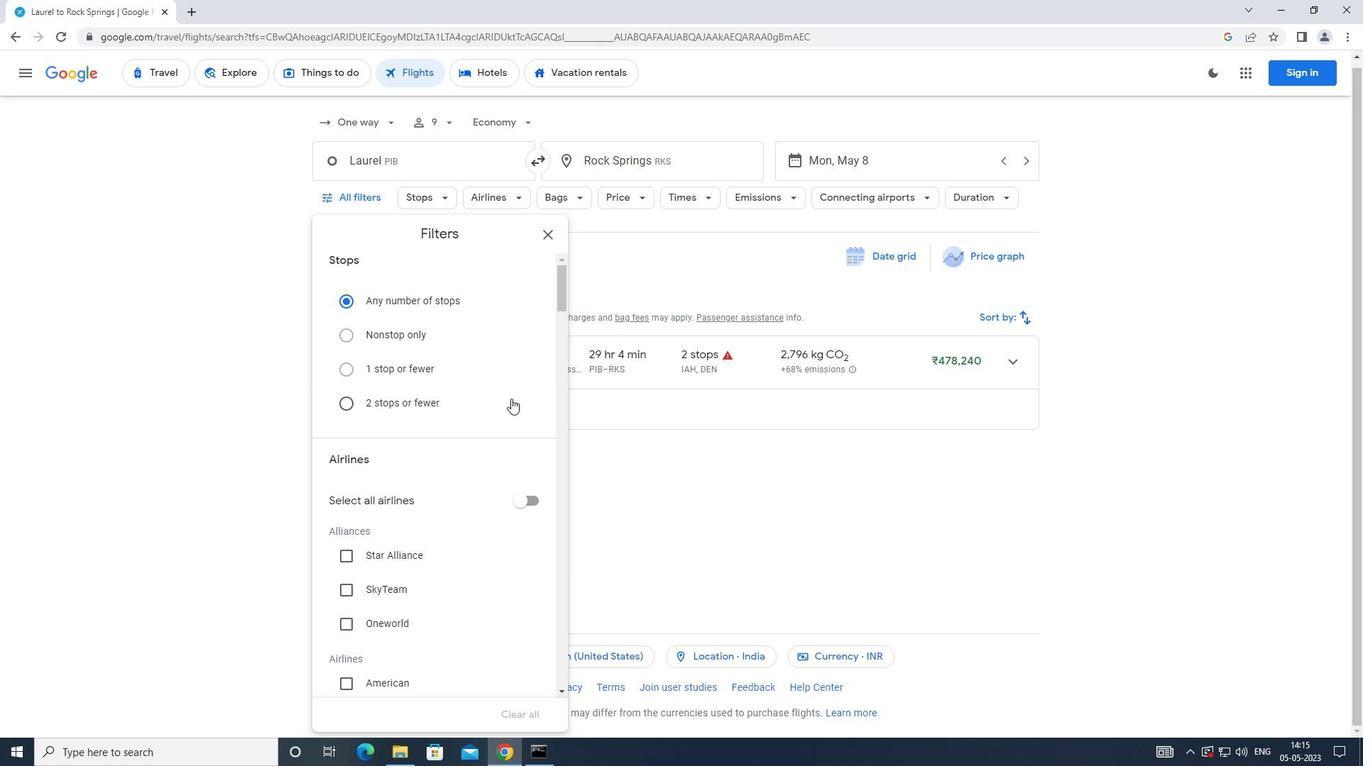 
Action: Mouse scrolled (517, 398) with delta (0, 0)
Screenshot: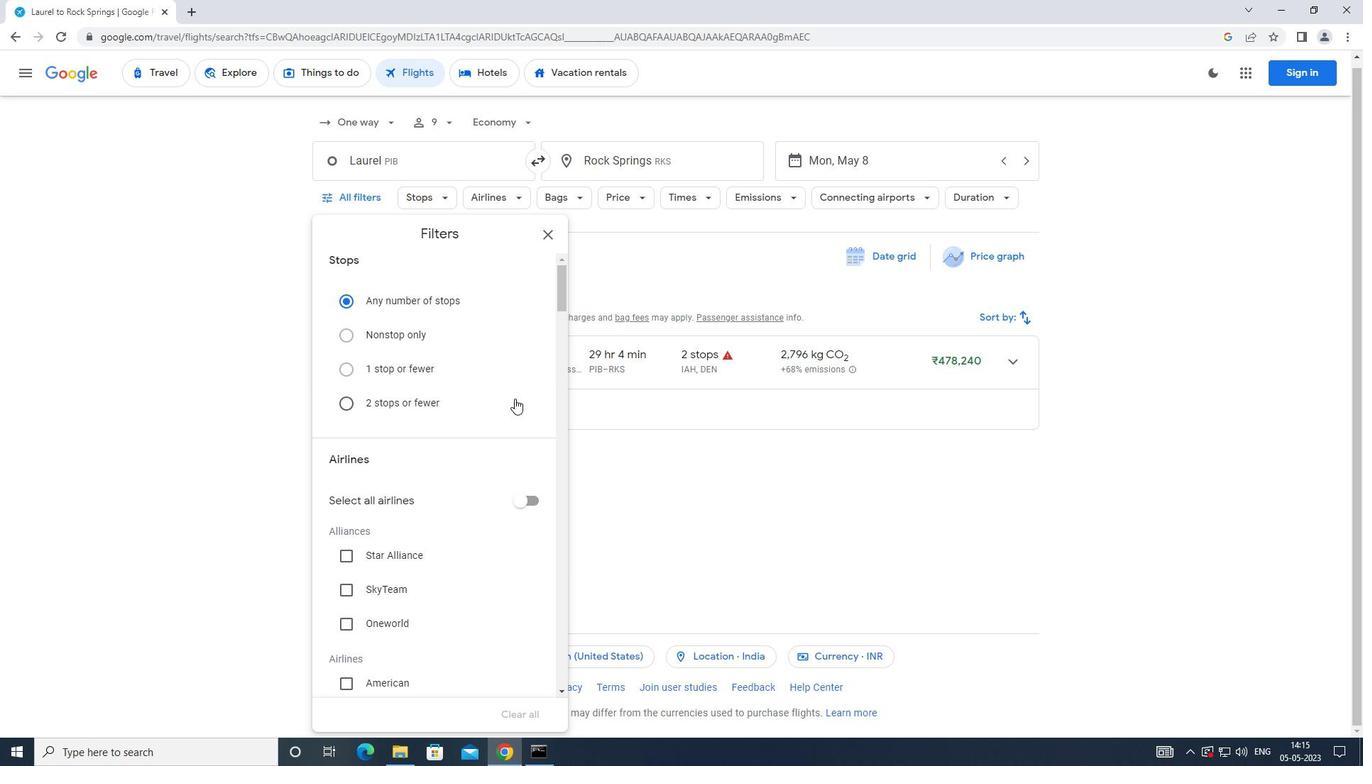 
Action: Mouse moved to (518, 398)
Screenshot: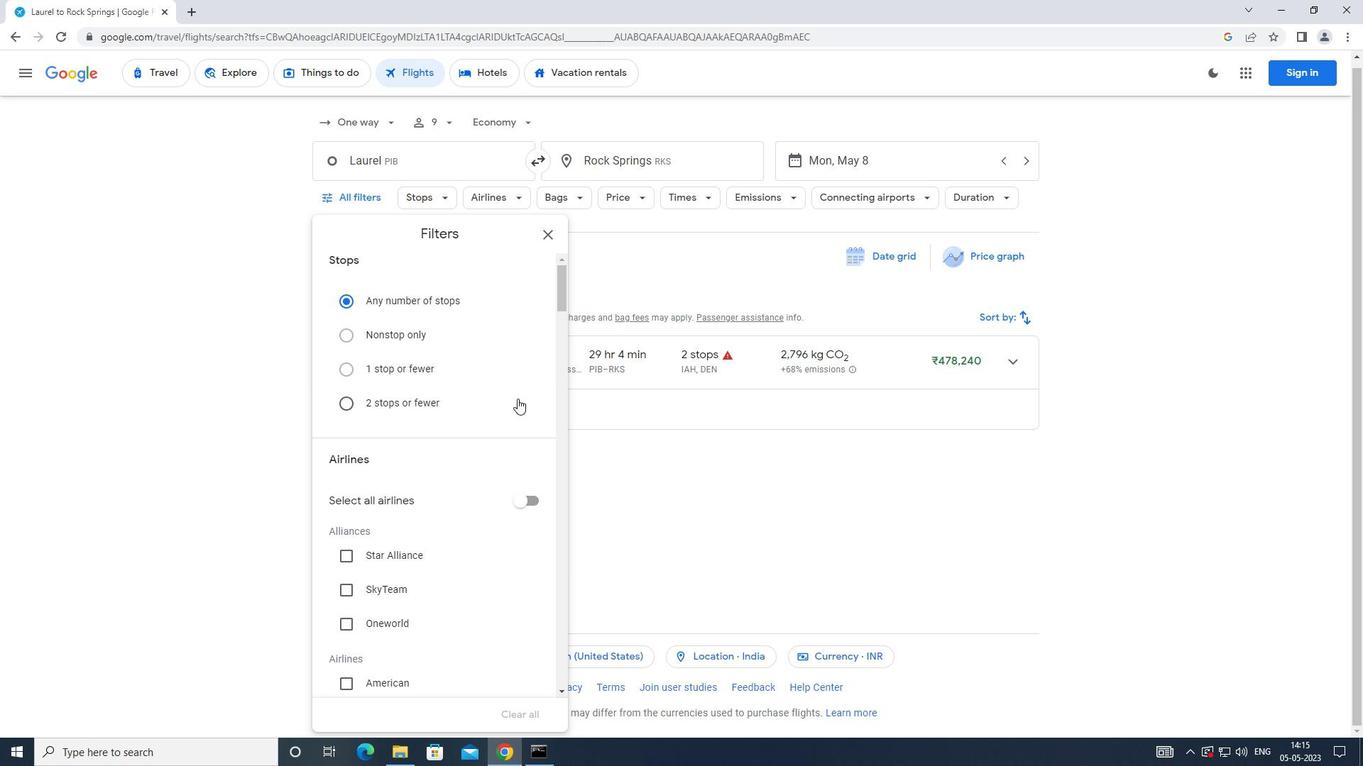 
Action: Mouse scrolled (518, 397) with delta (0, 0)
Screenshot: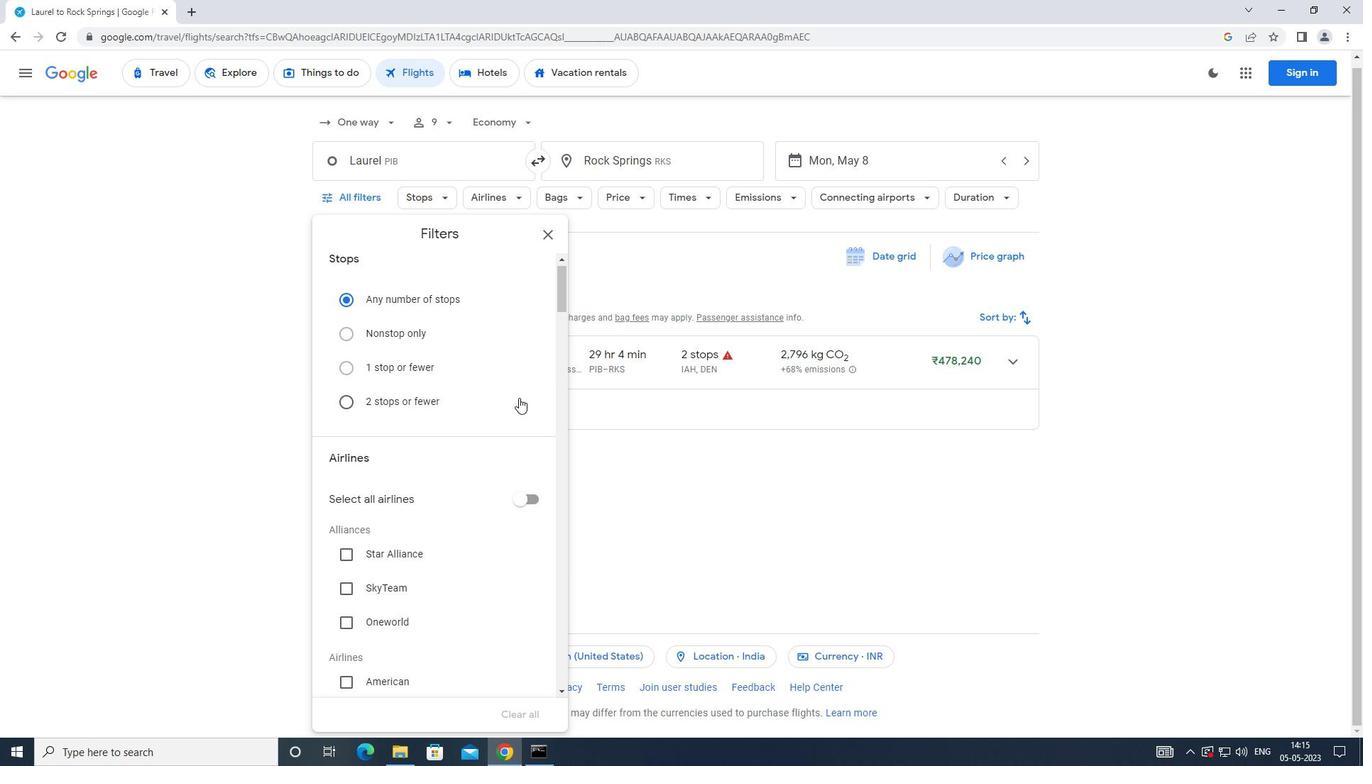 
Action: Mouse moved to (525, 389)
Screenshot: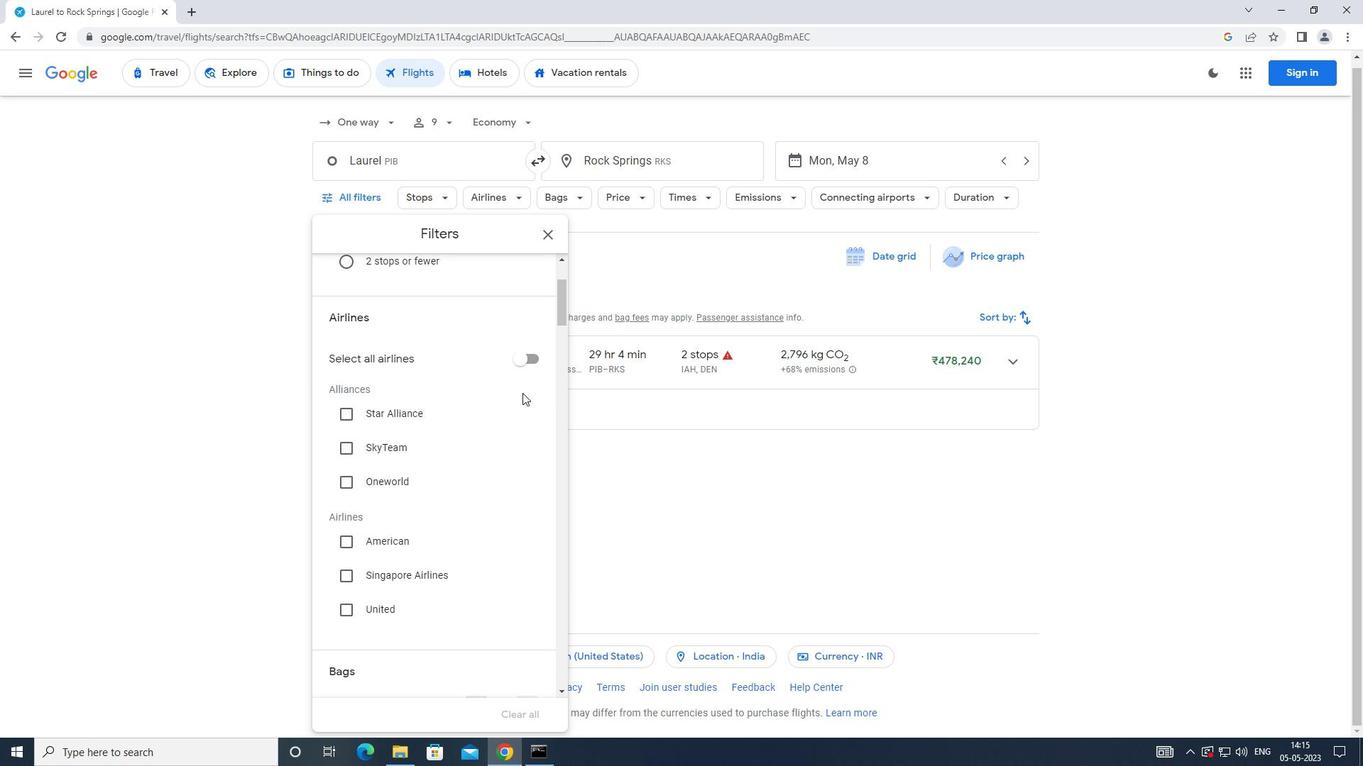 
Action: Mouse scrolled (525, 389) with delta (0, 0)
Screenshot: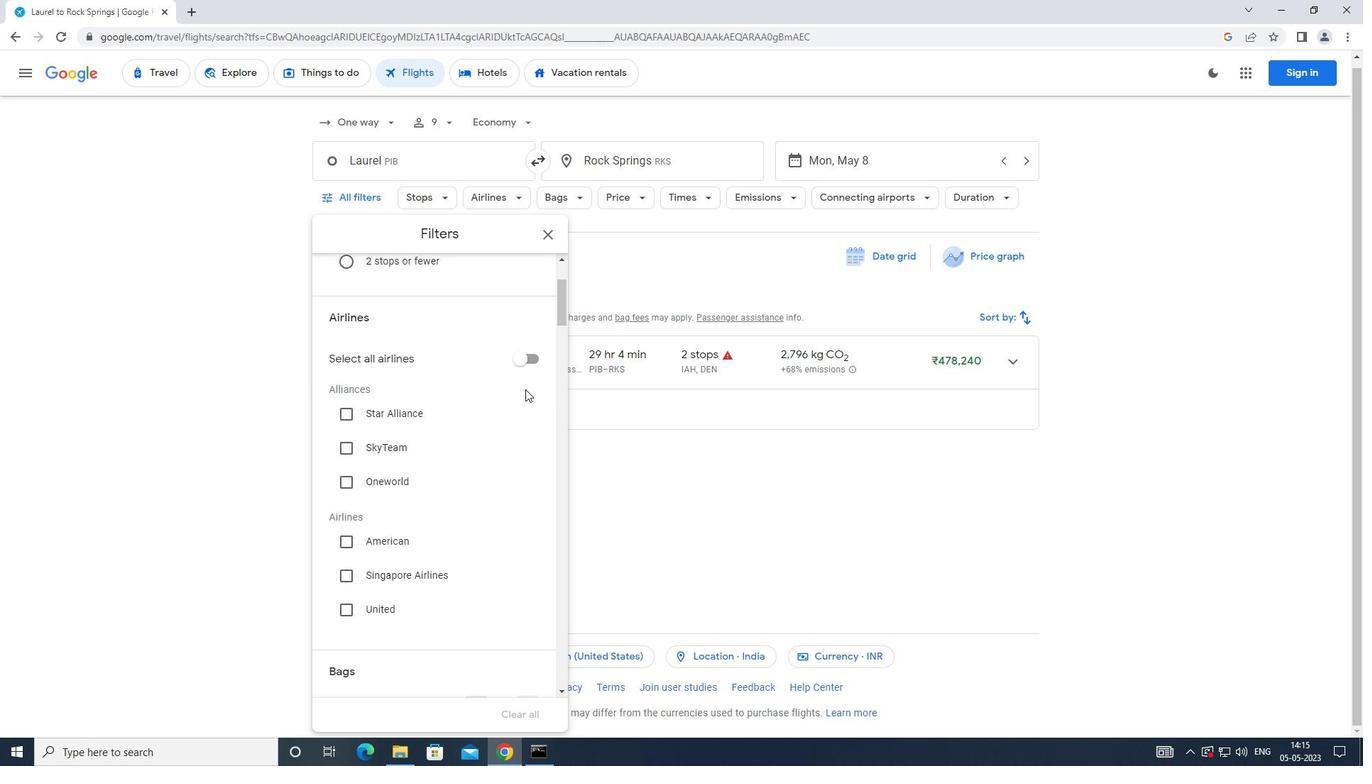 
Action: Mouse scrolled (525, 389) with delta (0, 0)
Screenshot: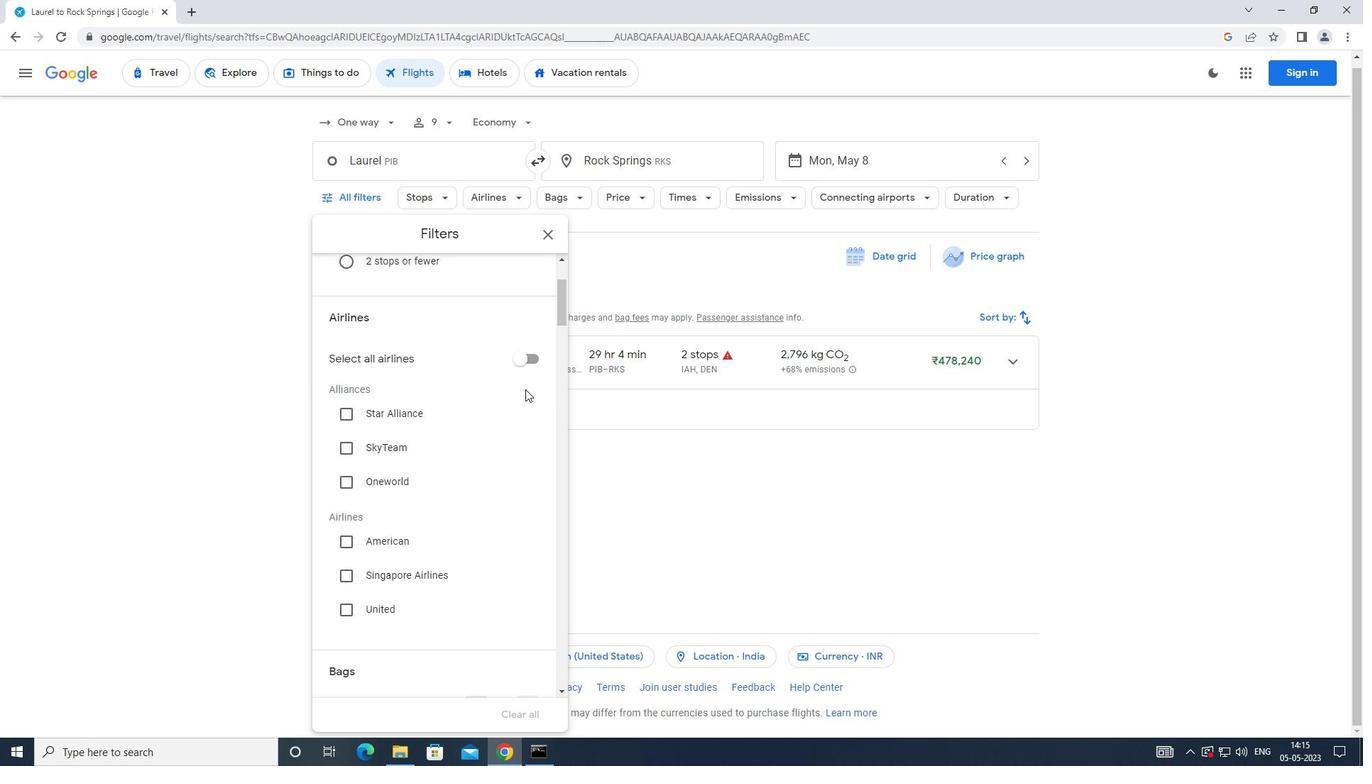 
Action: Mouse moved to (349, 400)
Screenshot: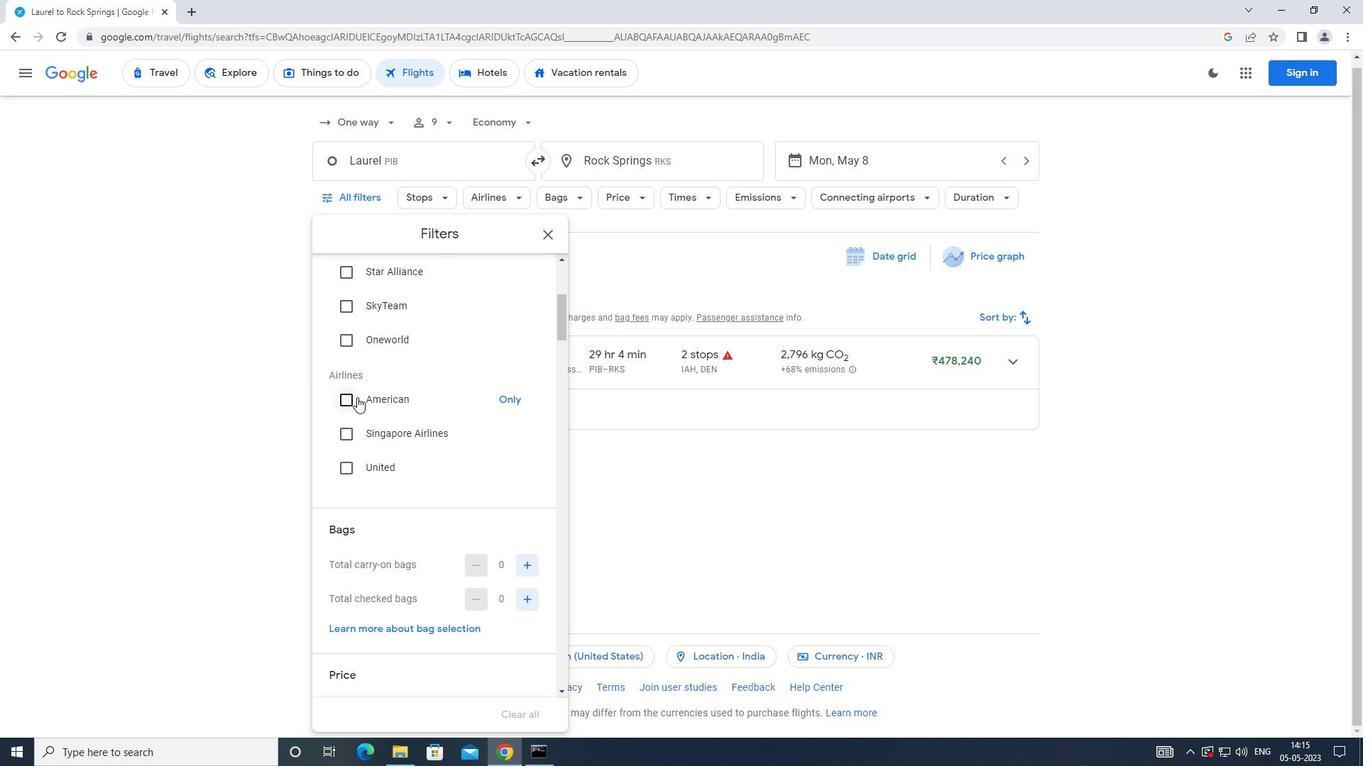 
Action: Mouse pressed left at (349, 400)
Screenshot: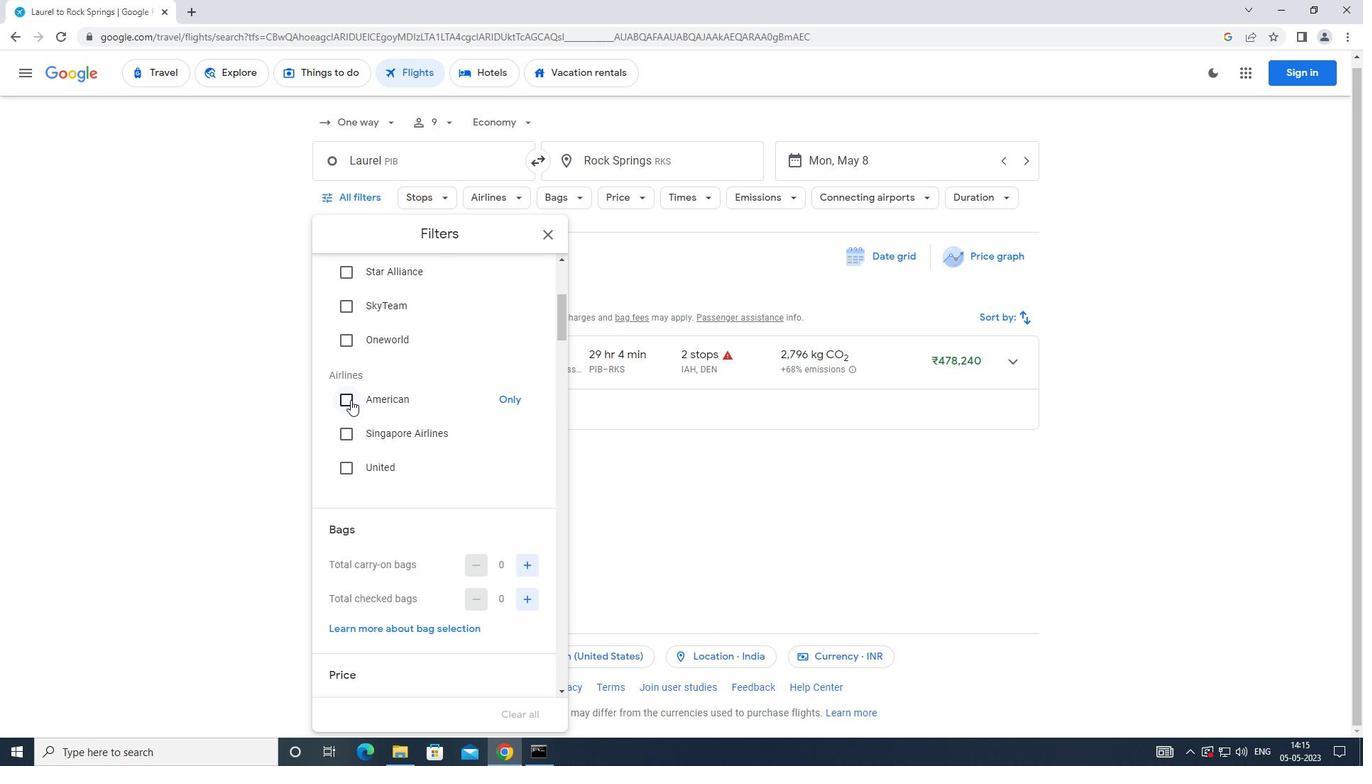 
Action: Mouse moved to (489, 354)
Screenshot: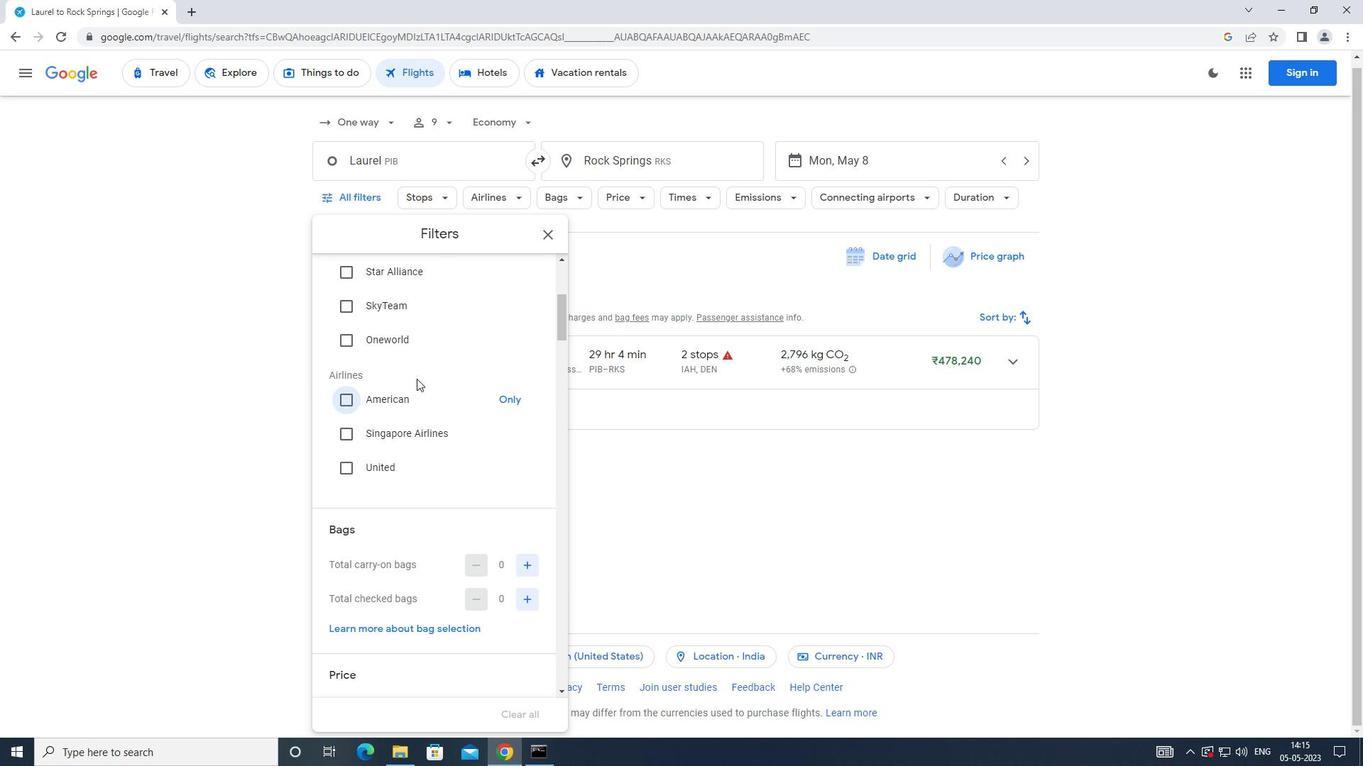 
Action: Mouse scrolled (489, 353) with delta (0, 0)
Screenshot: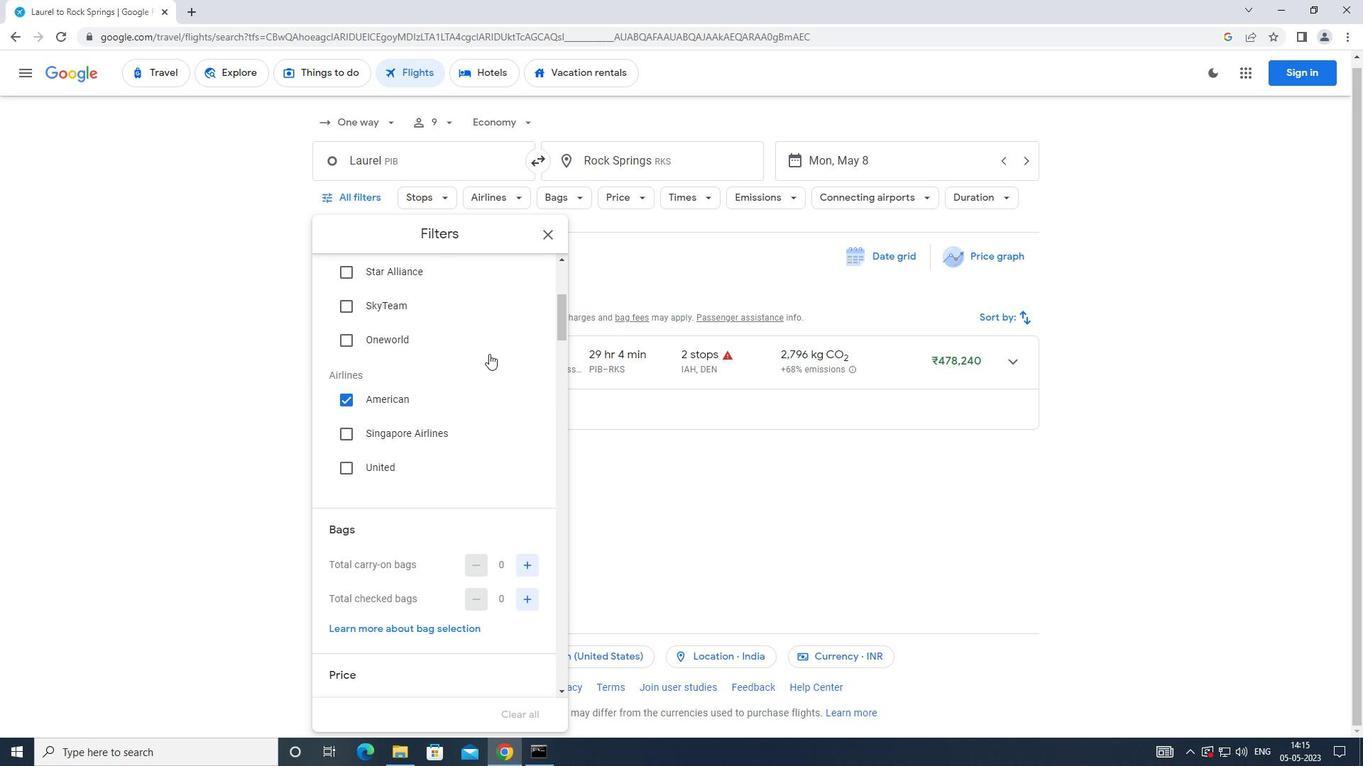 
Action: Mouse scrolled (489, 353) with delta (0, 0)
Screenshot: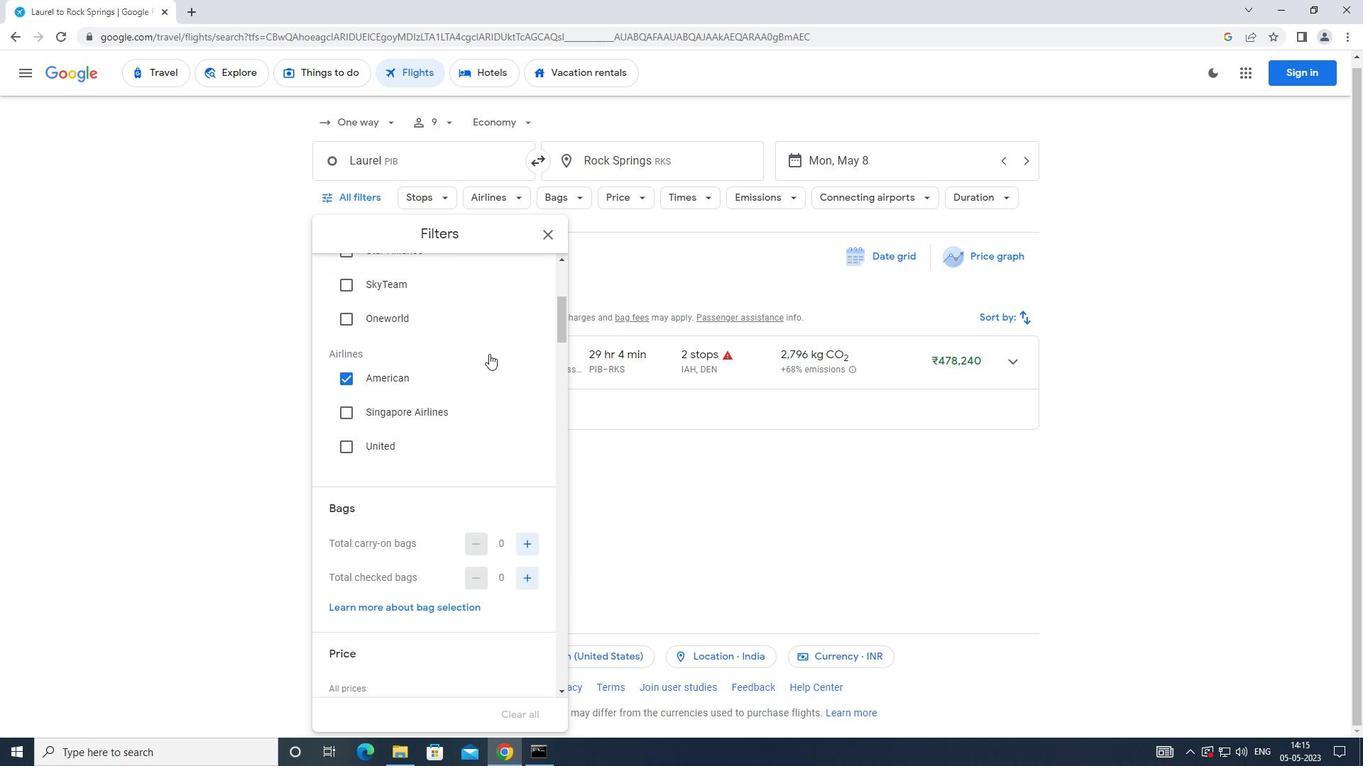 
Action: Mouse scrolled (489, 353) with delta (0, 0)
Screenshot: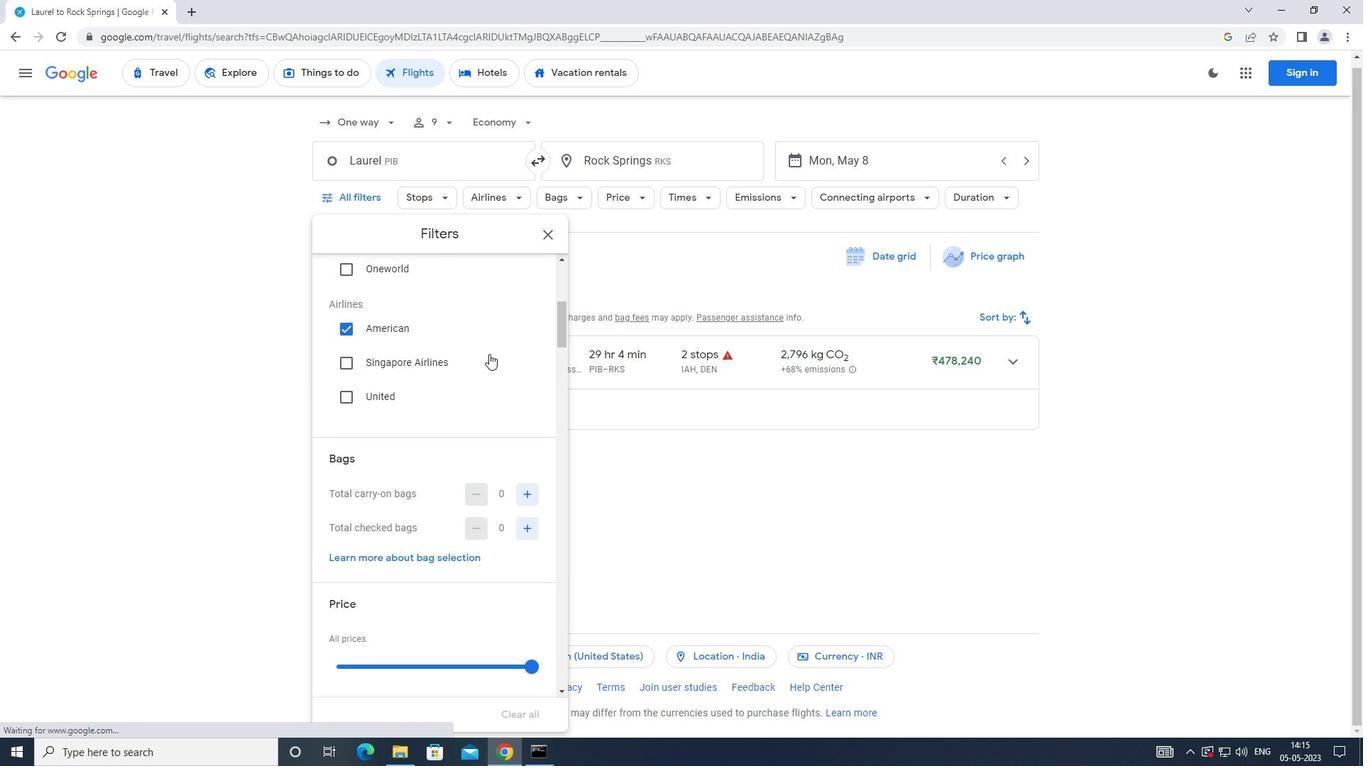 
Action: Mouse moved to (534, 358)
Screenshot: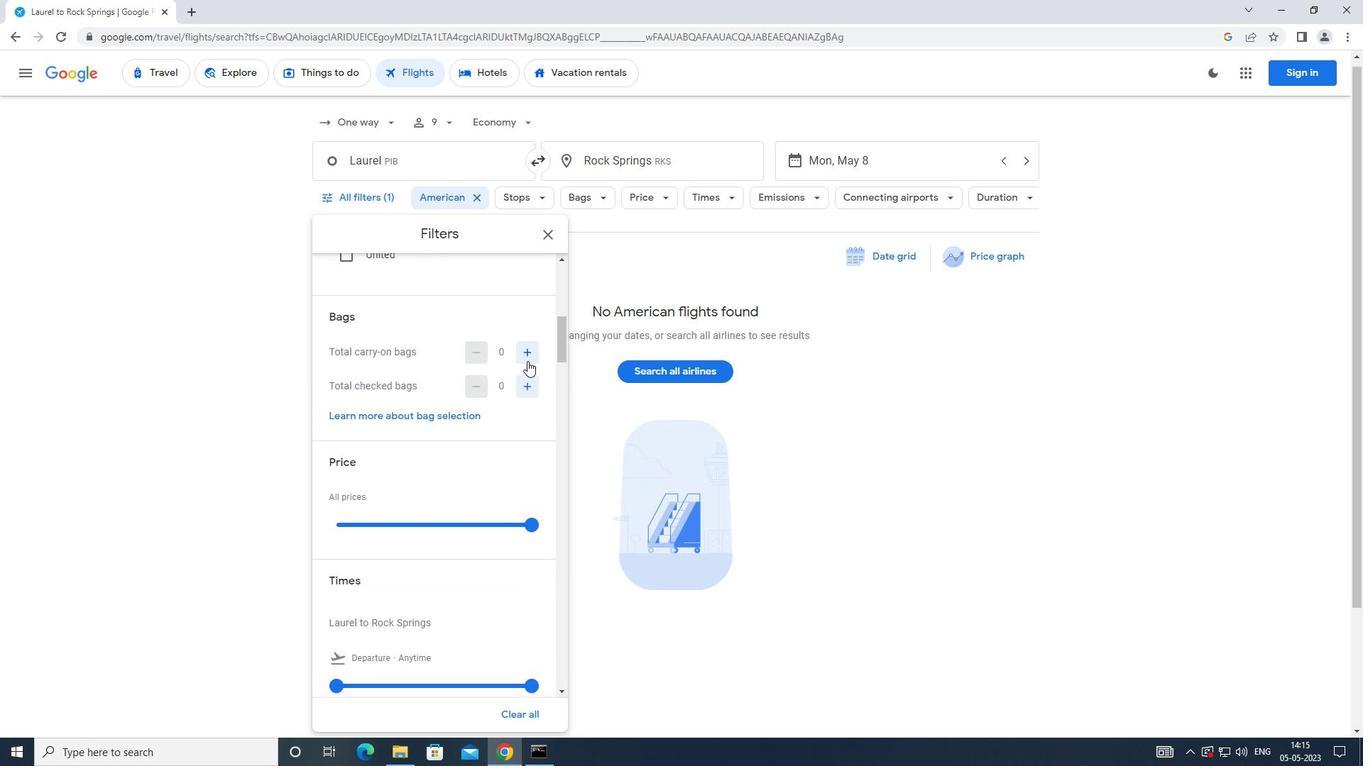 
Action: Mouse pressed left at (534, 358)
Screenshot: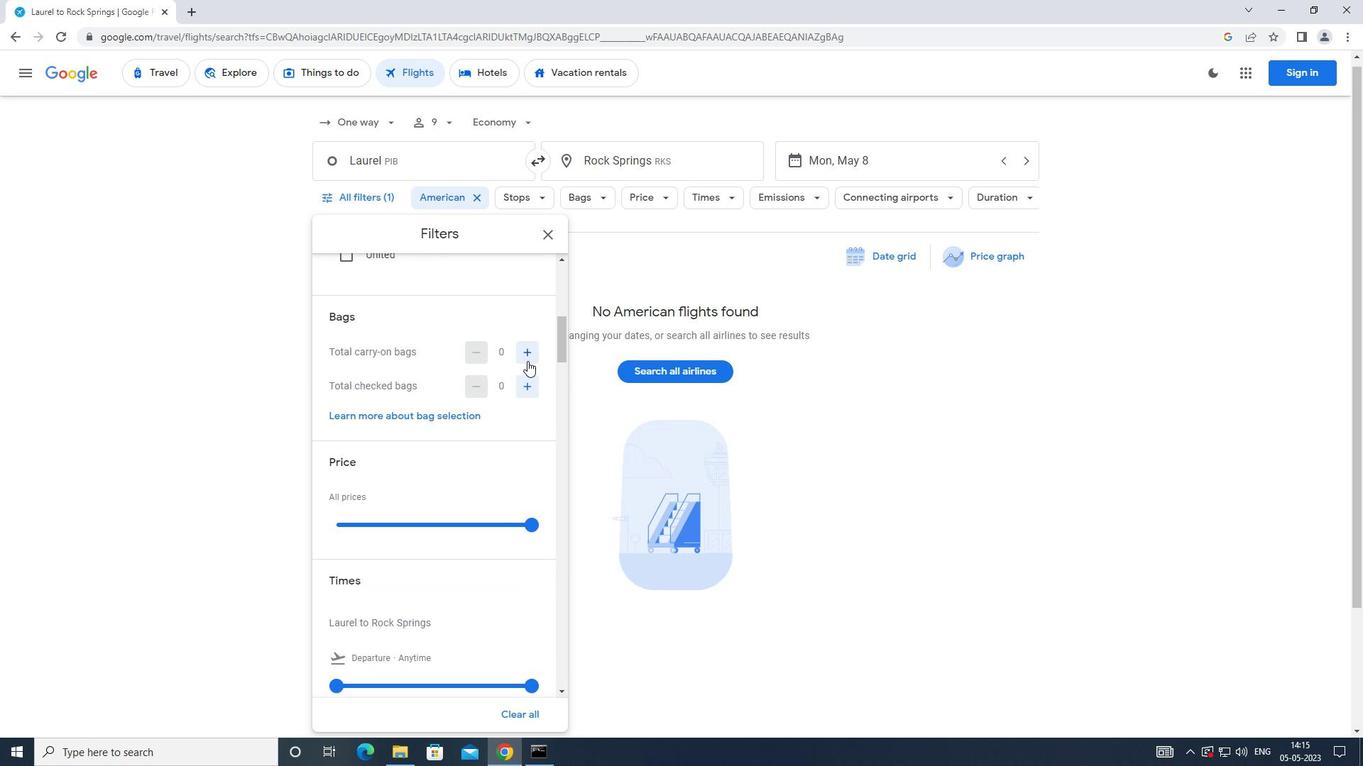 
Action: Mouse moved to (489, 358)
Screenshot: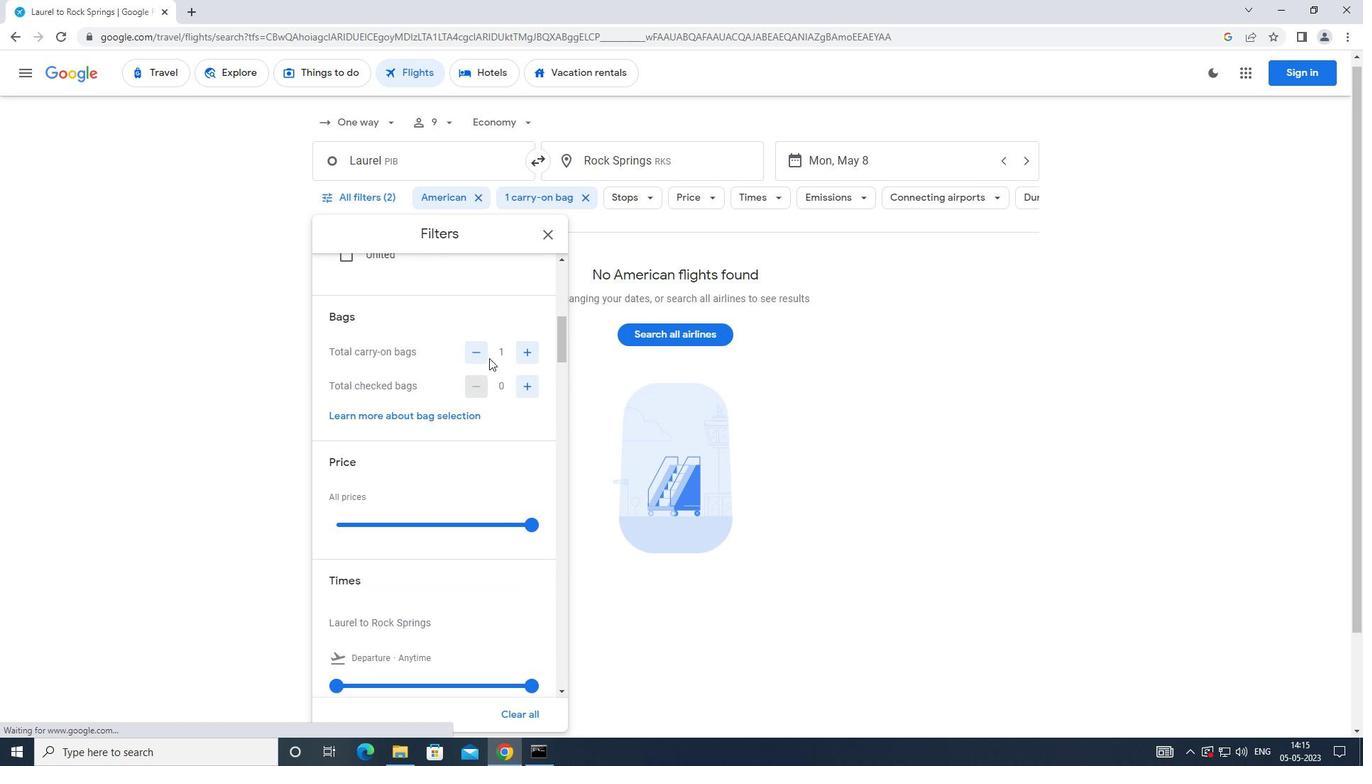 
Action: Mouse scrolled (489, 357) with delta (0, 0)
Screenshot: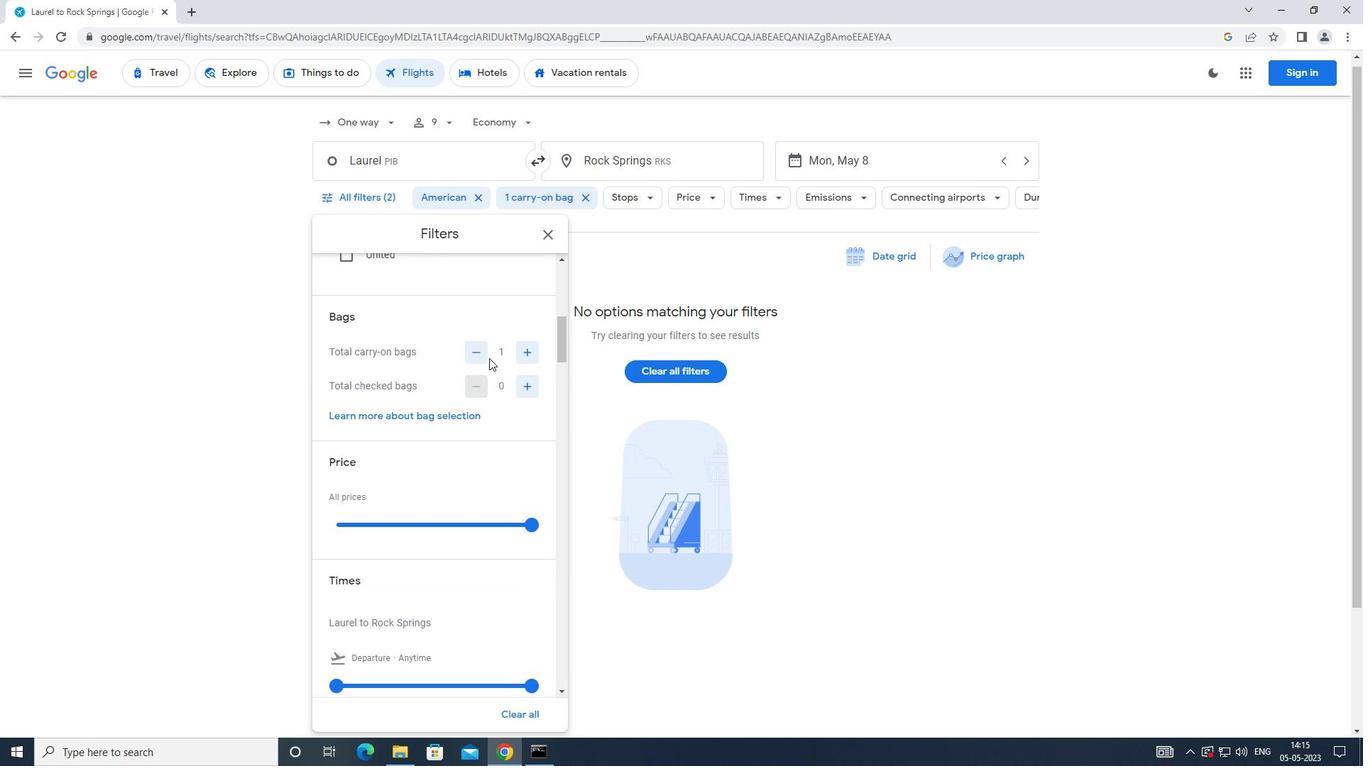 
Action: Mouse scrolled (489, 357) with delta (0, 0)
Screenshot: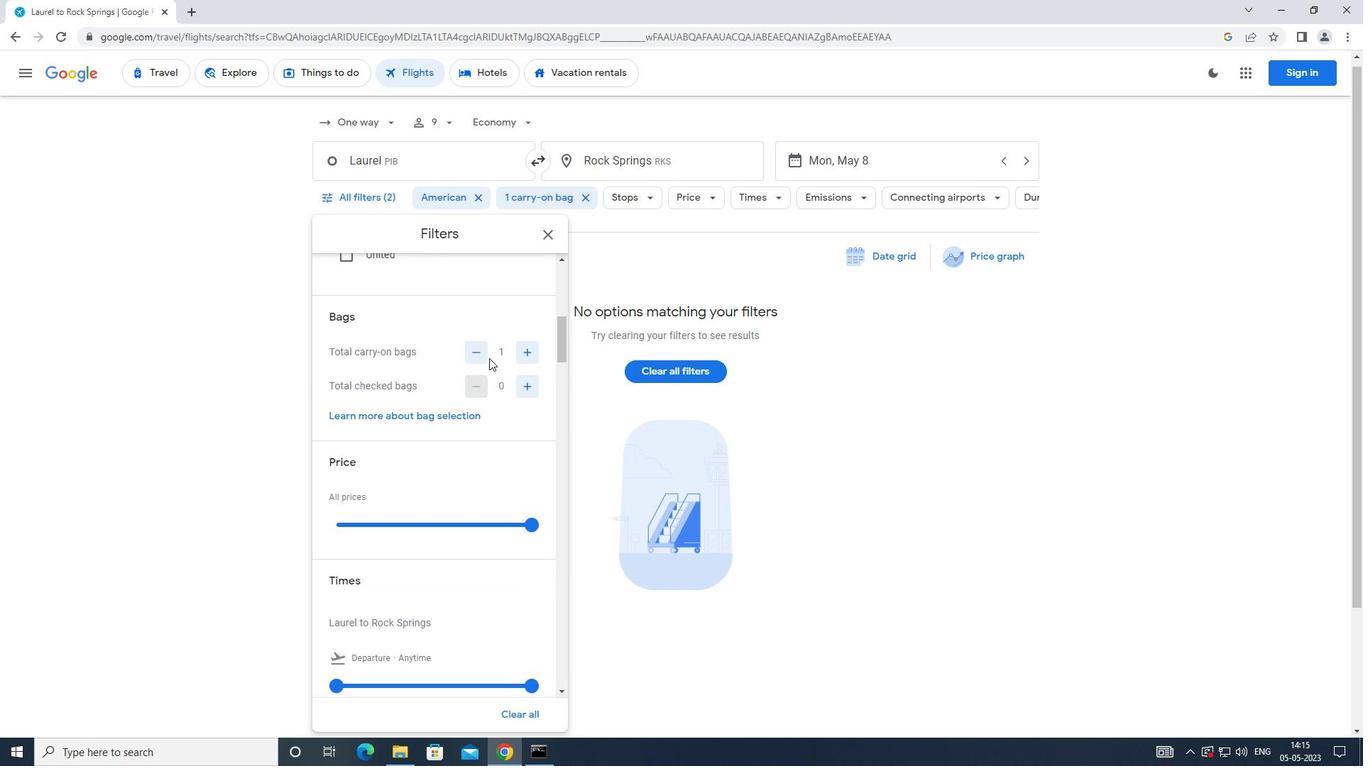 
Action: Mouse moved to (528, 384)
Screenshot: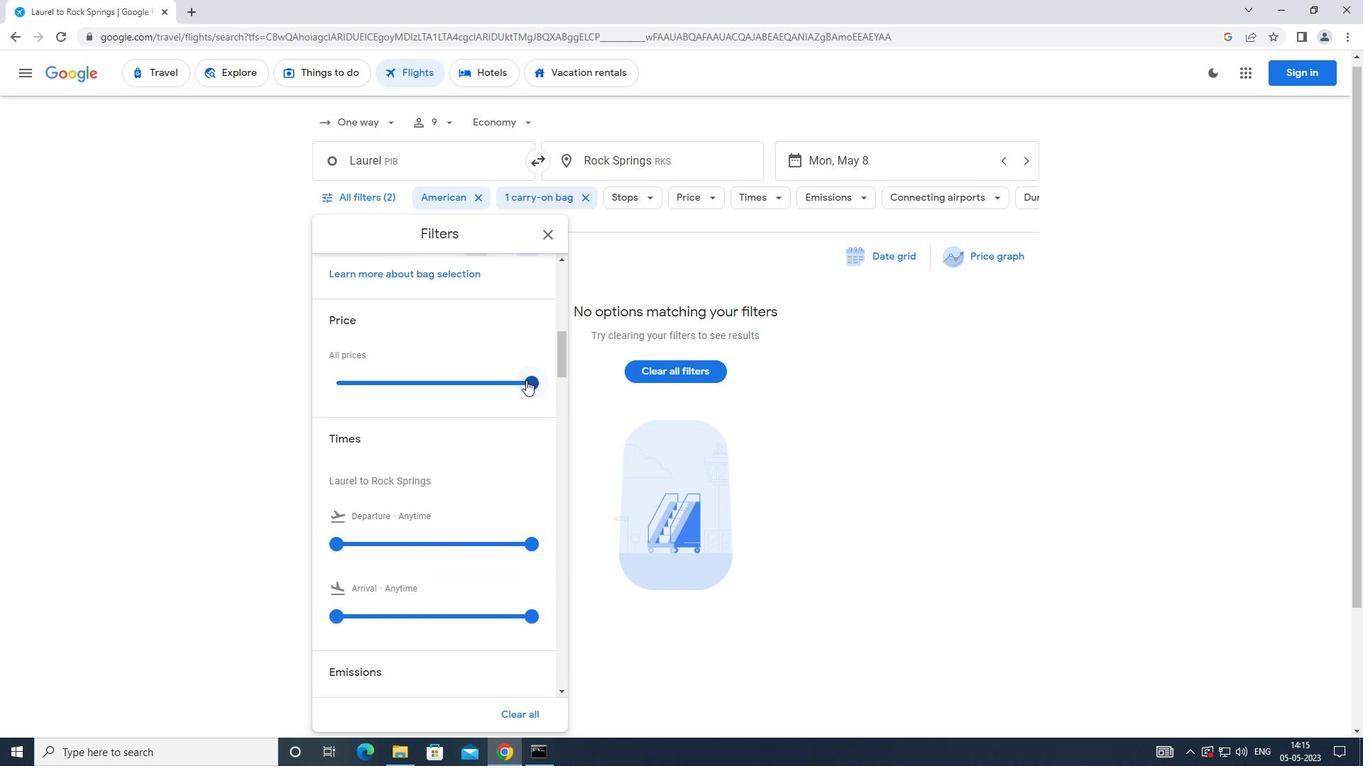 
Action: Mouse pressed left at (528, 384)
Screenshot: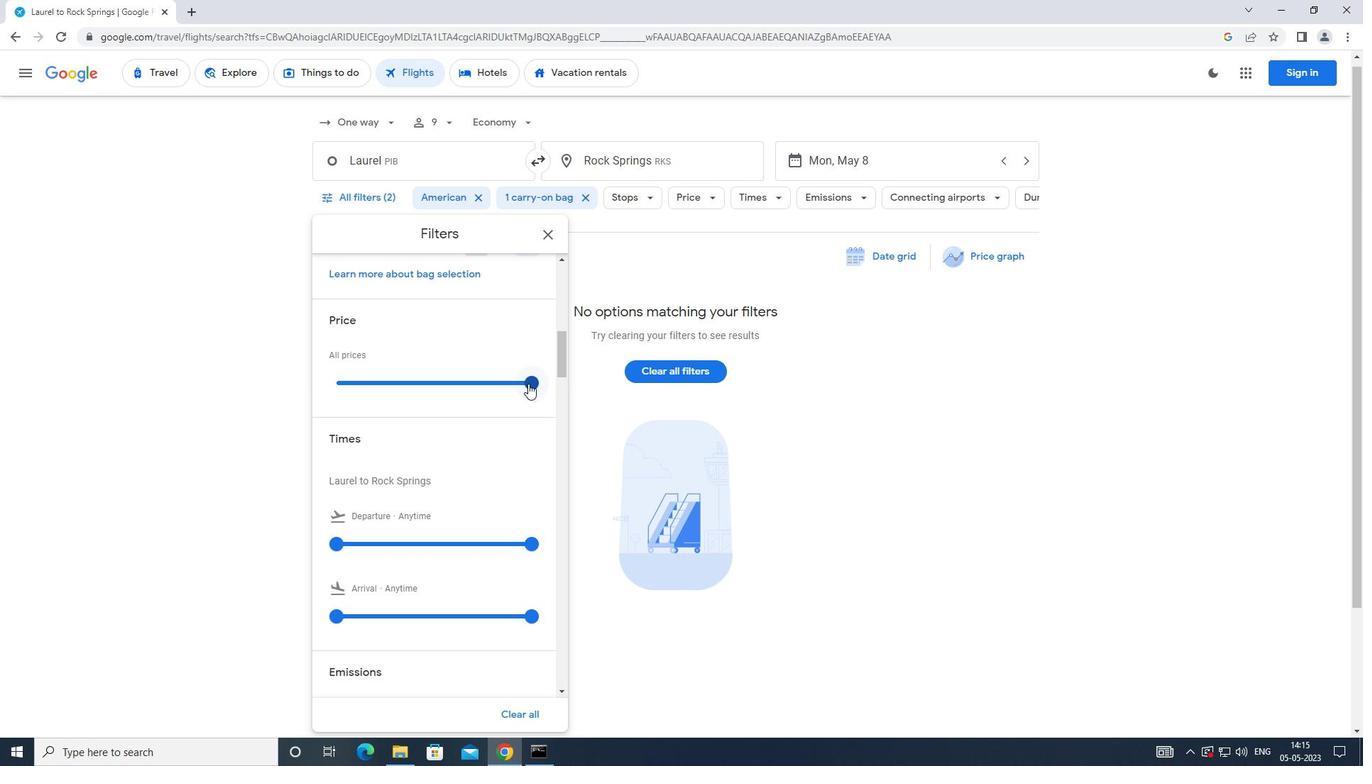
Action: Mouse moved to (471, 358)
Screenshot: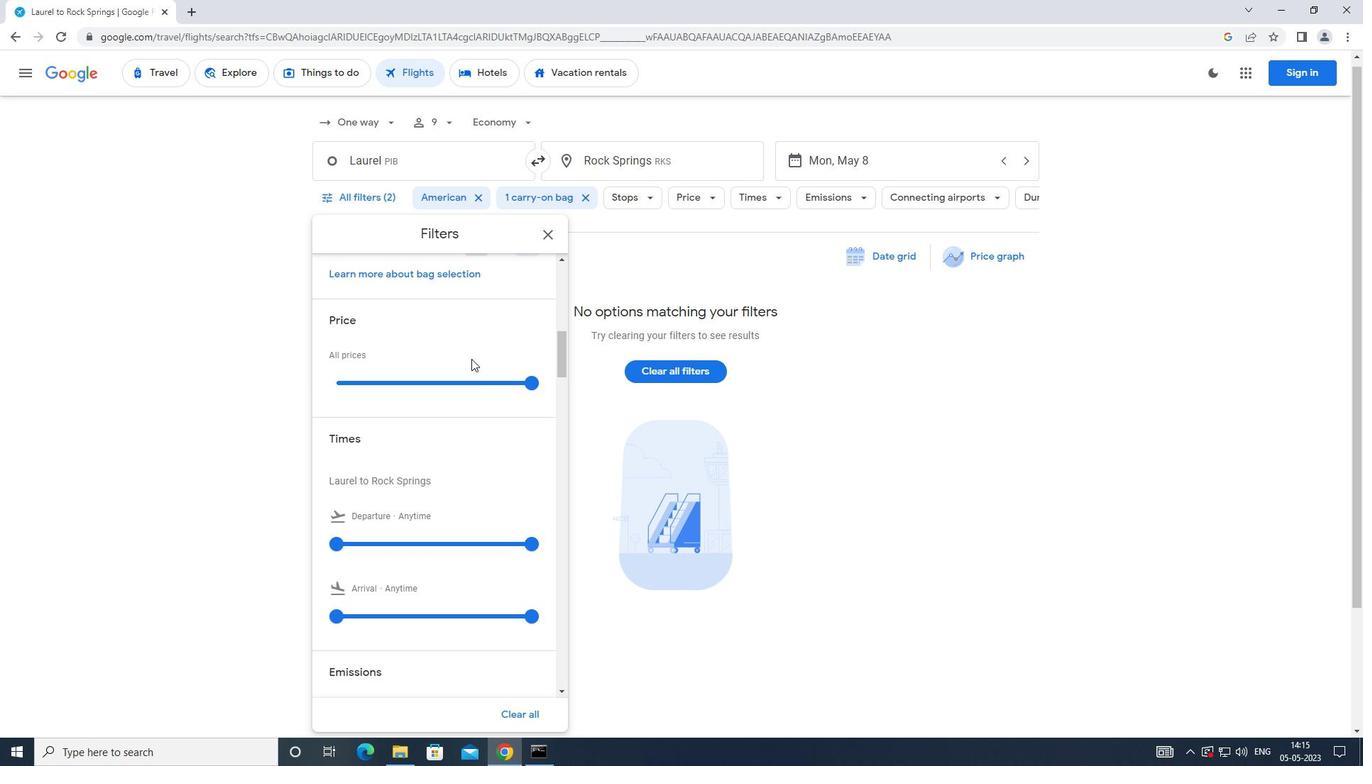 
Action: Mouse scrolled (471, 357) with delta (0, 0)
Screenshot: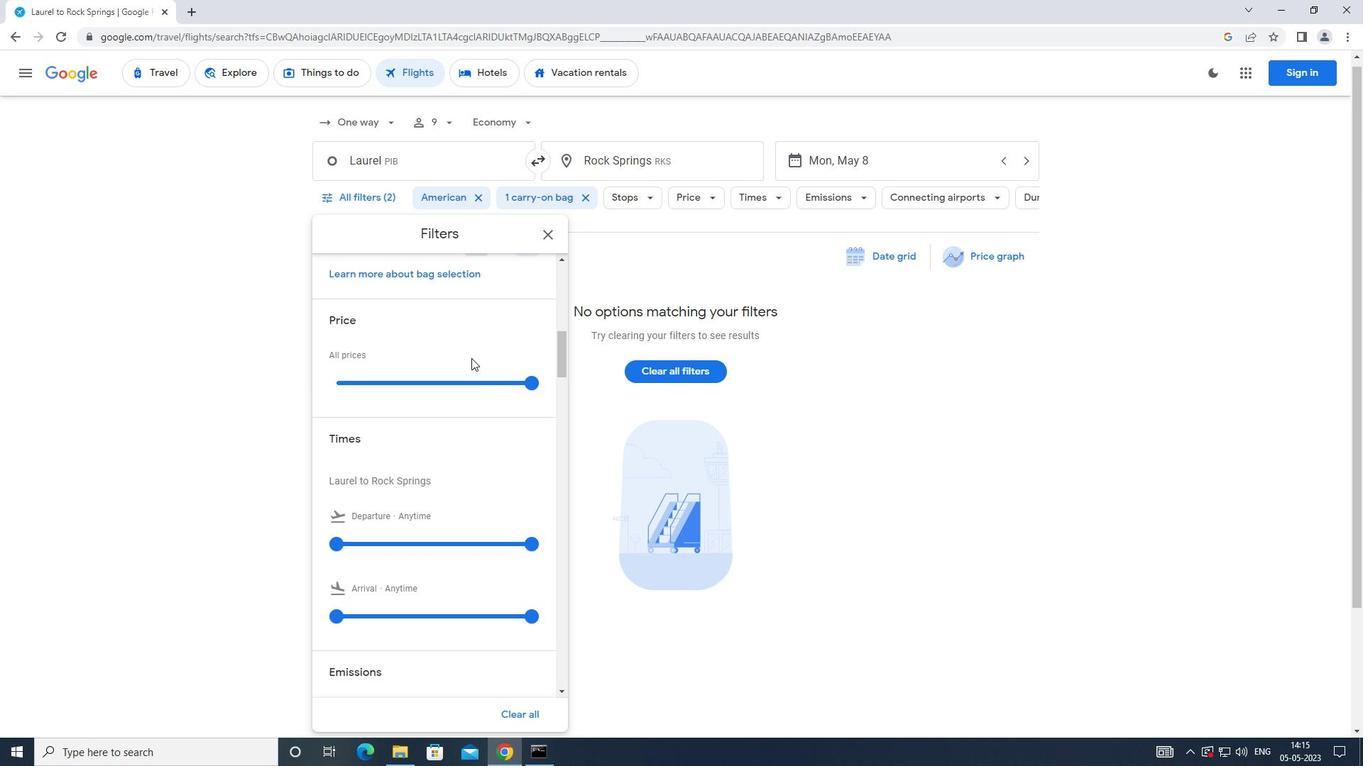 
Action: Mouse scrolled (471, 357) with delta (0, 0)
Screenshot: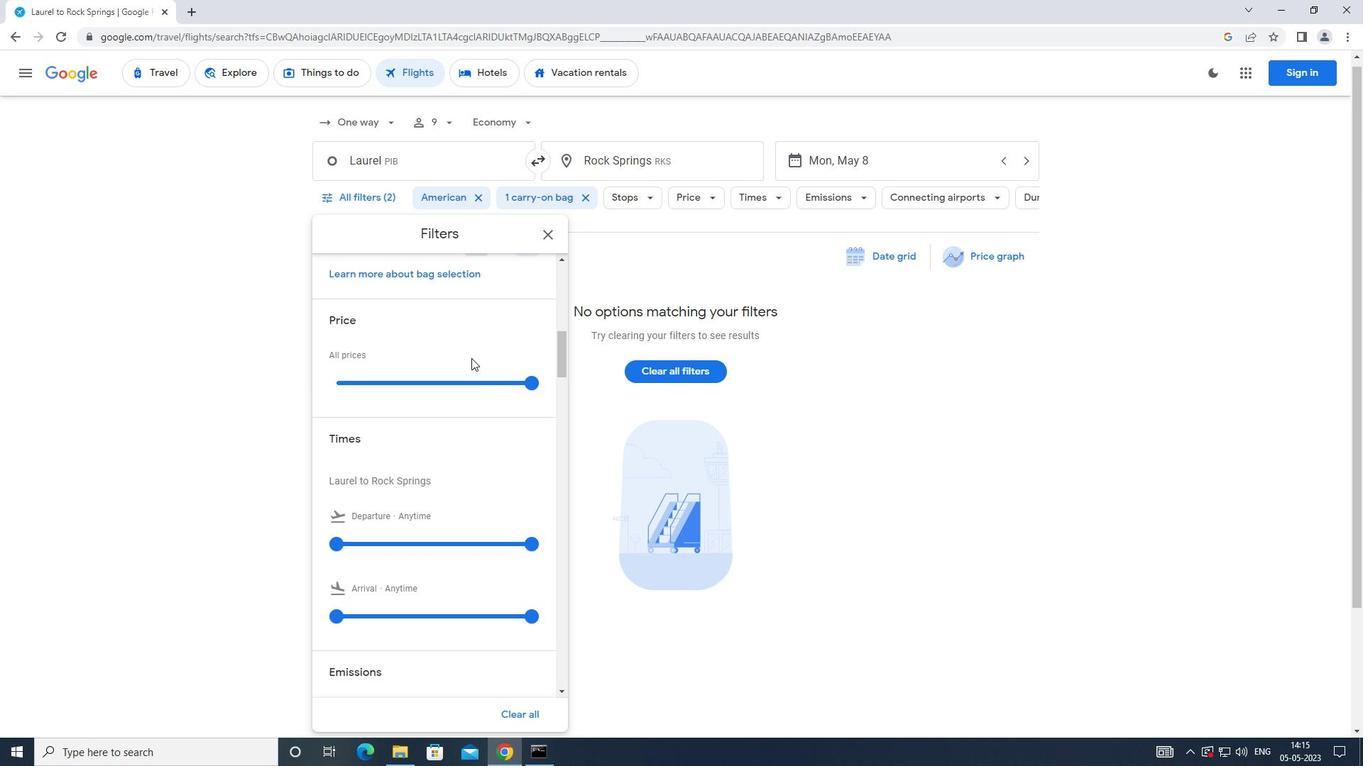 
Action: Mouse scrolled (471, 357) with delta (0, 0)
Screenshot: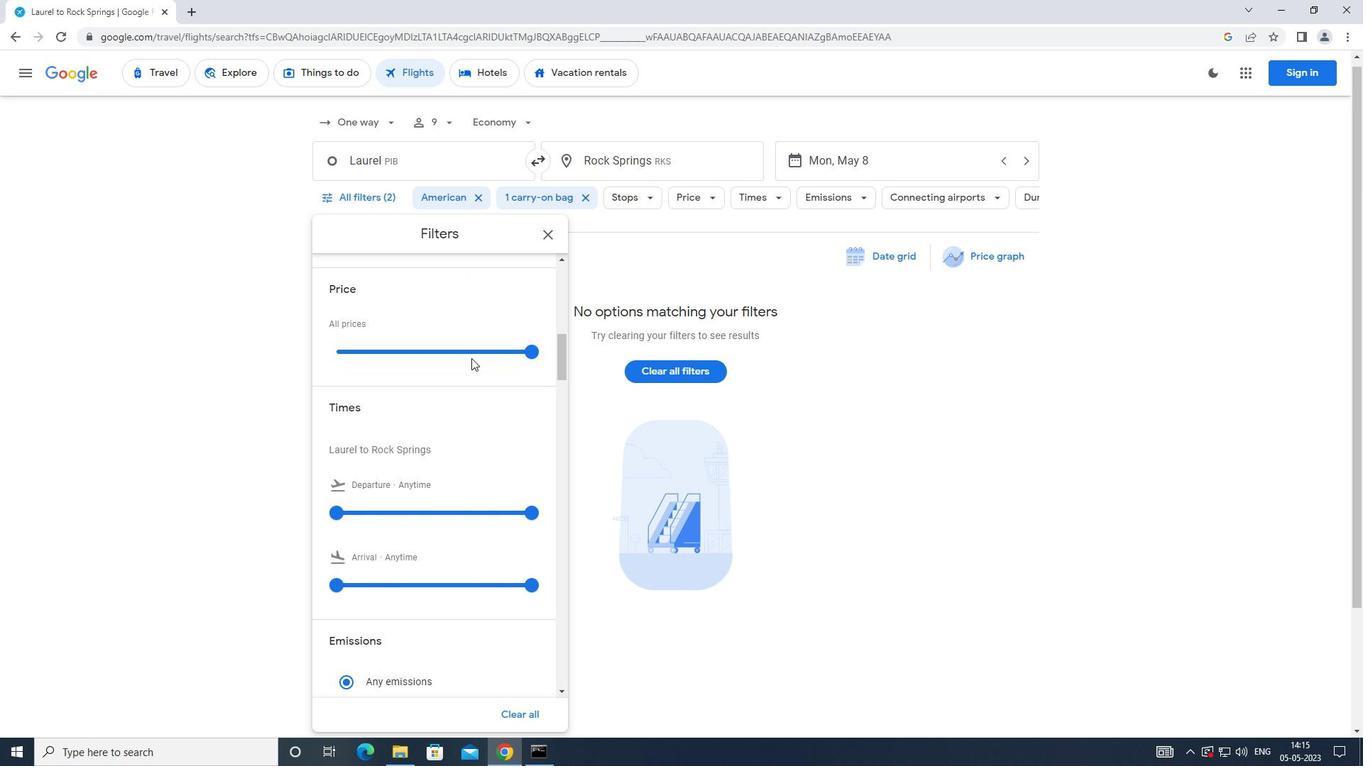 
Action: Mouse moved to (337, 332)
Screenshot: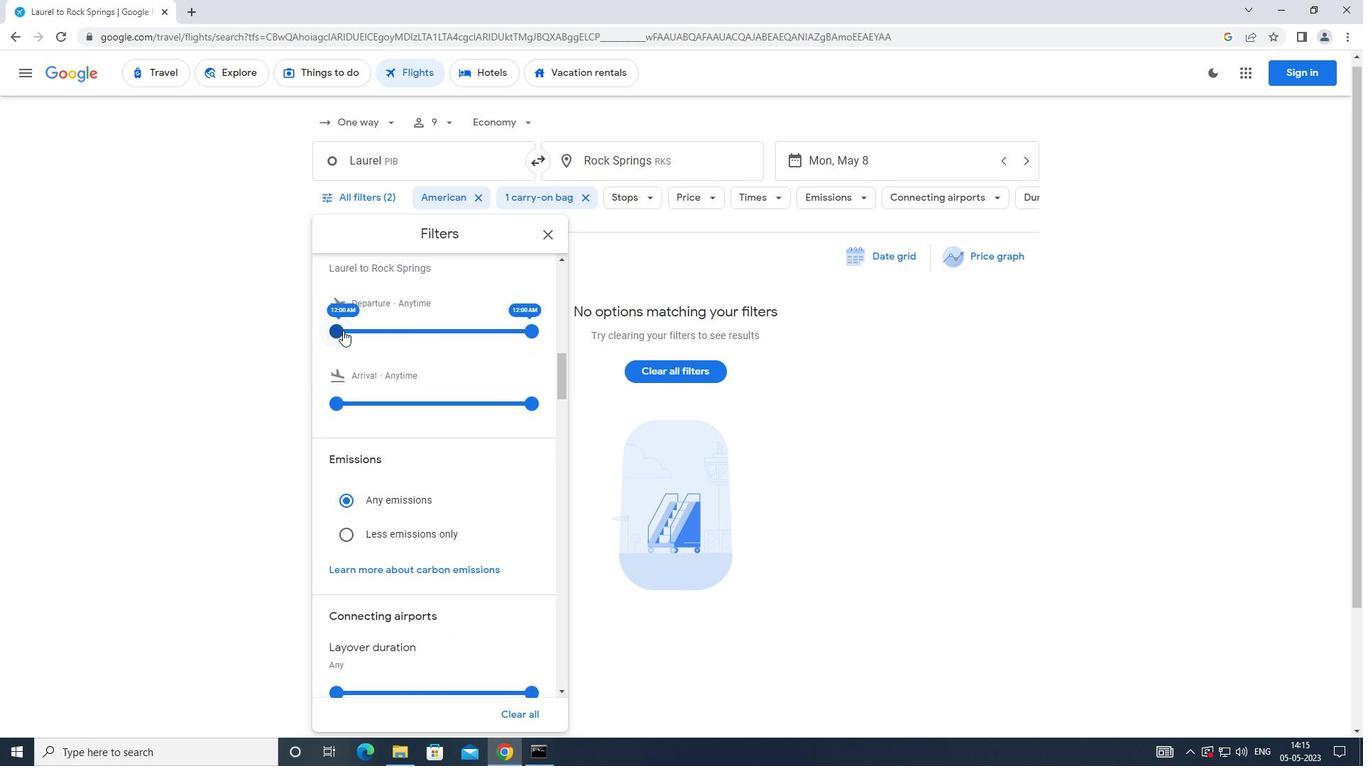 
Action: Mouse pressed left at (337, 332)
Screenshot: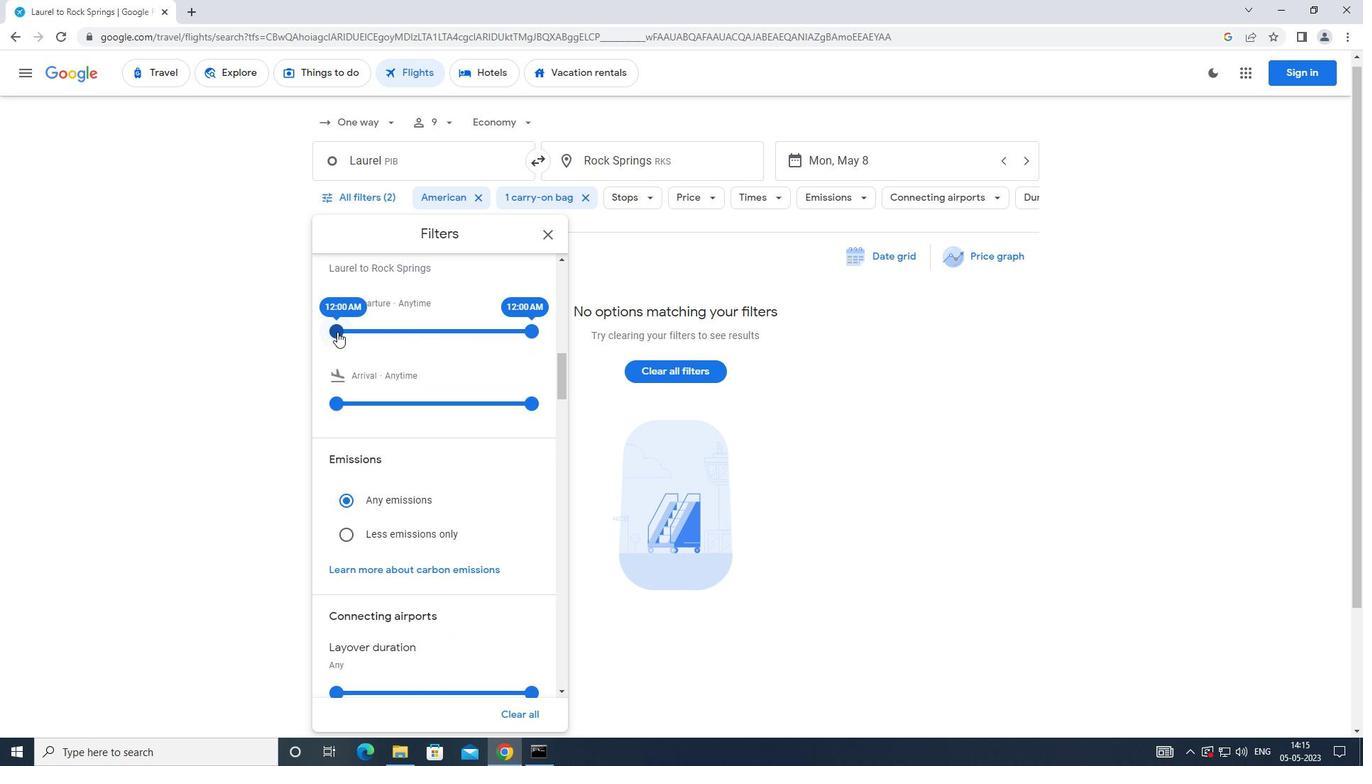 
Action: Mouse moved to (533, 332)
Screenshot: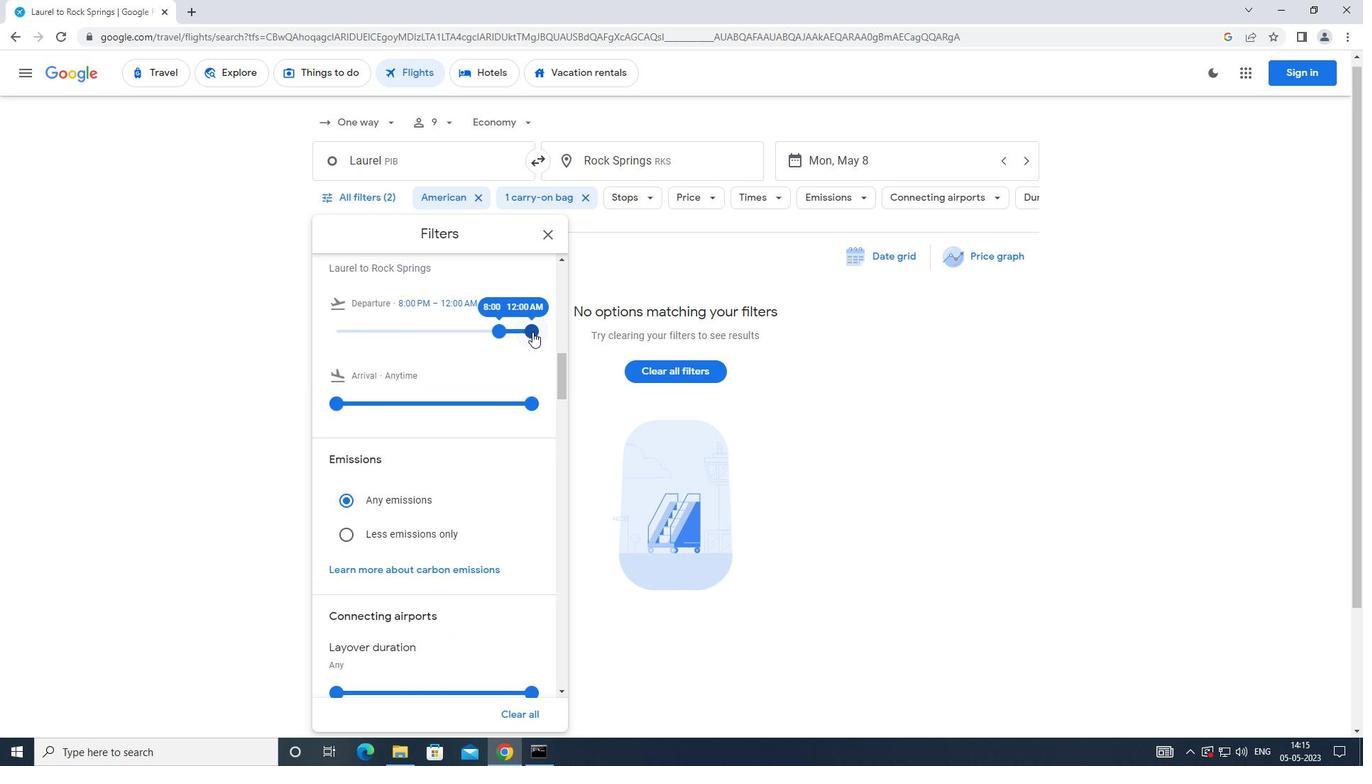 
Action: Mouse pressed left at (533, 332)
Screenshot: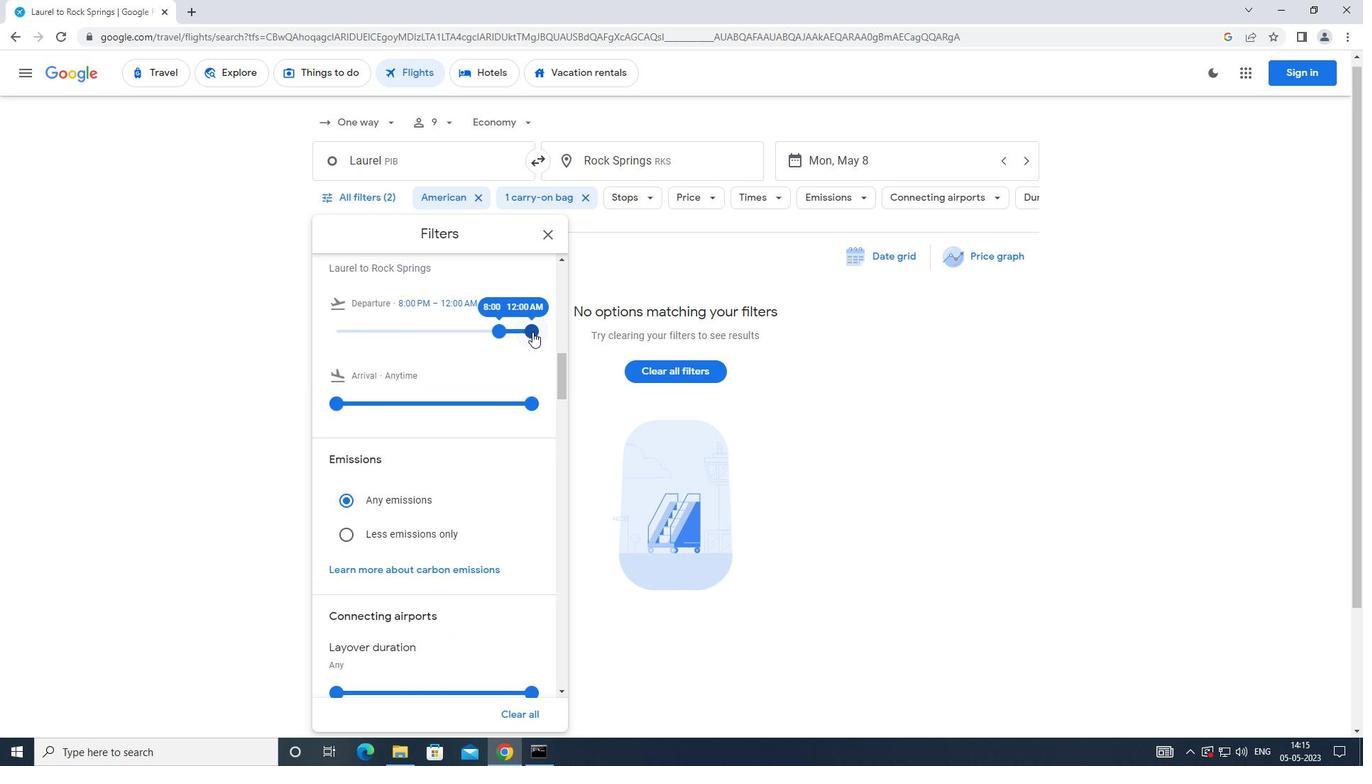 
Action: Mouse moved to (456, 337)
Screenshot: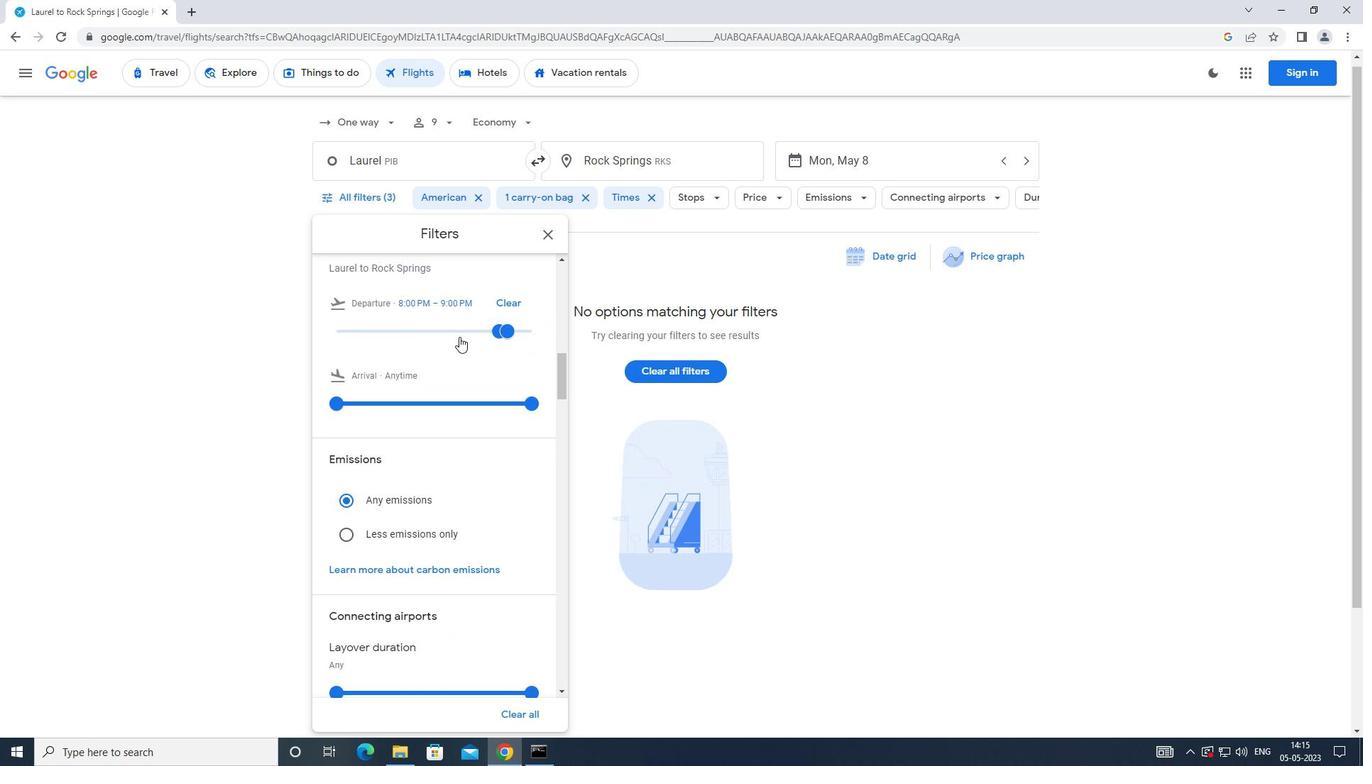 
